 Task: Create new invoice with Date Opened :30-Apr-23, Select Customer: 99 Ranch Market, Terms: Payment Term 2. Make invoice entry for item-1 with Date: 30-Apr-23, Description: LA's Totally Awesome All Purpose Cleaner Cherry Blossom Scent, Action: Material, Income Account: Income:Sales, Quantity: 1, Unit Price: 8.8, Discount $: 0.28. Make entry for item-2 with Date: 30-Apr-23, Description: Listerine Cool Mint , Action: Material, Income Account: Income:Sales, Quantity: 1, Unit Price: 6.25, Discount $: 1.28. Make entry for item-3 with Date: 30-Apr-23, Description: Maker's Mark Bourbon Whisky (750 ml)_x000D_
, Action: Material, Income Account: Income:Sales, Quantity: 2, Unit Price: 7.25, Discount $: 1.78. Write Notes: 'Looking forward to serving you again.'. Post Invoice with Post Date: 30-Apr-23, Post to Accounts: Assets:Accounts Receivable. Pay / Process Payment with Transaction Date: 15-May-23, Amount: 26.21, Transfer Account: Checking Account. Print Invoice, display notes by going to Option, then go to Display Tab and check 'Invoice Notes'.
Action: Mouse moved to (182, 39)
Screenshot: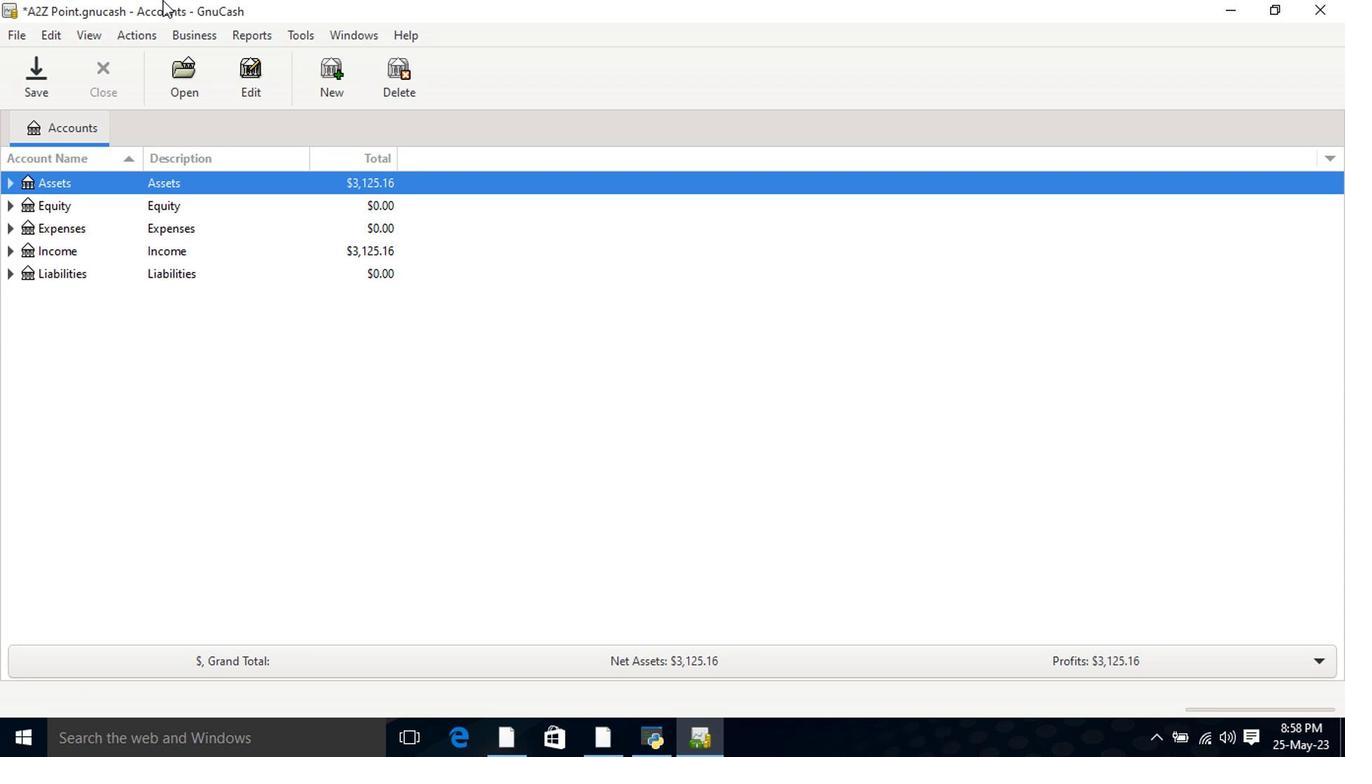 
Action: Mouse pressed left at (182, 39)
Screenshot: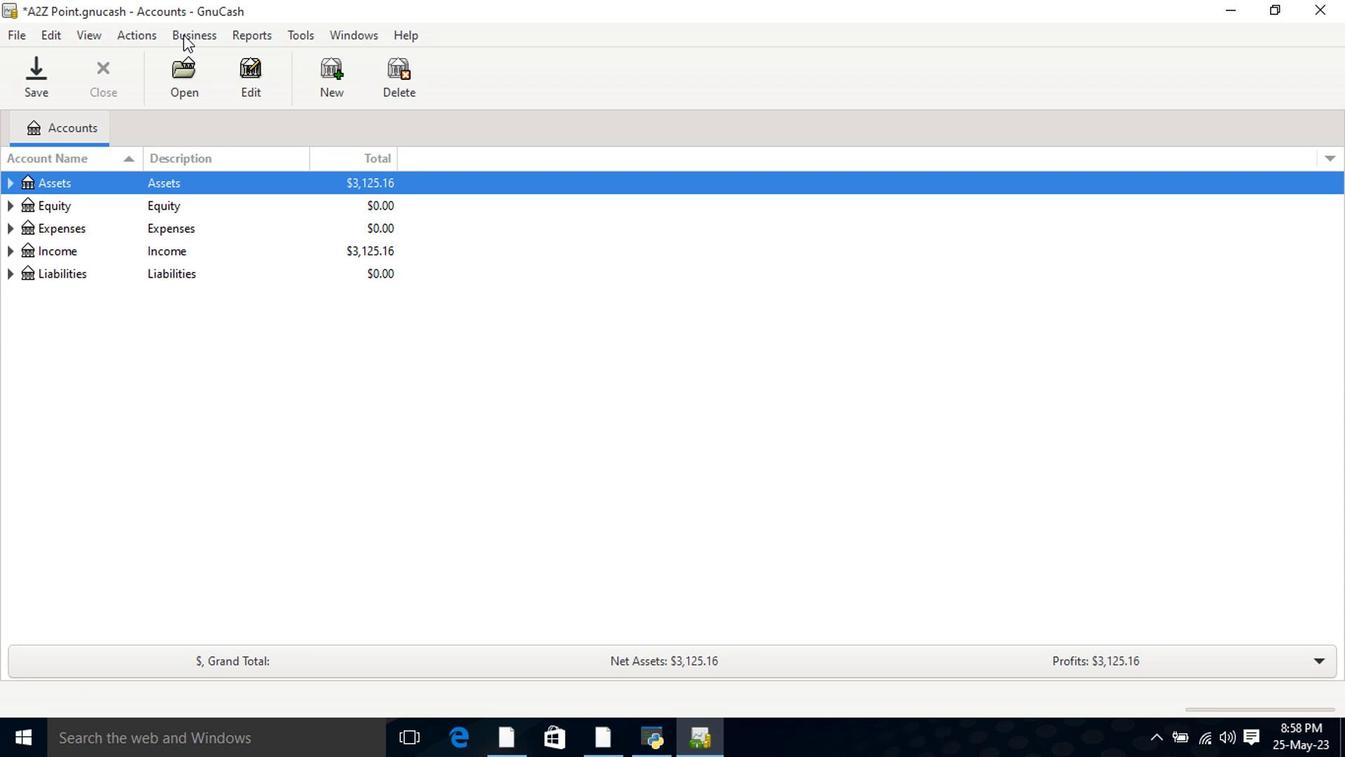 
Action: Mouse moved to (425, 134)
Screenshot: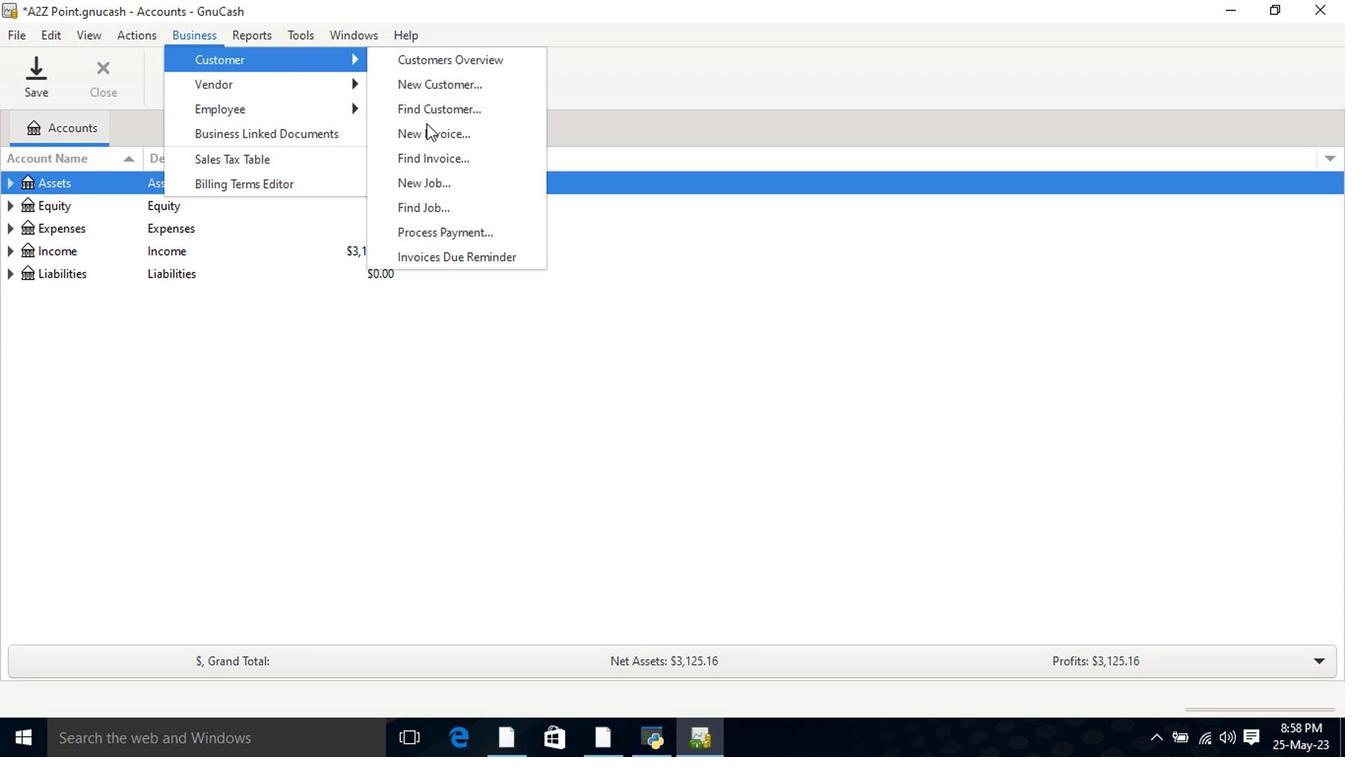 
Action: Mouse pressed left at (425, 134)
Screenshot: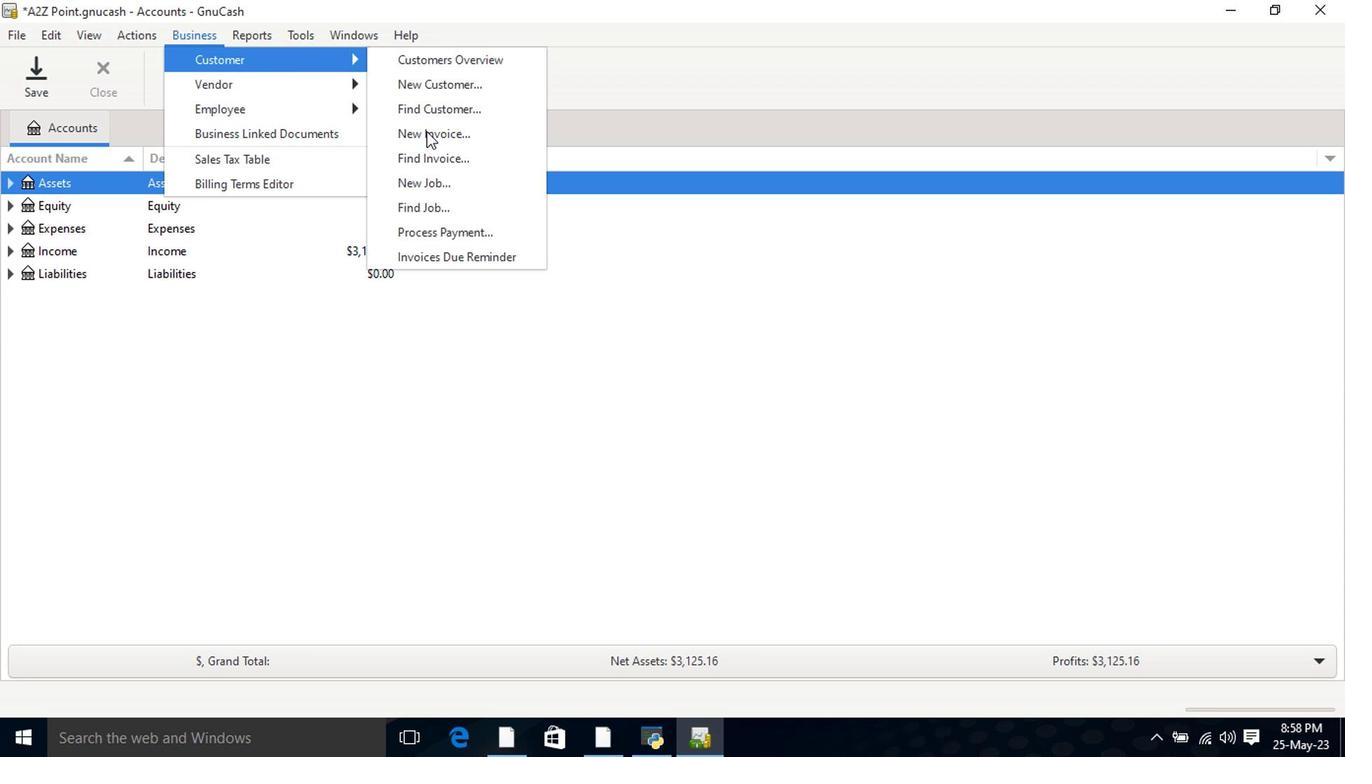 
Action: Mouse moved to (797, 304)
Screenshot: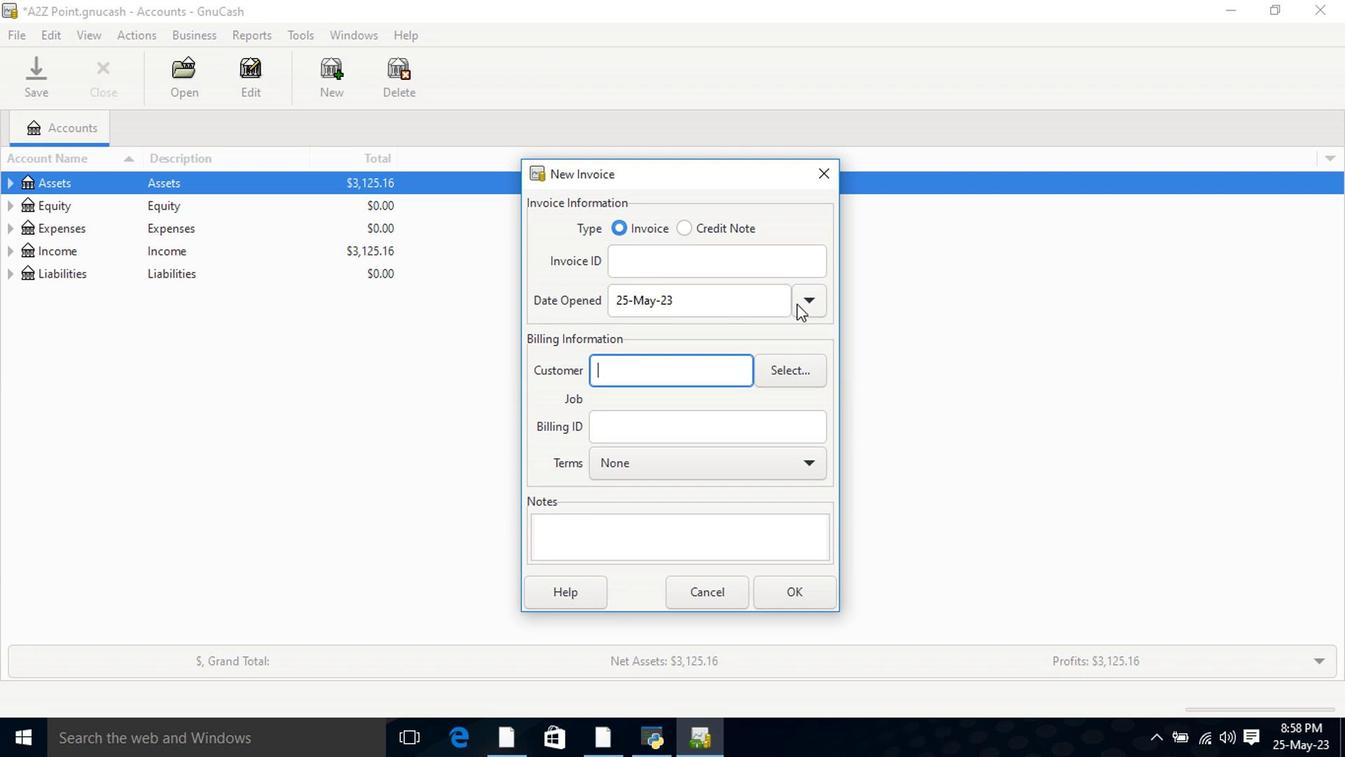 
Action: Mouse pressed left at (797, 304)
Screenshot: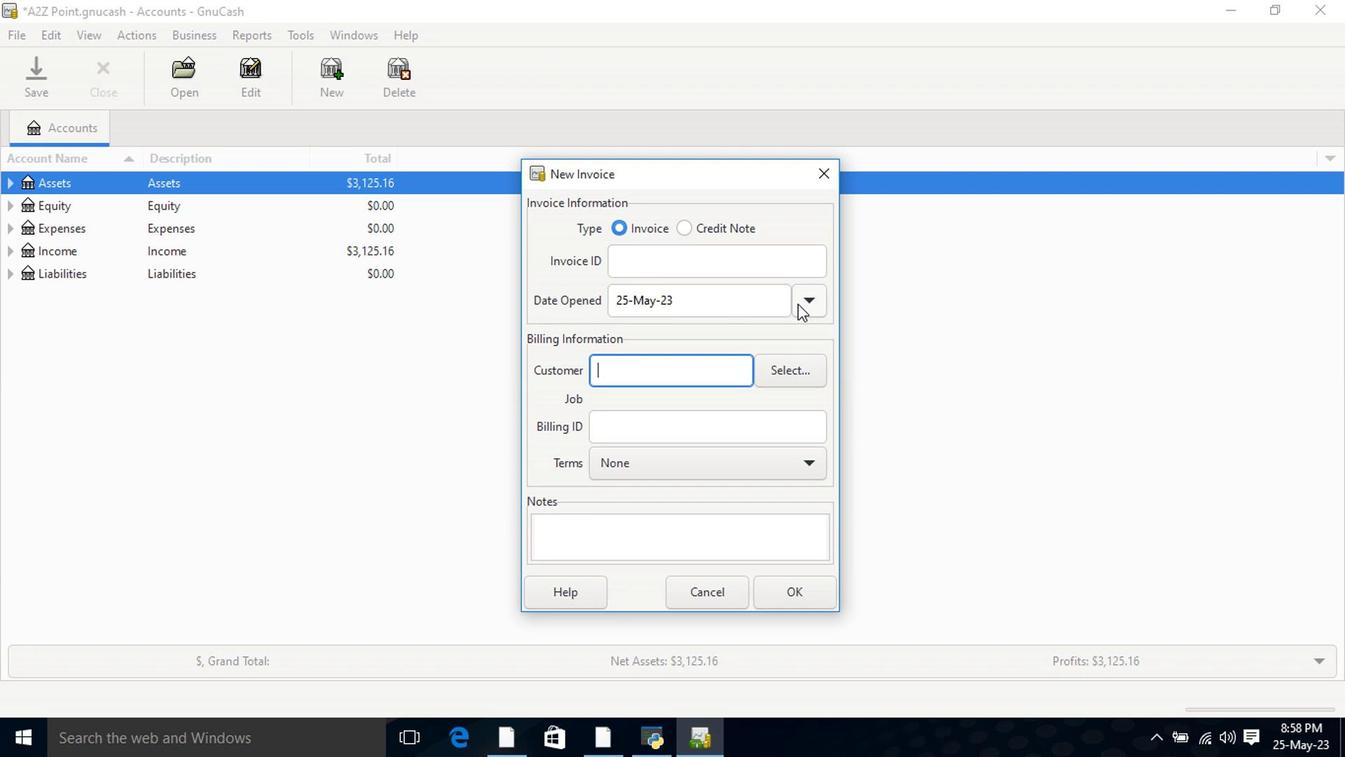 
Action: Mouse moved to (653, 329)
Screenshot: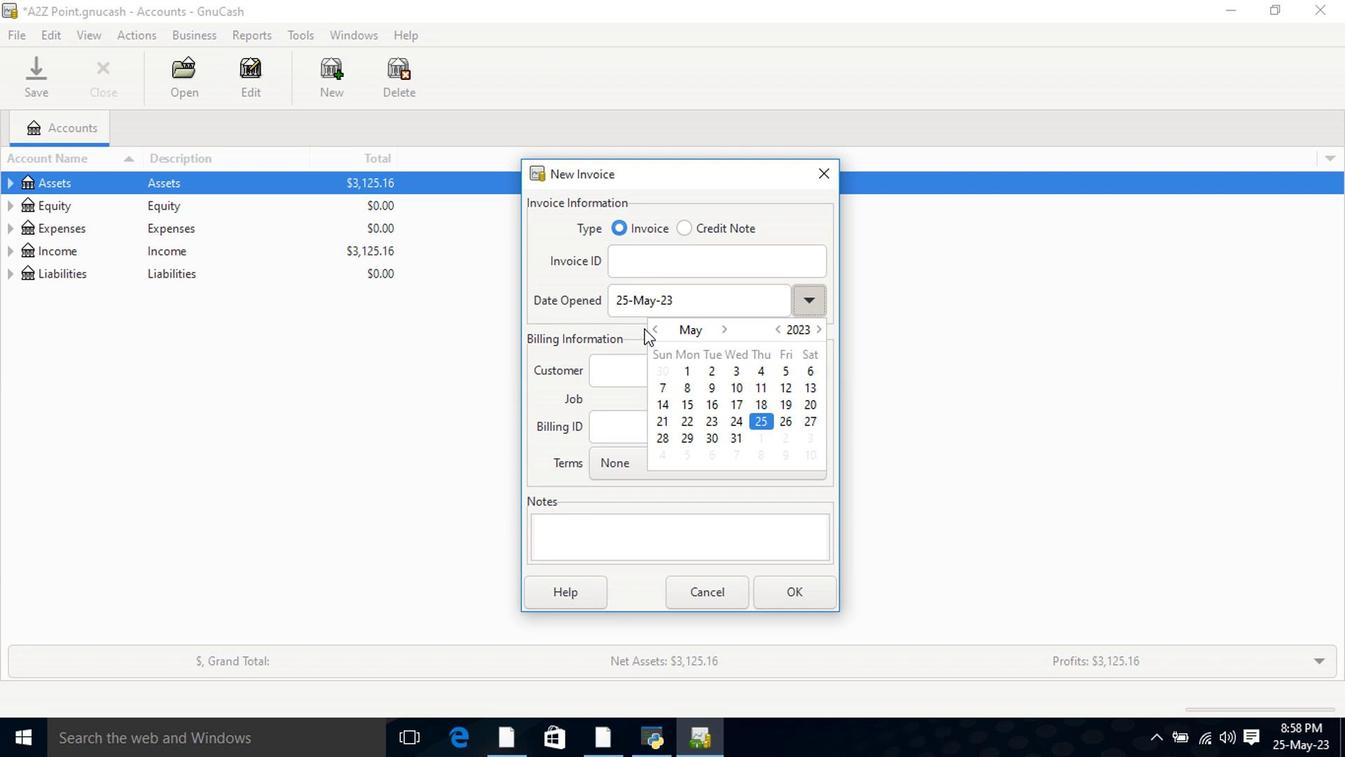 
Action: Mouse pressed left at (653, 329)
Screenshot: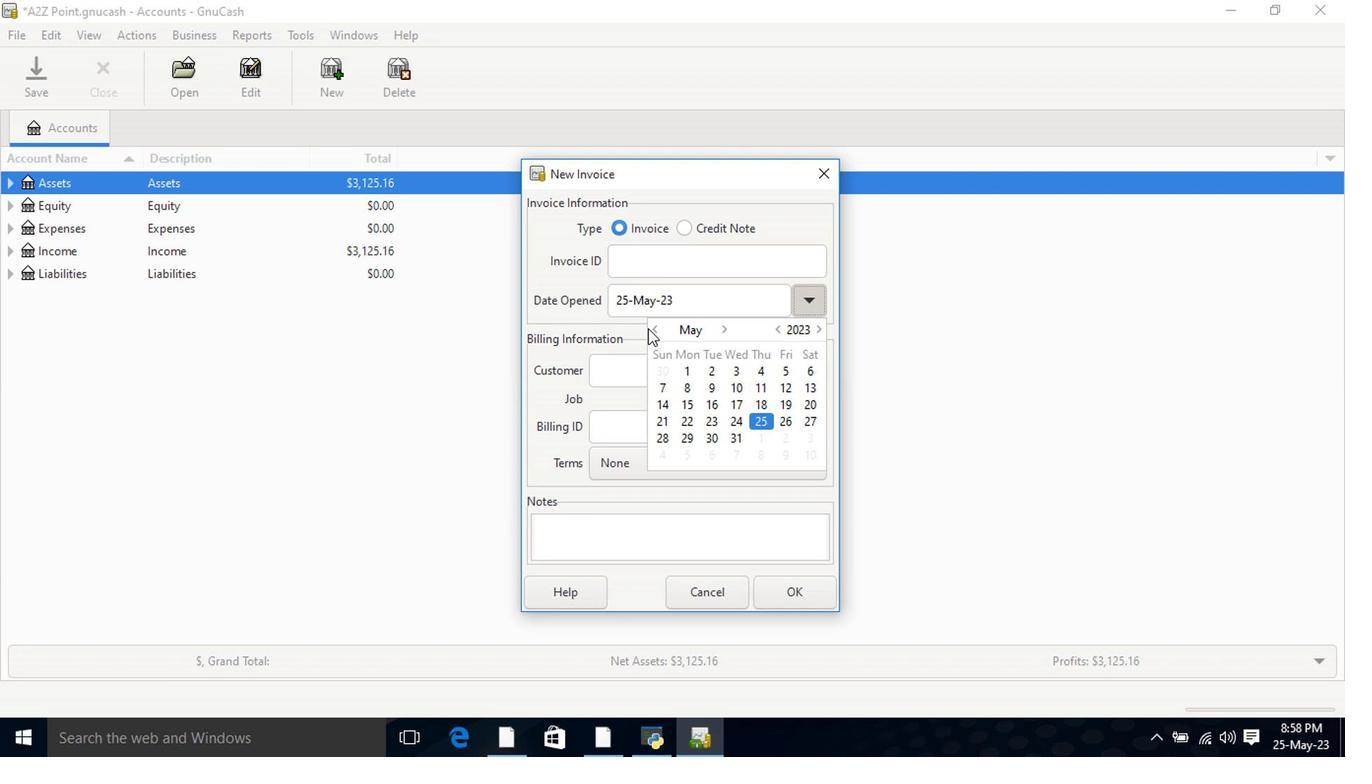 
Action: Mouse moved to (663, 454)
Screenshot: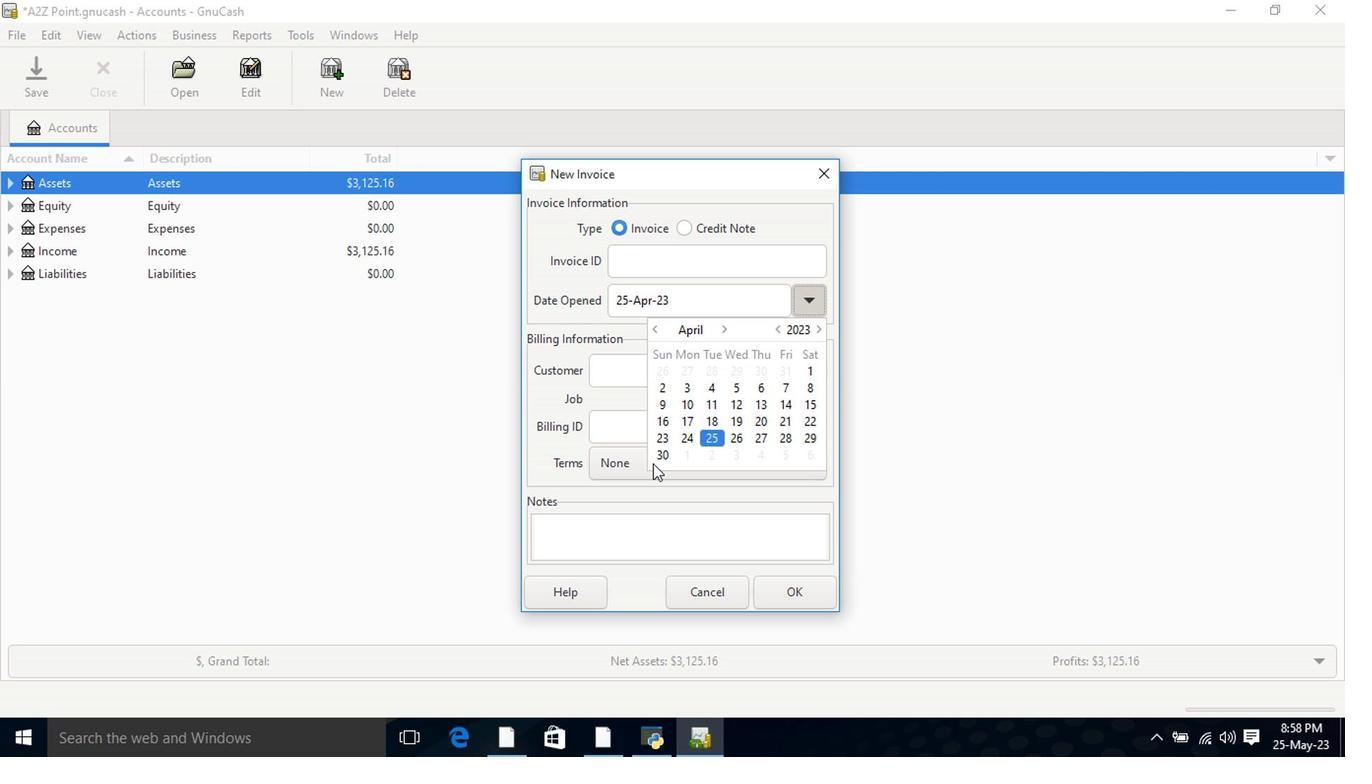 
Action: Mouse pressed left at (663, 454)
Screenshot: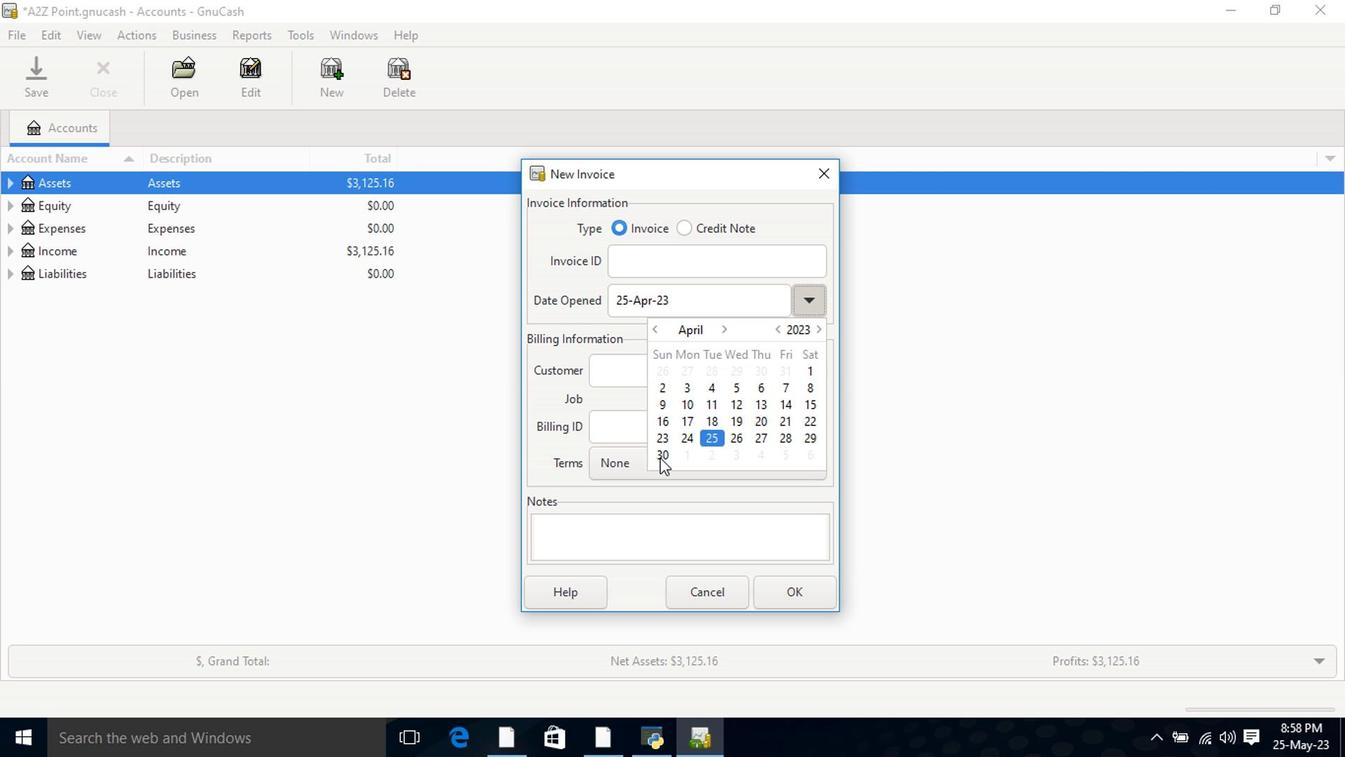 
Action: Mouse pressed left at (663, 454)
Screenshot: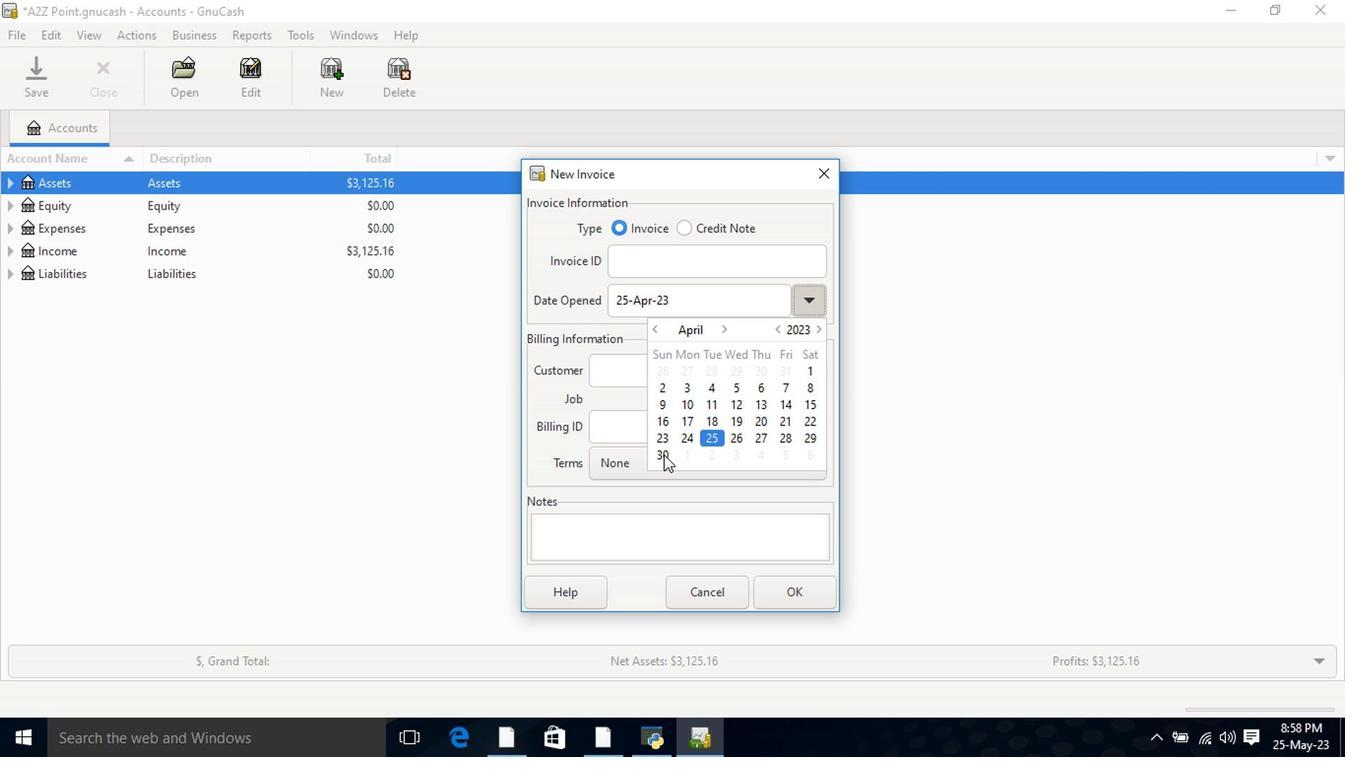 
Action: Mouse moved to (653, 372)
Screenshot: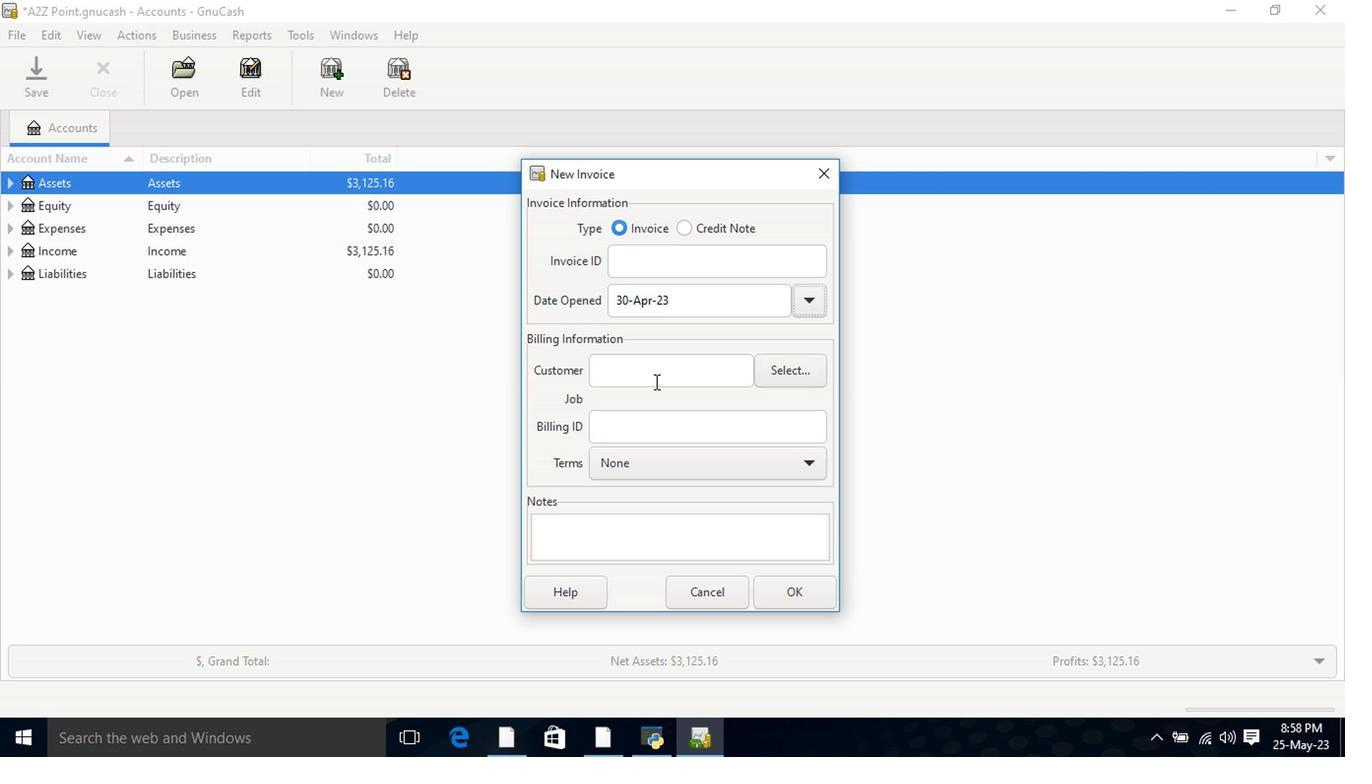 
Action: Mouse pressed left at (653, 372)
Screenshot: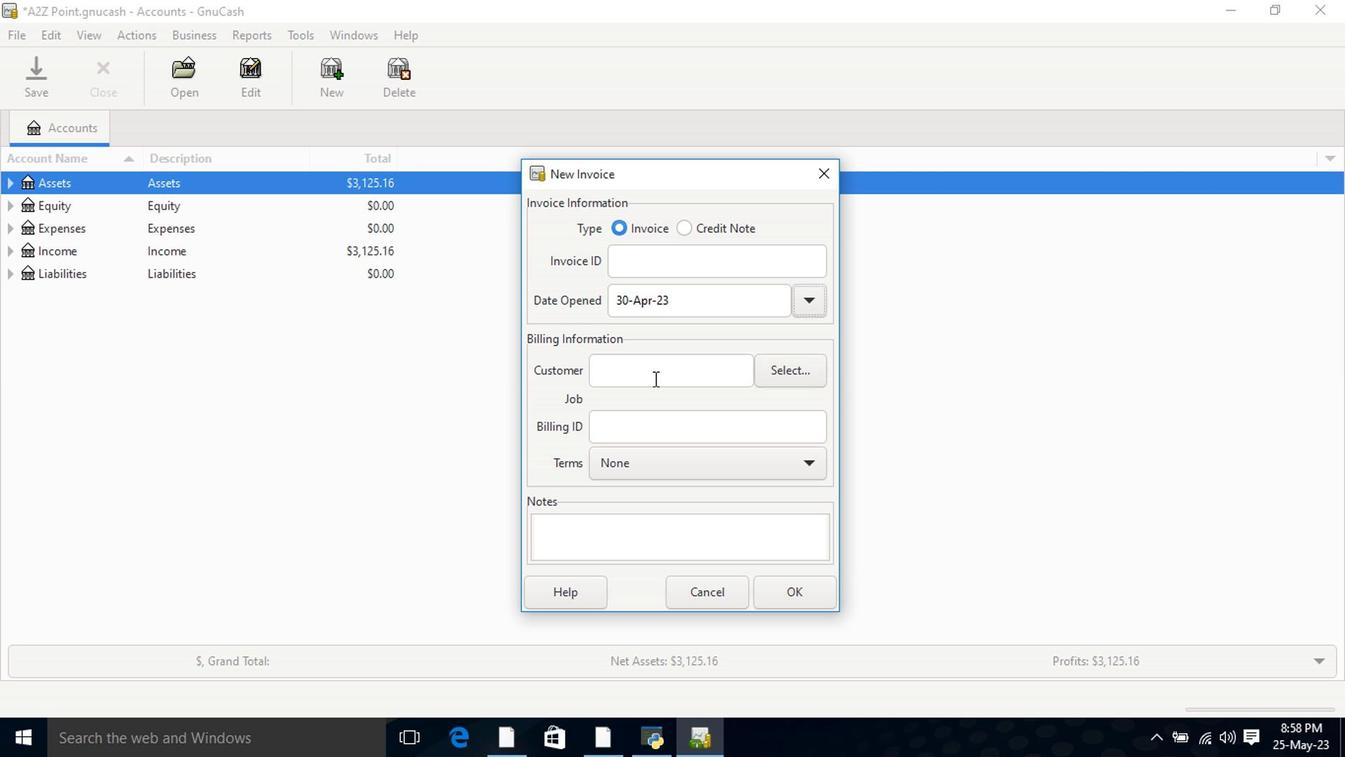 
Action: Mouse moved to (652, 372)
Screenshot: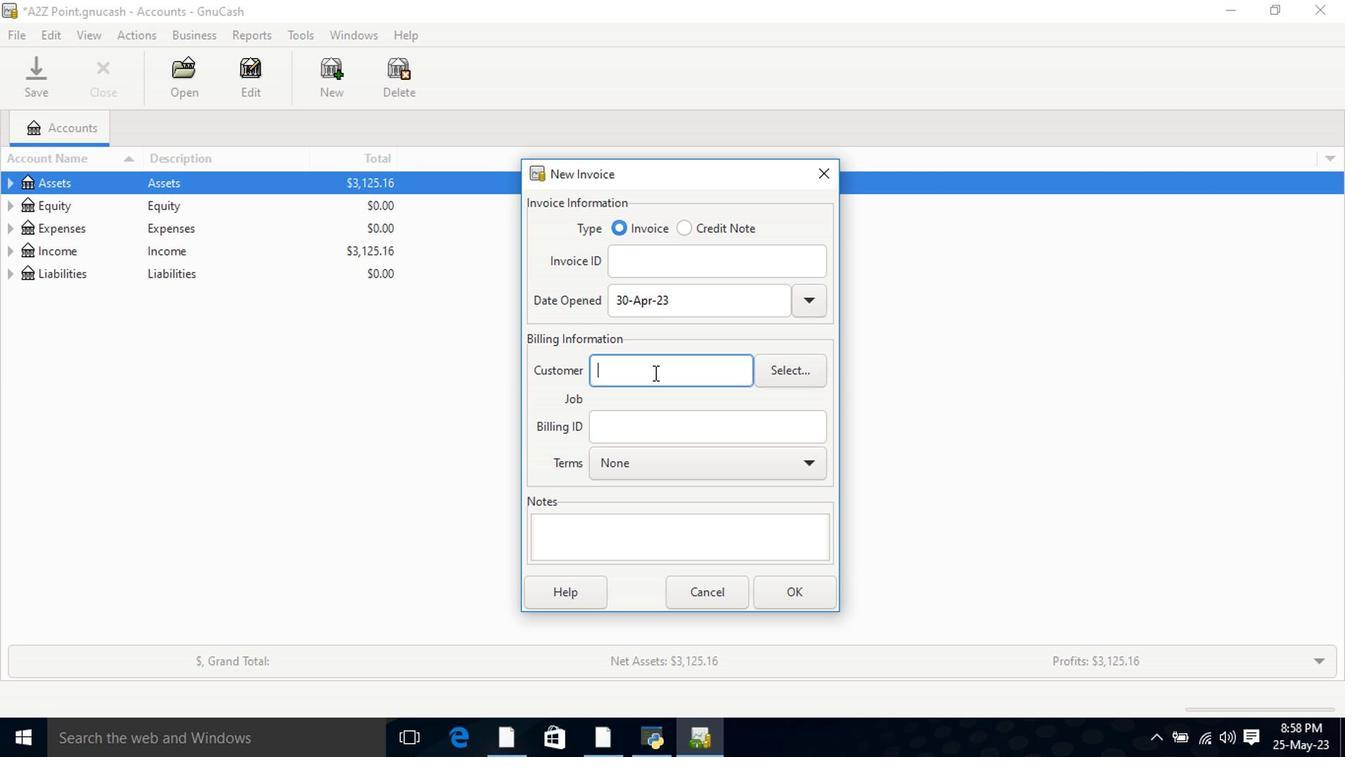 
Action: Key pressed 99<Key.space>ran
Screenshot: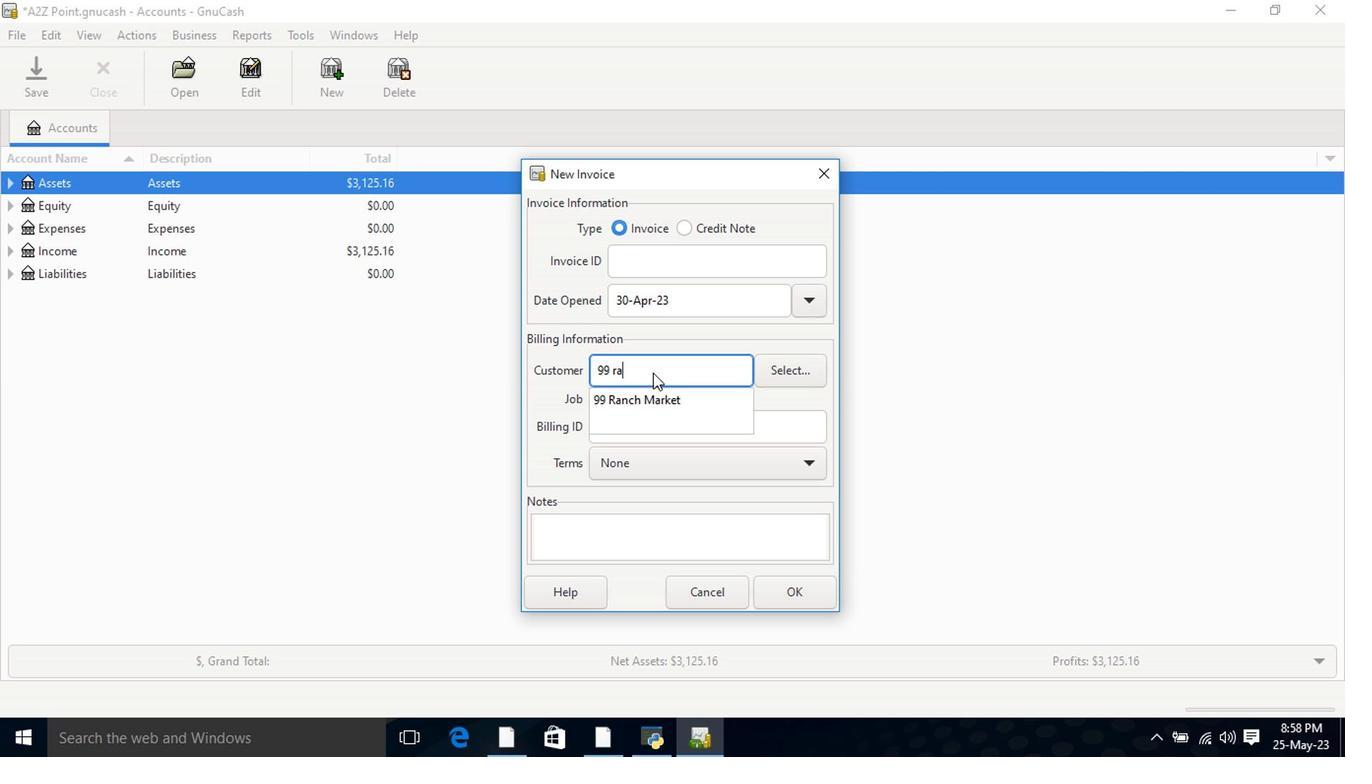 
Action: Mouse moved to (646, 398)
Screenshot: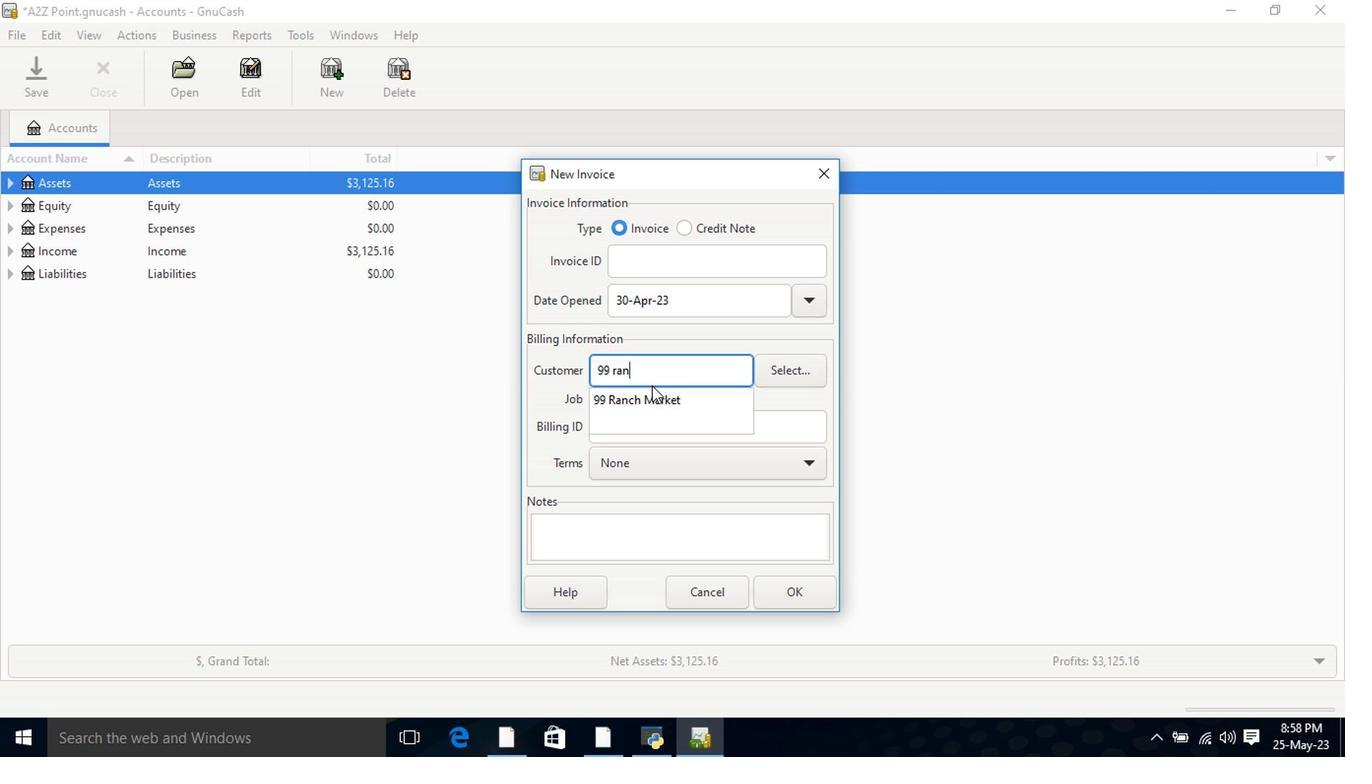 
Action: Mouse pressed left at (646, 398)
Screenshot: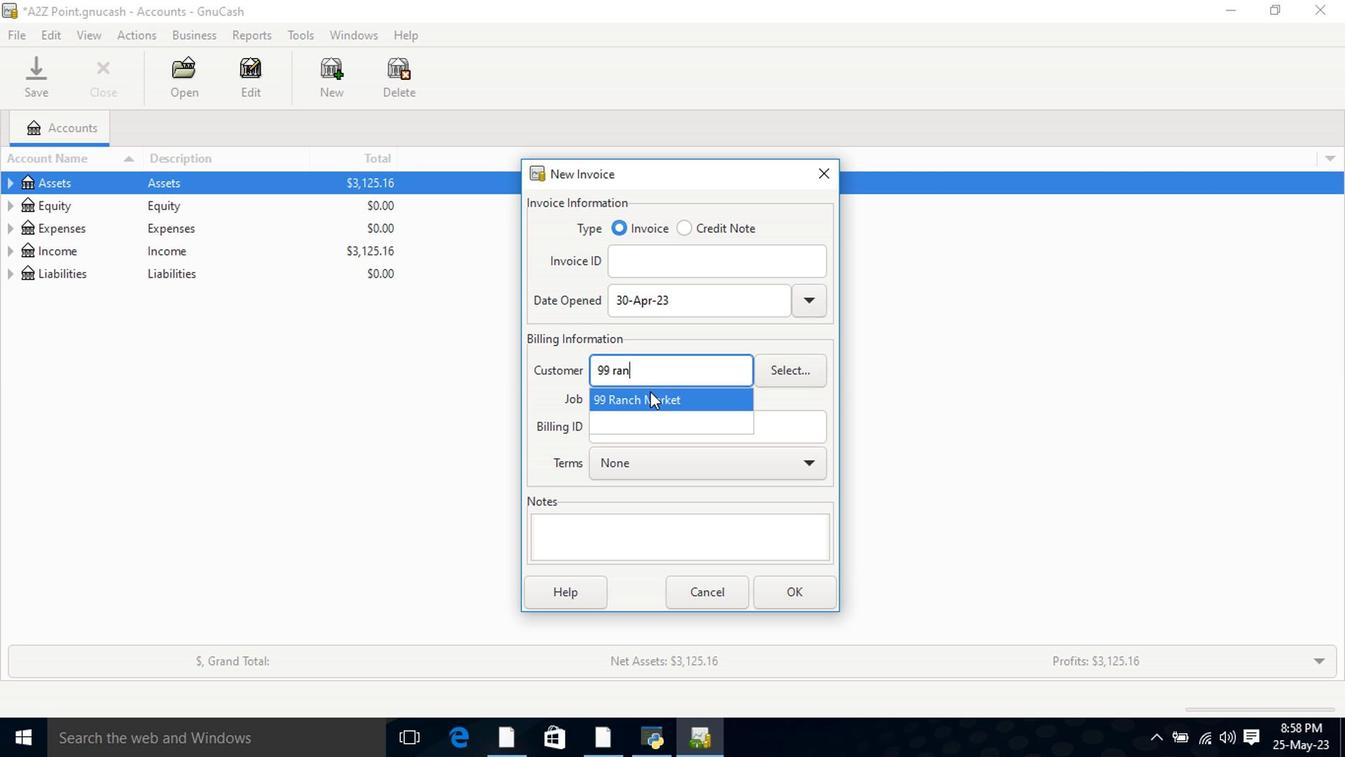 
Action: Mouse moved to (649, 475)
Screenshot: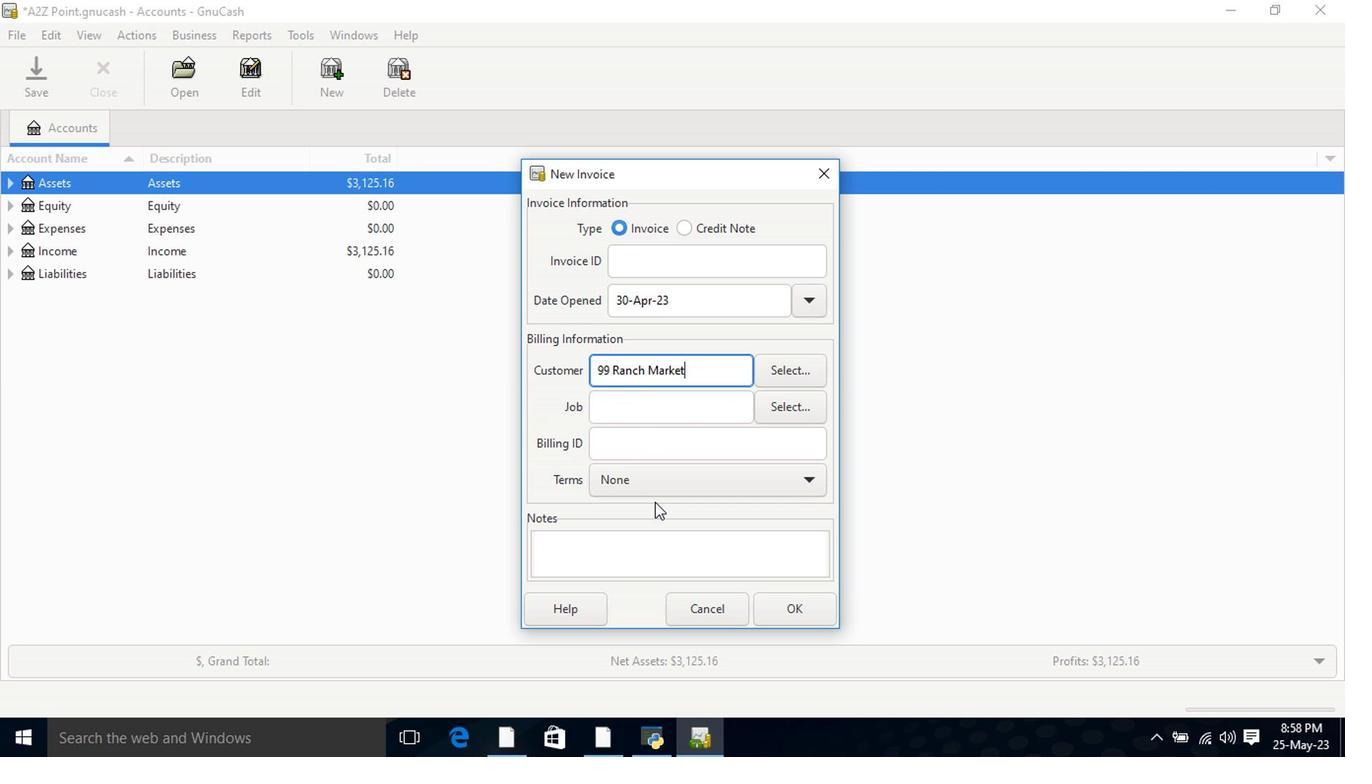
Action: Mouse pressed left at (649, 475)
Screenshot: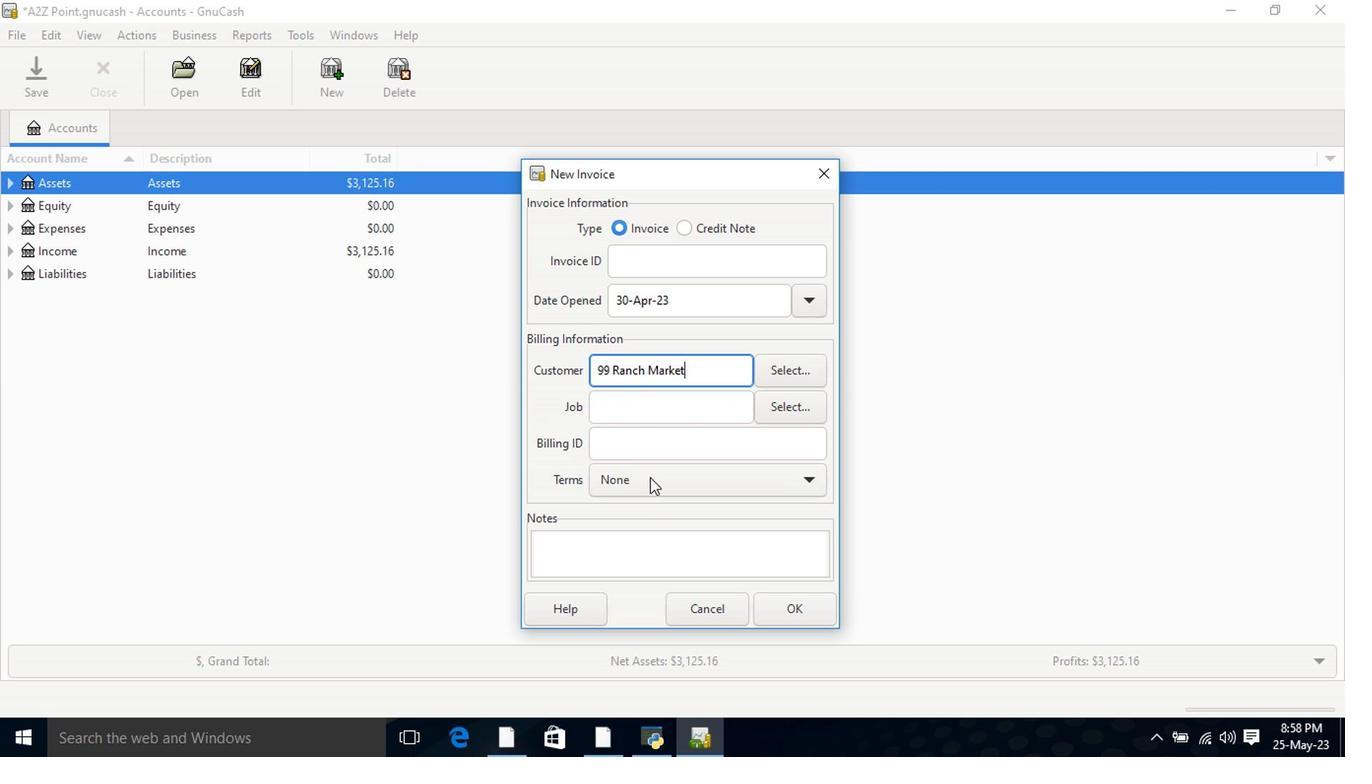 
Action: Mouse moved to (646, 543)
Screenshot: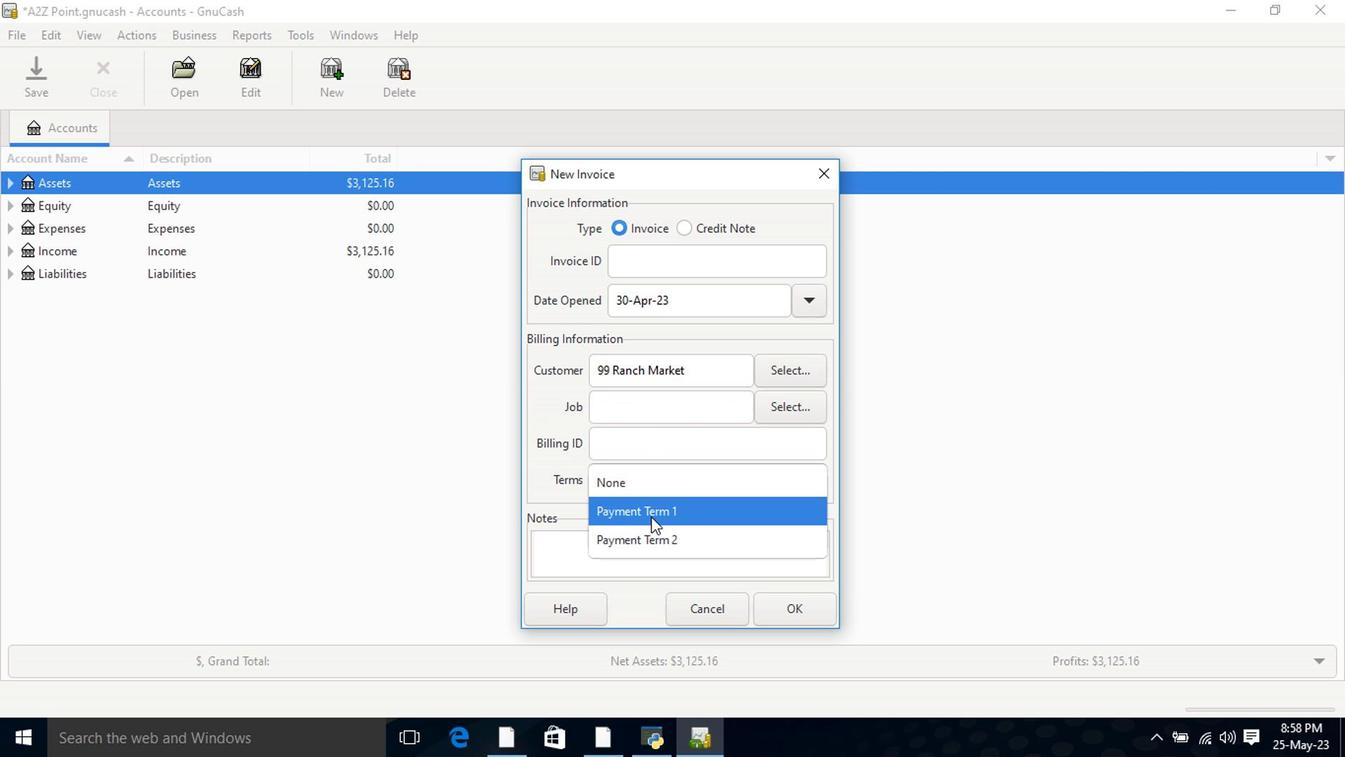 
Action: Mouse pressed left at (646, 543)
Screenshot: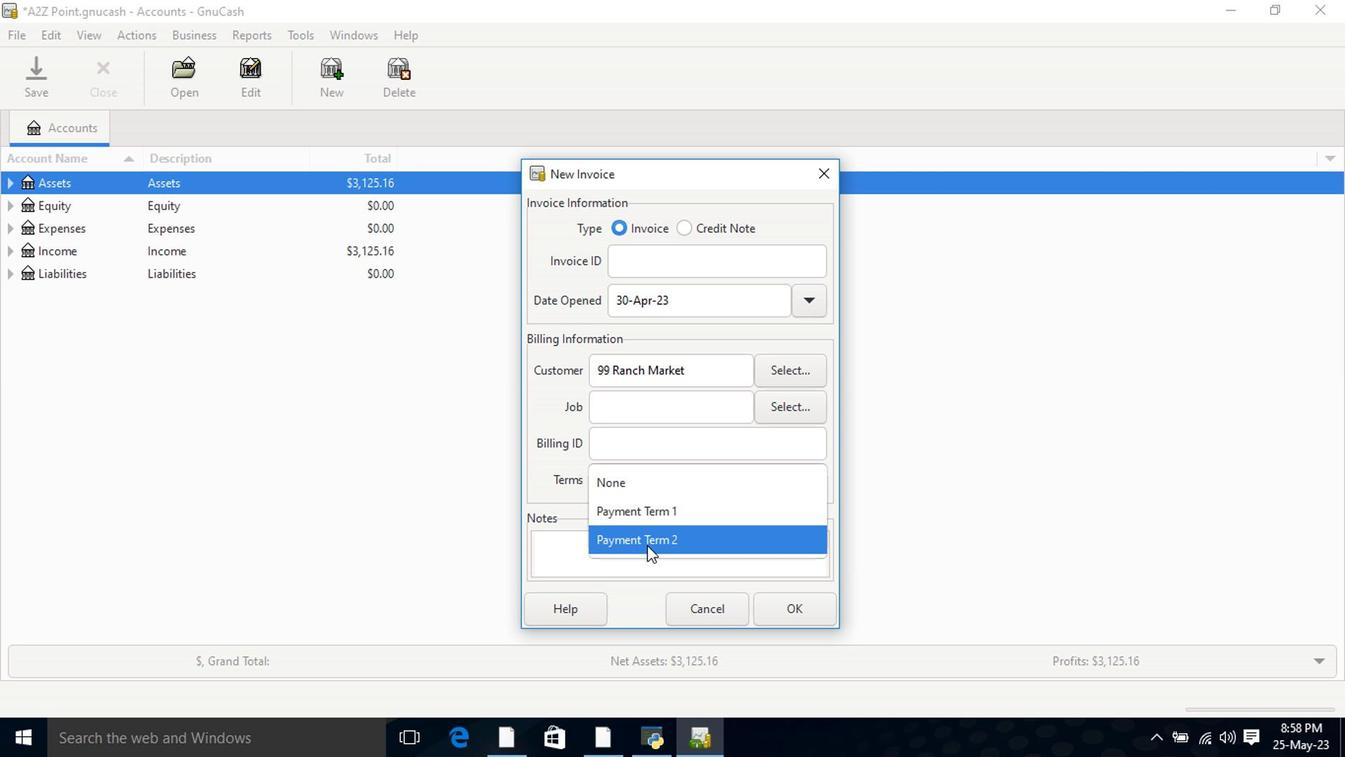 
Action: Mouse moved to (792, 609)
Screenshot: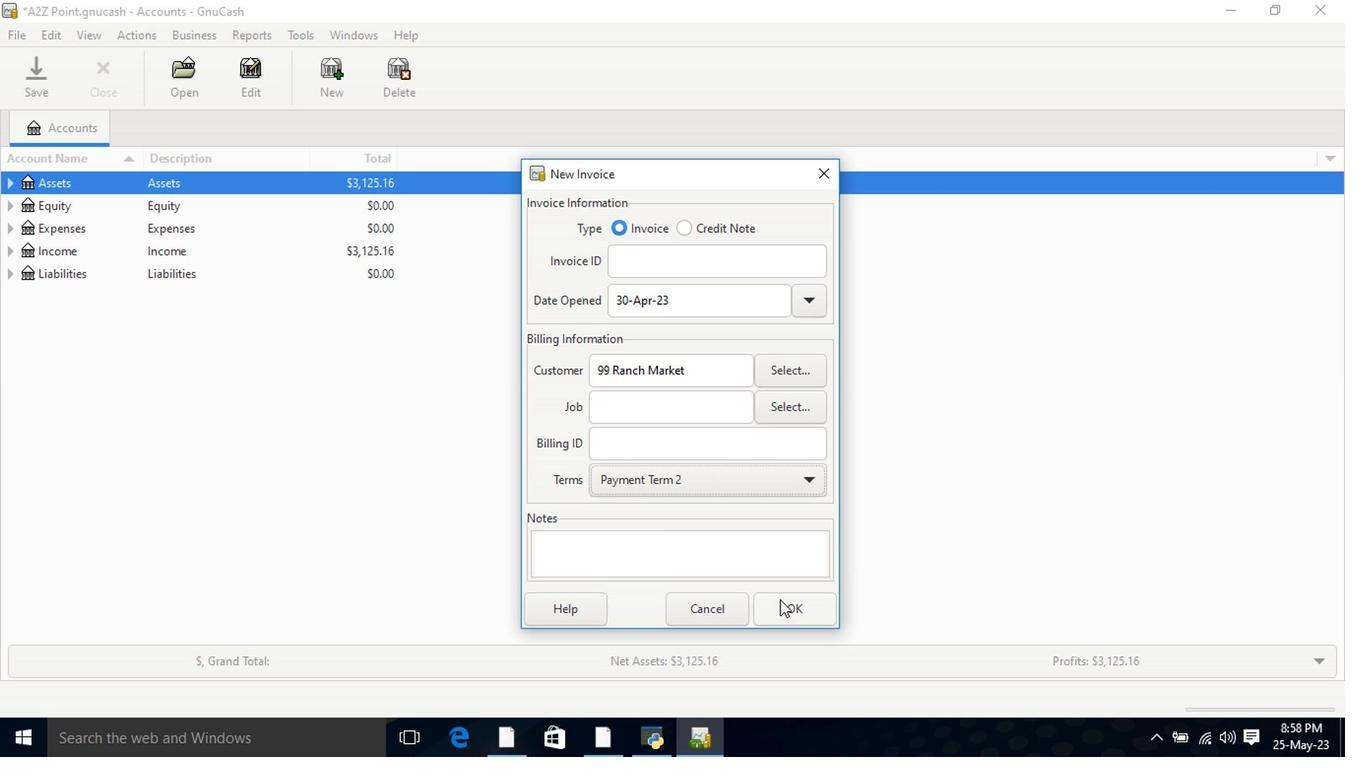 
Action: Mouse pressed left at (792, 609)
Screenshot: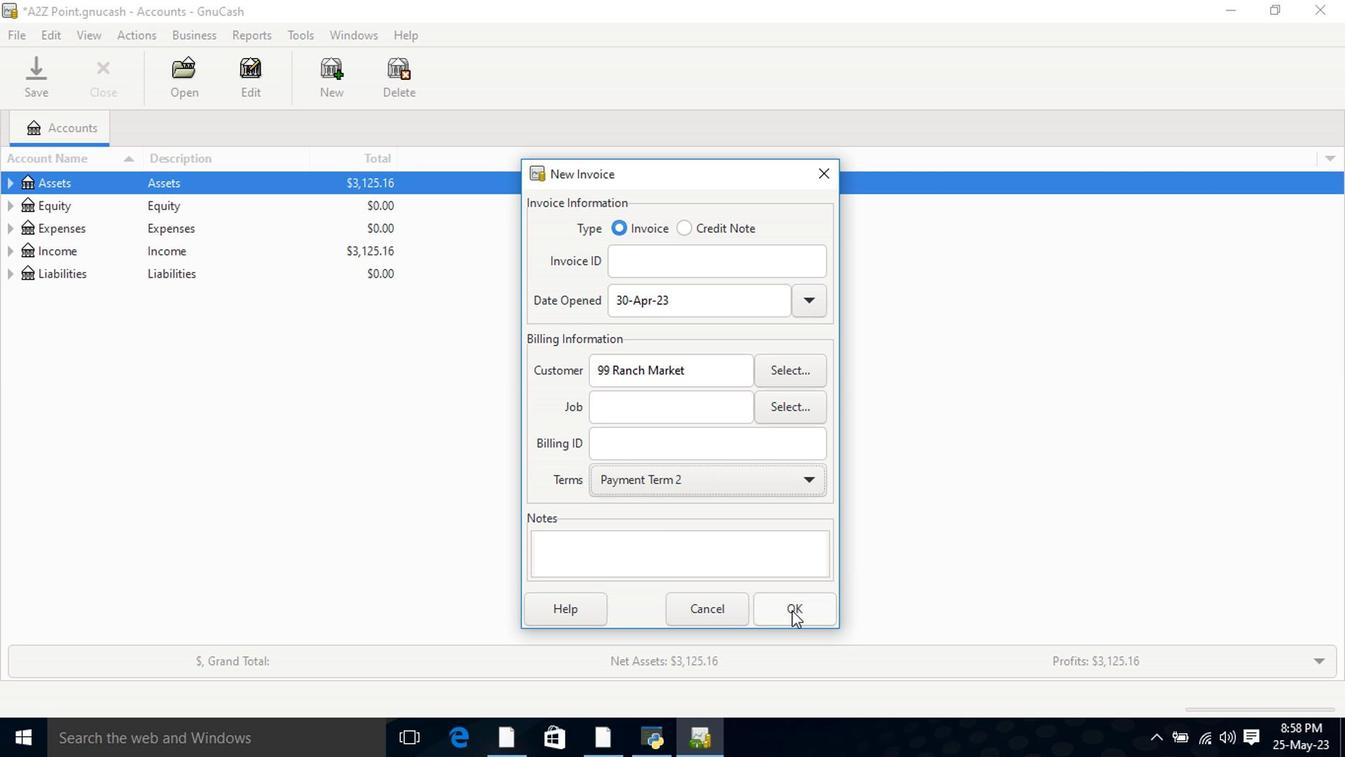 
Action: Mouse moved to (93, 384)
Screenshot: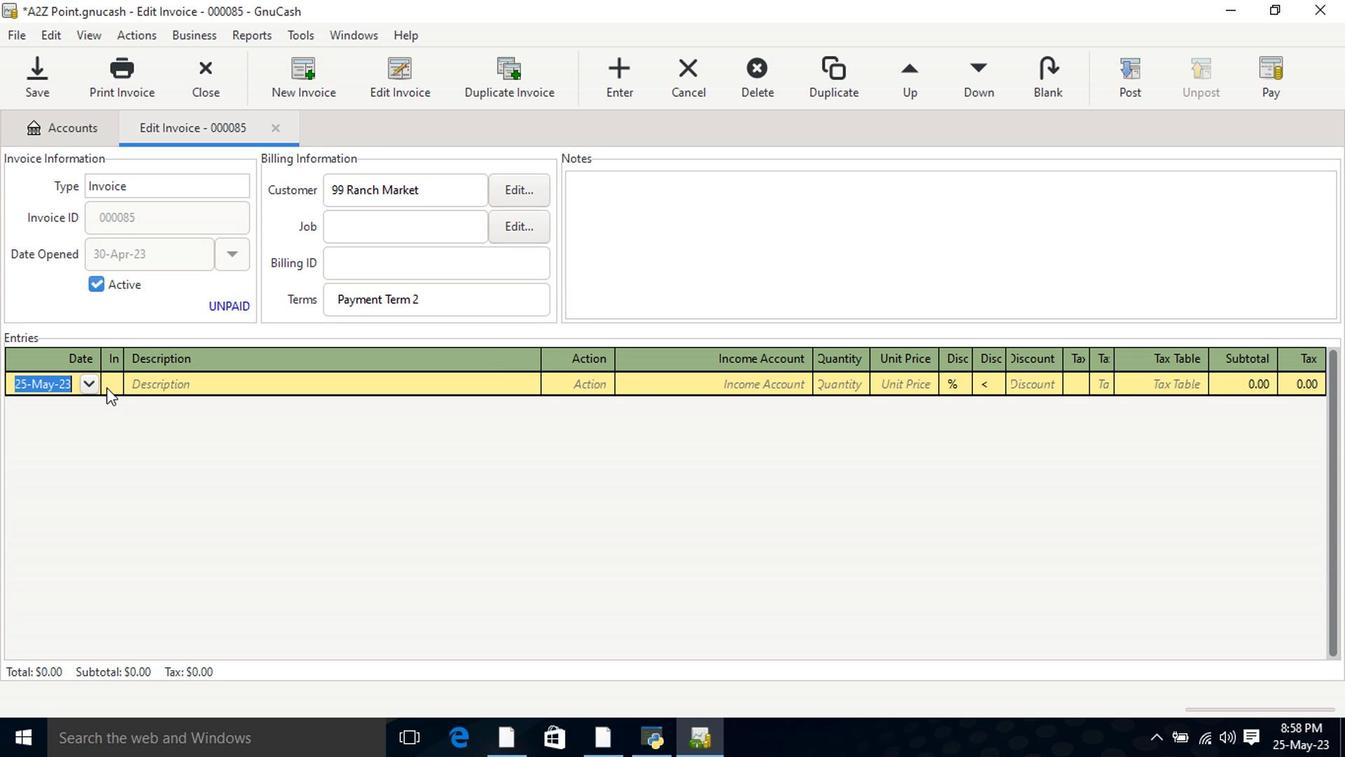 
Action: Mouse pressed left at (93, 384)
Screenshot: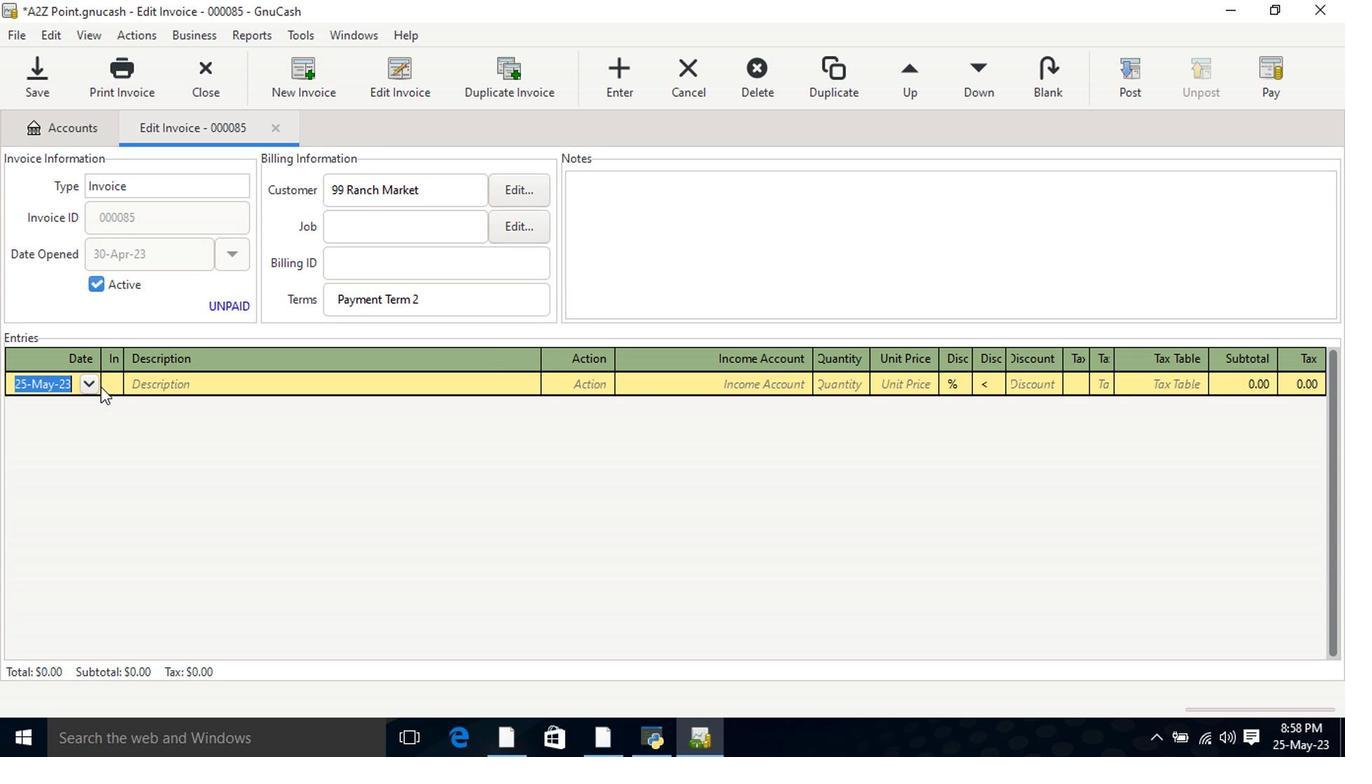 
Action: Mouse moved to (11, 415)
Screenshot: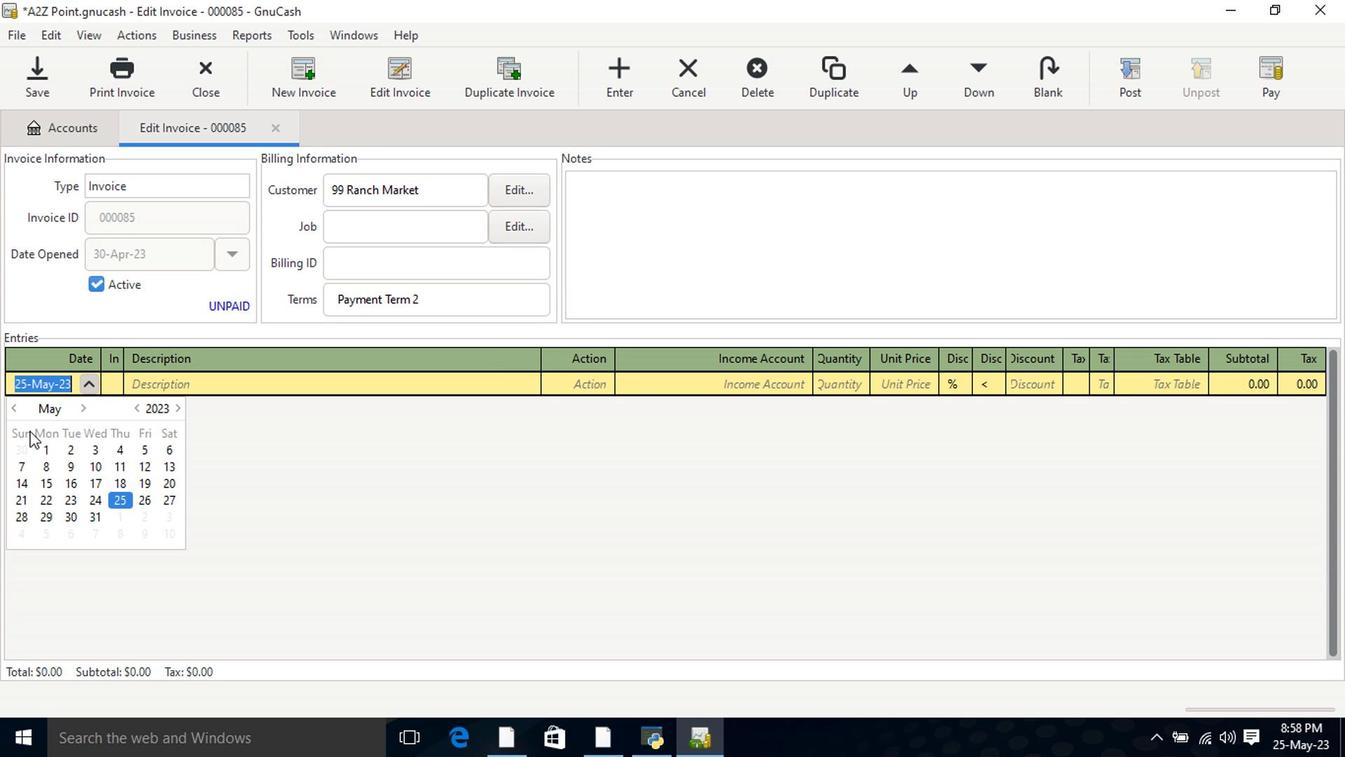 
Action: Mouse pressed left at (11, 415)
Screenshot: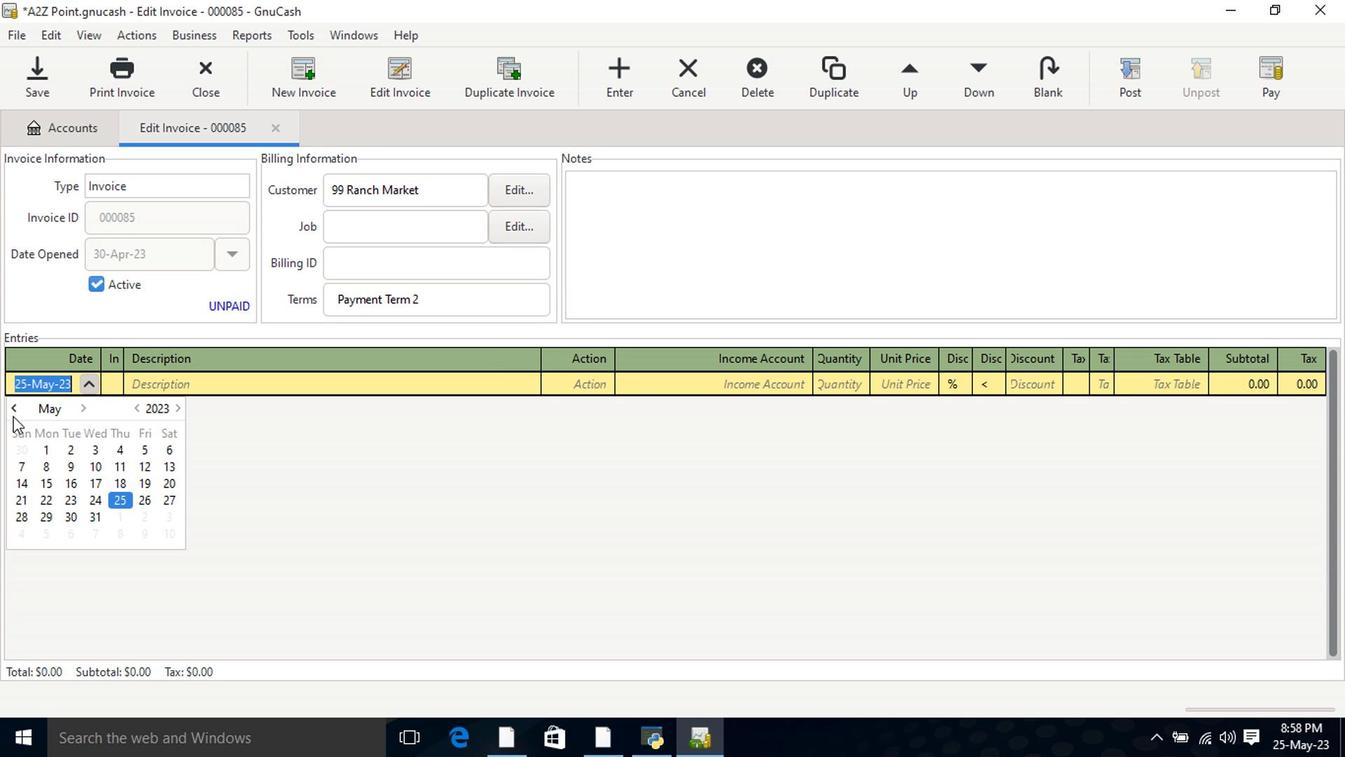 
Action: Mouse moved to (25, 528)
Screenshot: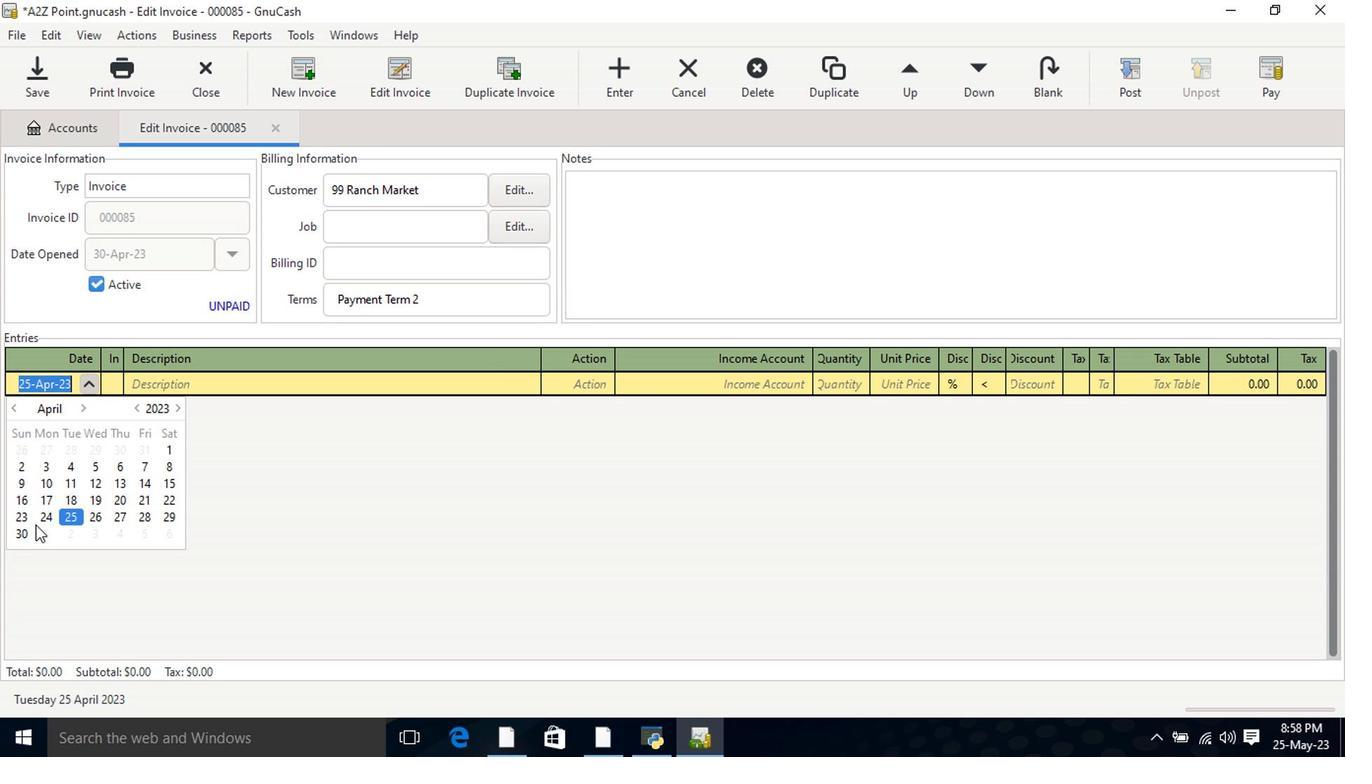 
Action: Mouse pressed left at (25, 528)
Screenshot: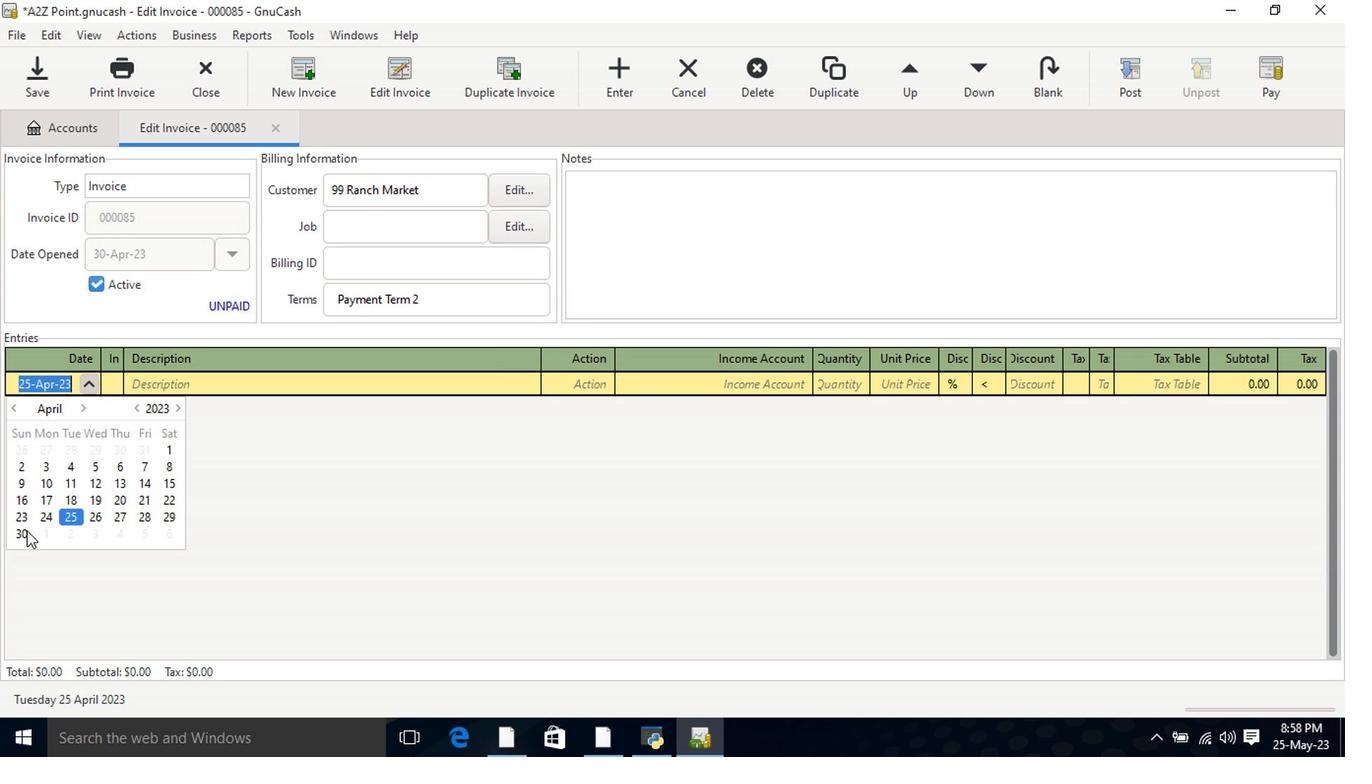 
Action: Mouse pressed left at (25, 528)
Screenshot: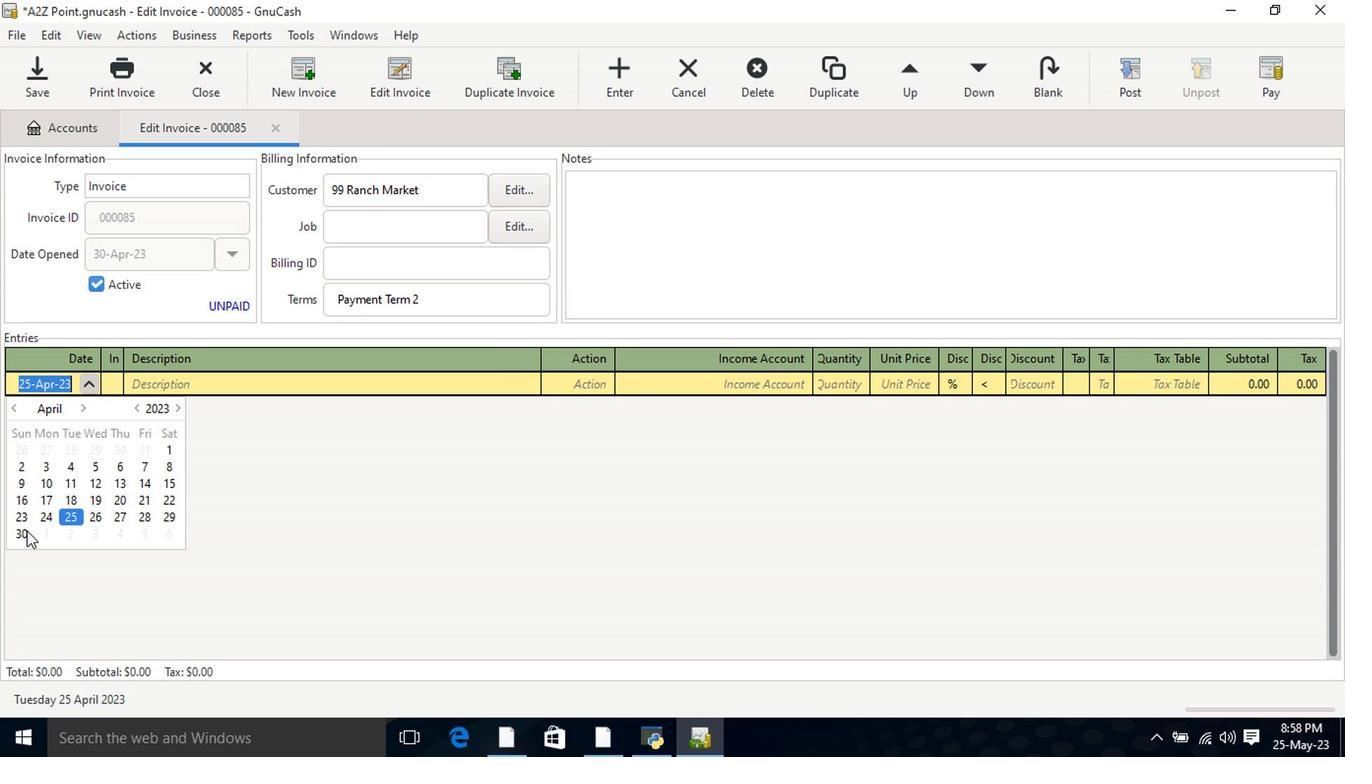 
Action: Mouse moved to (194, 358)
Screenshot: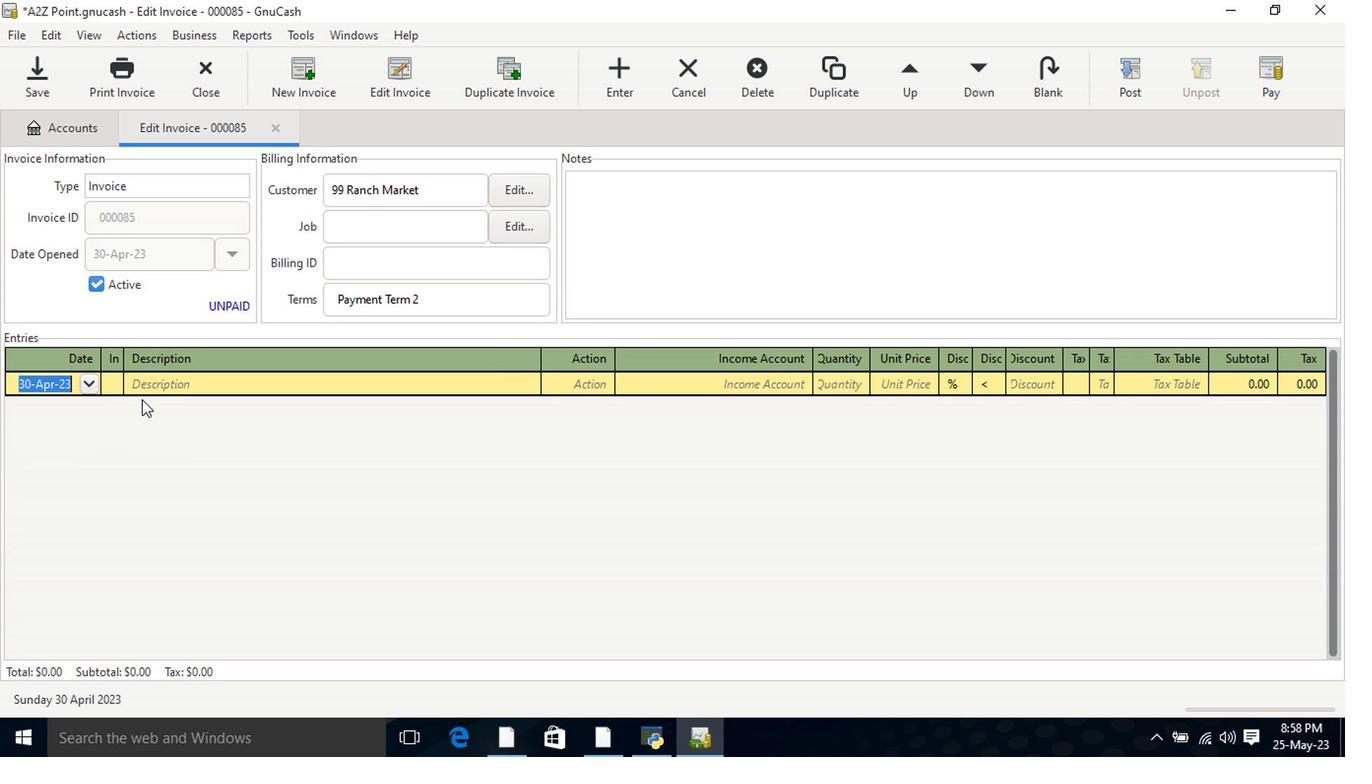 
Action: Mouse pressed left at (194, 358)
Screenshot: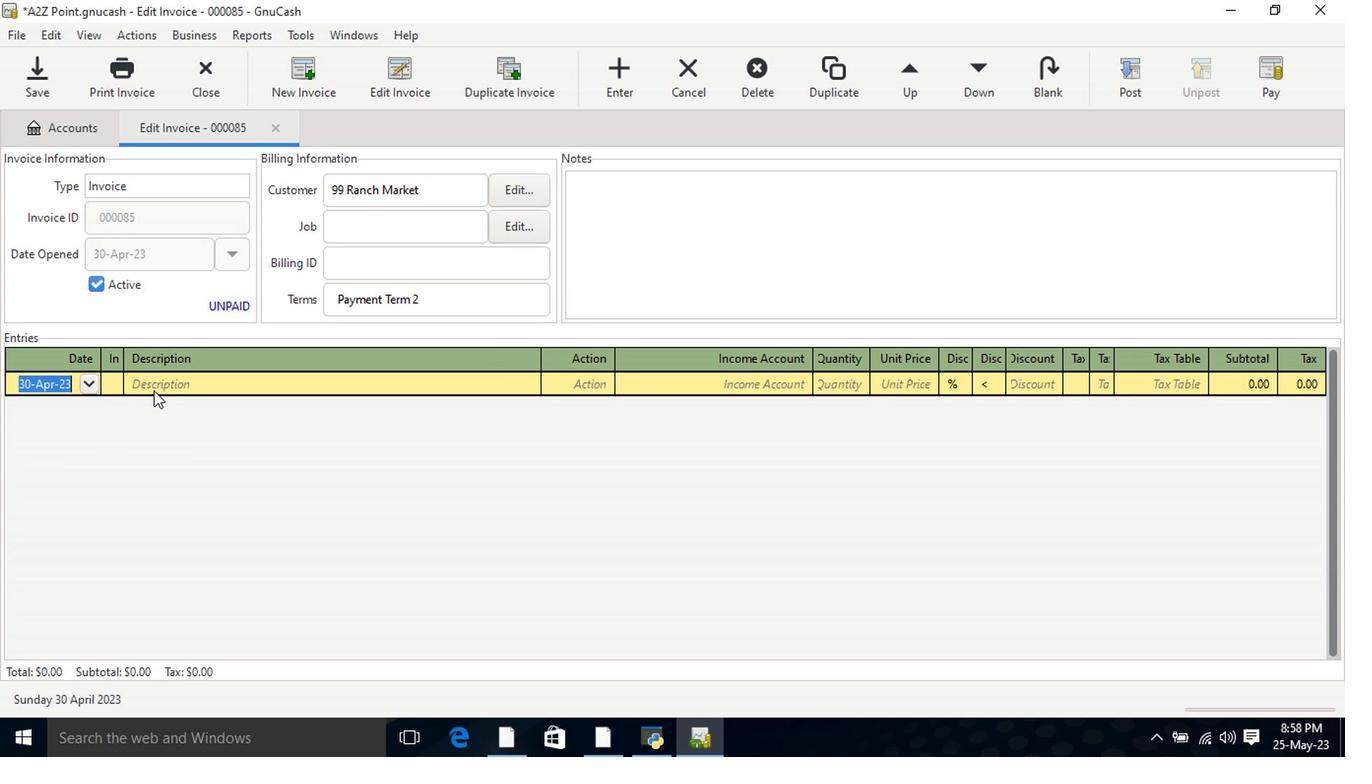 
Action: Mouse moved to (188, 384)
Screenshot: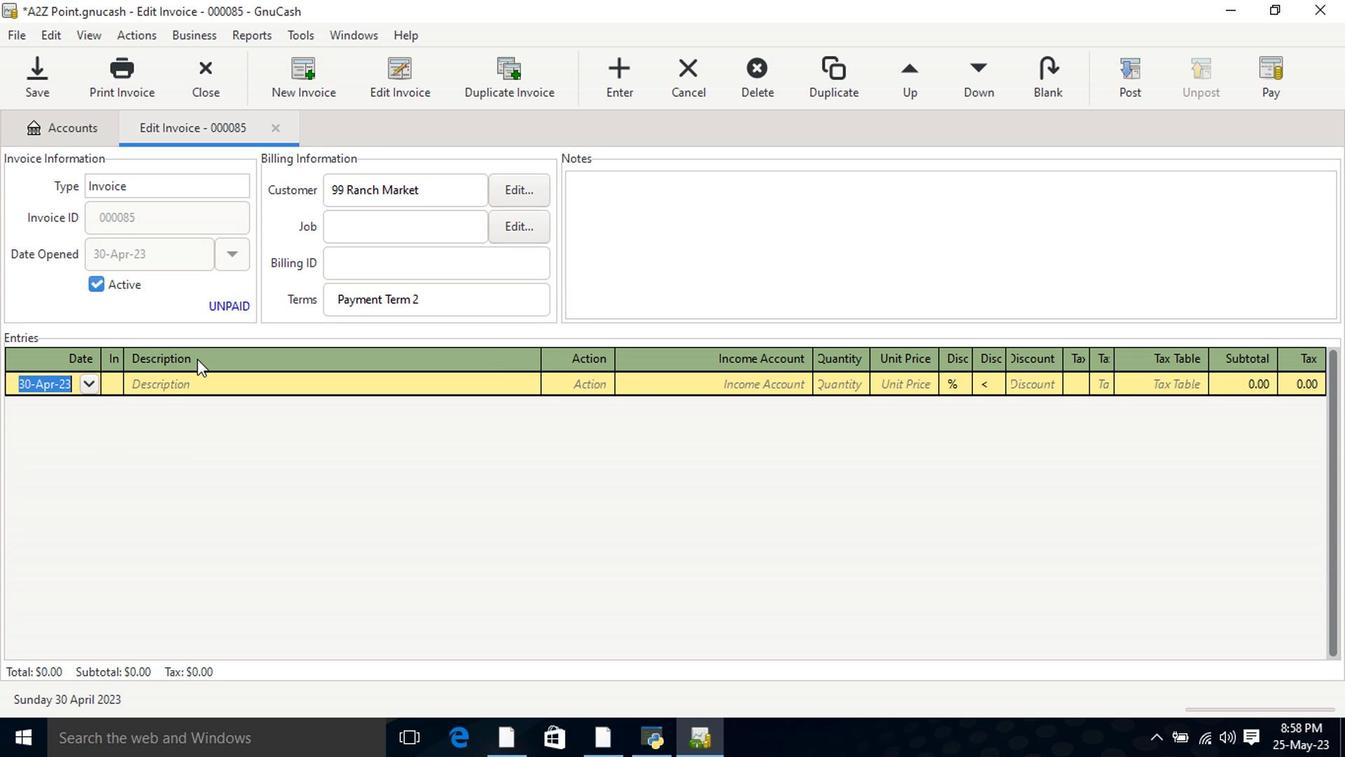 
Action: Mouse pressed left at (188, 384)
Screenshot: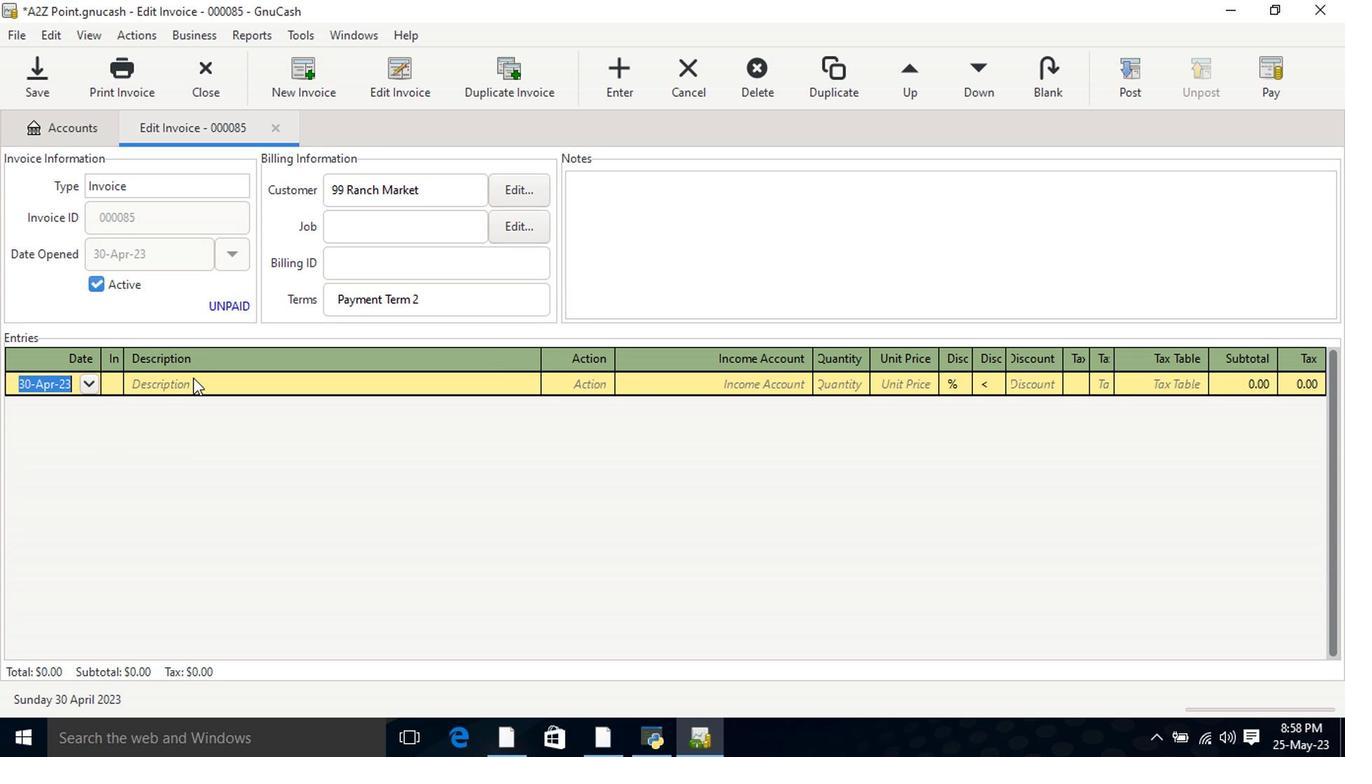 
Action: Key pressed <Key.shift>LA's<Key.space><Key.shift>Totally<Key.space><Key.shift>Awesome<Key.space><Key.shift>All<Key.space><Key.right><Key.backspace><Key.backspace><Key.backspace><Key.backspace><Key.backspace><Key.backspace><Key.backspace><Key.backspace><Key.tab>mate<Key.tab>incom<Key.down><Key.down><Key.down><Key.tab>1<Key.tab>8.8<Key.tab>
Screenshot: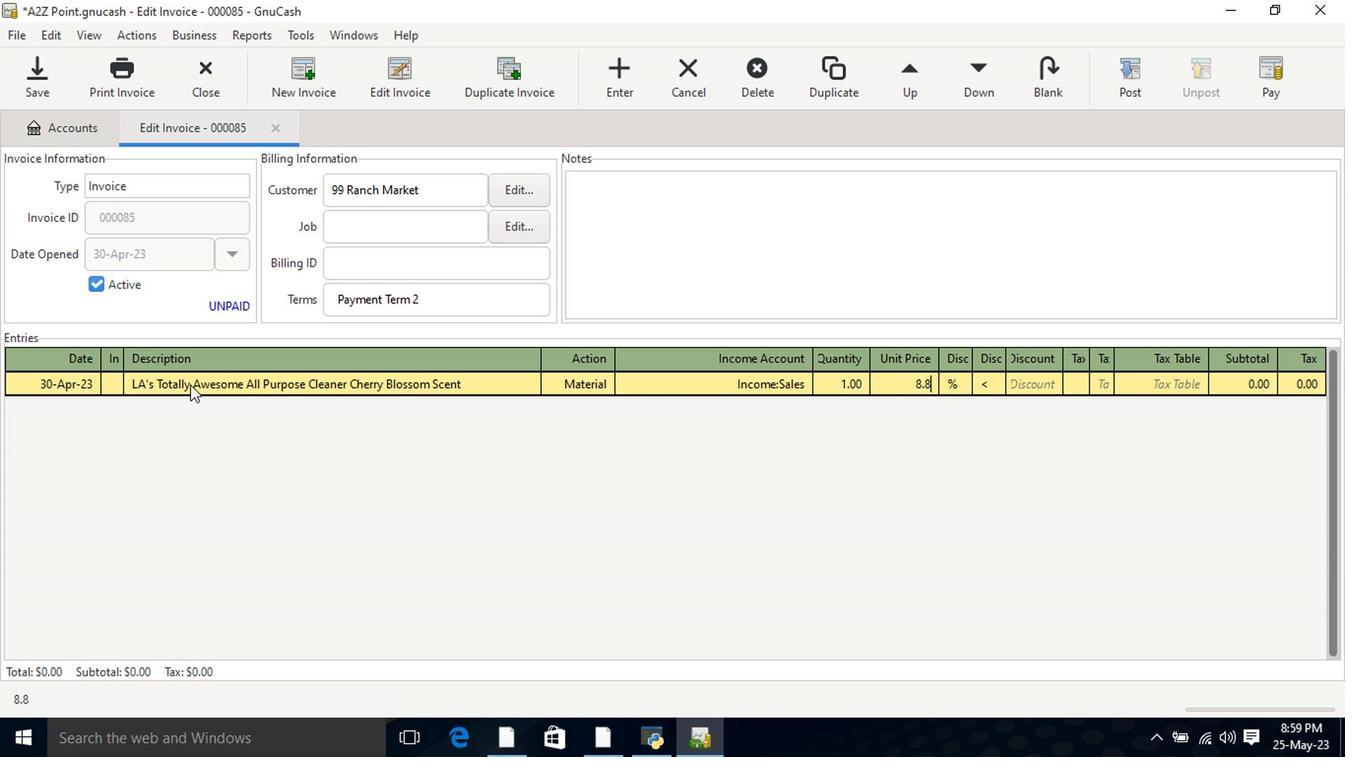 
Action: Mouse moved to (946, 384)
Screenshot: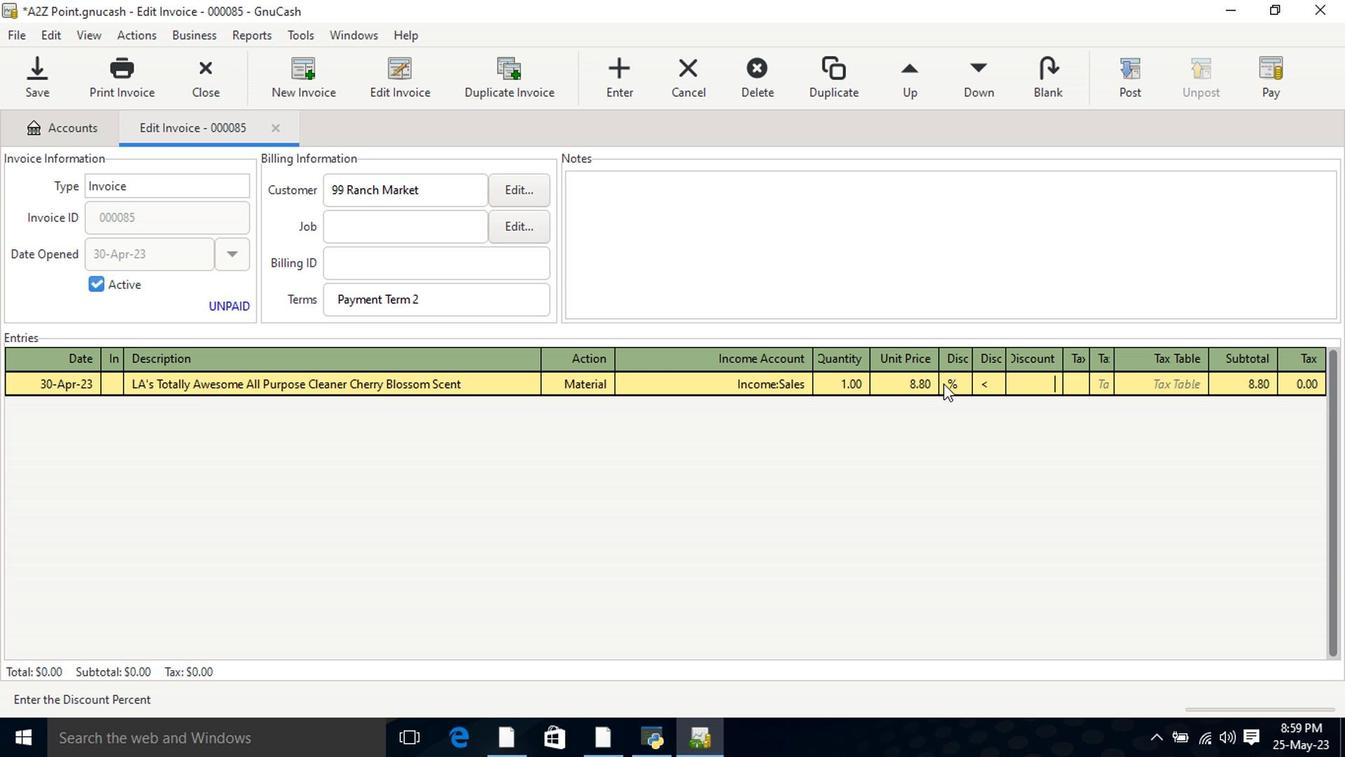 
Action: Mouse pressed left at (946, 384)
Screenshot: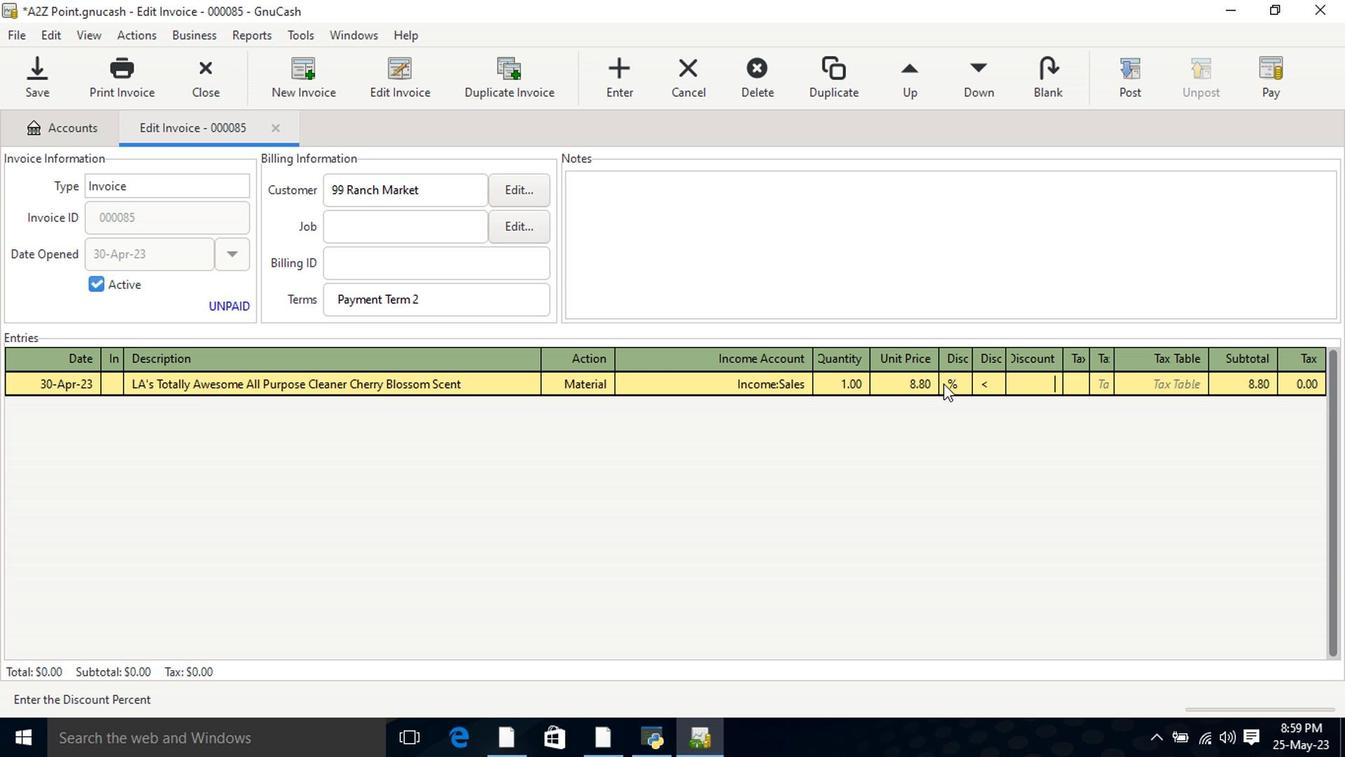 
Action: Mouse moved to (977, 384)
Screenshot: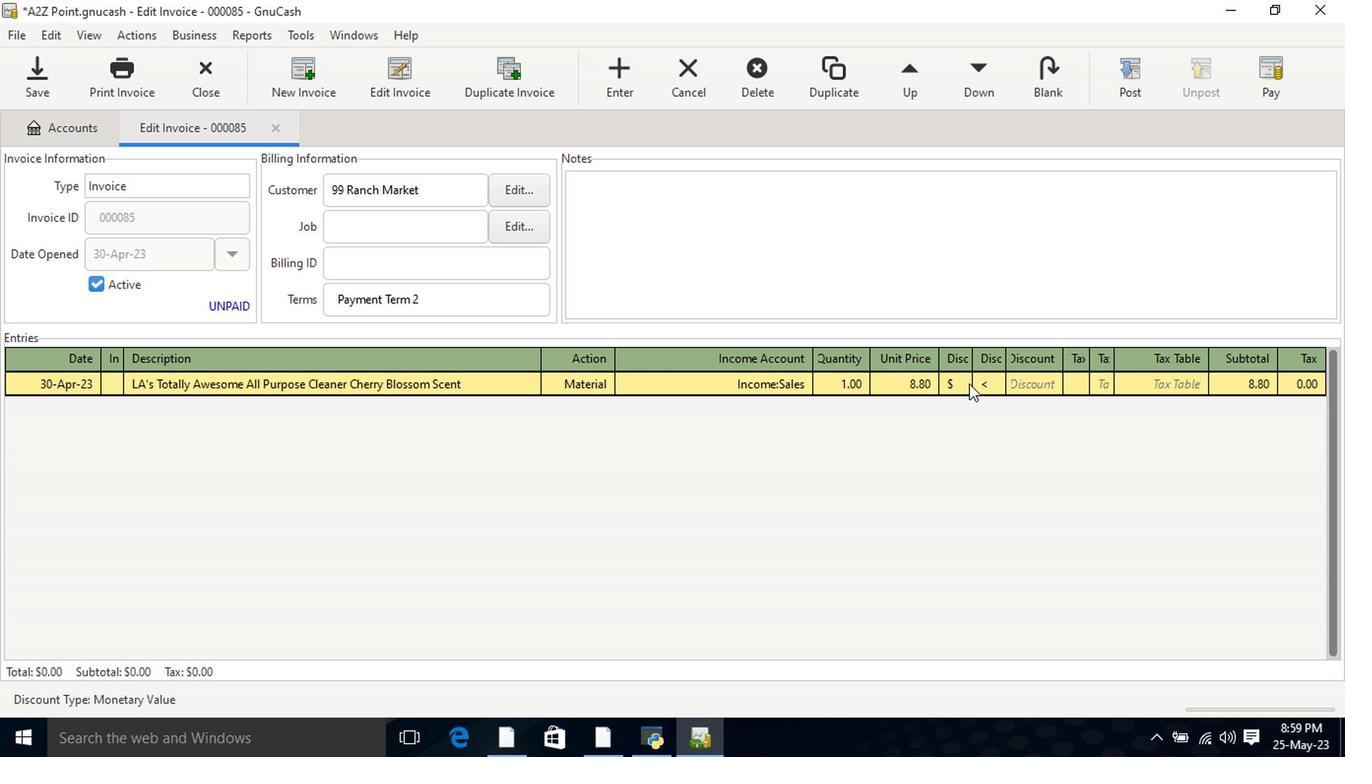 
Action: Mouse pressed left at (977, 384)
Screenshot: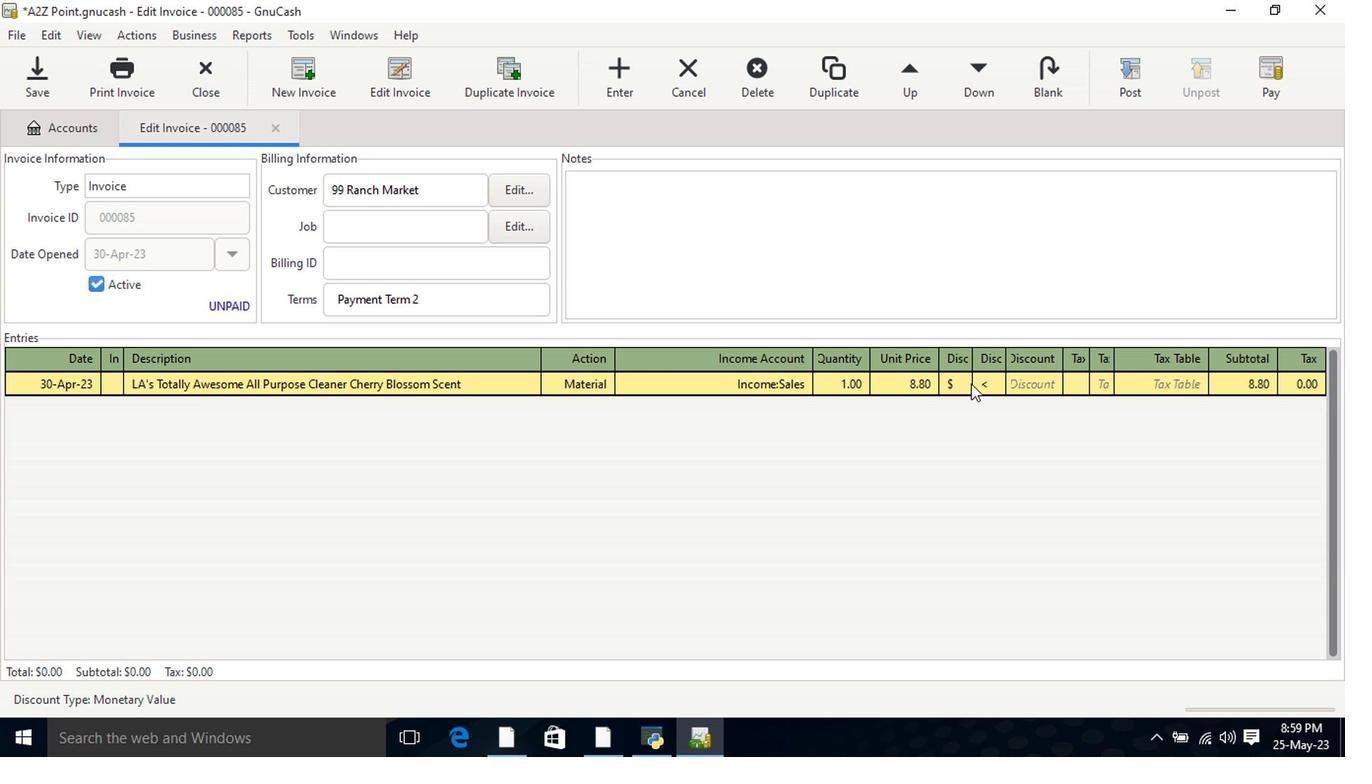 
Action: Mouse moved to (1038, 382)
Screenshot: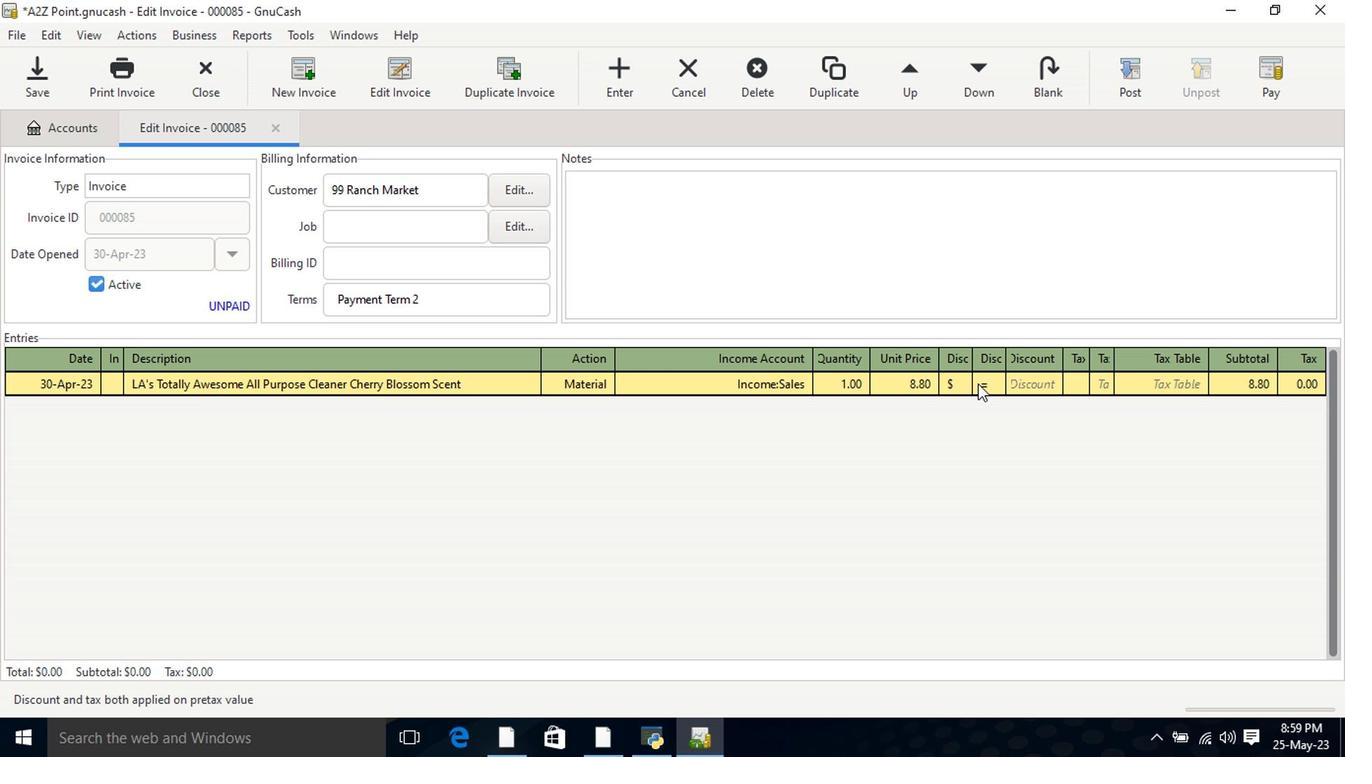 
Action: Mouse pressed left at (1038, 382)
Screenshot: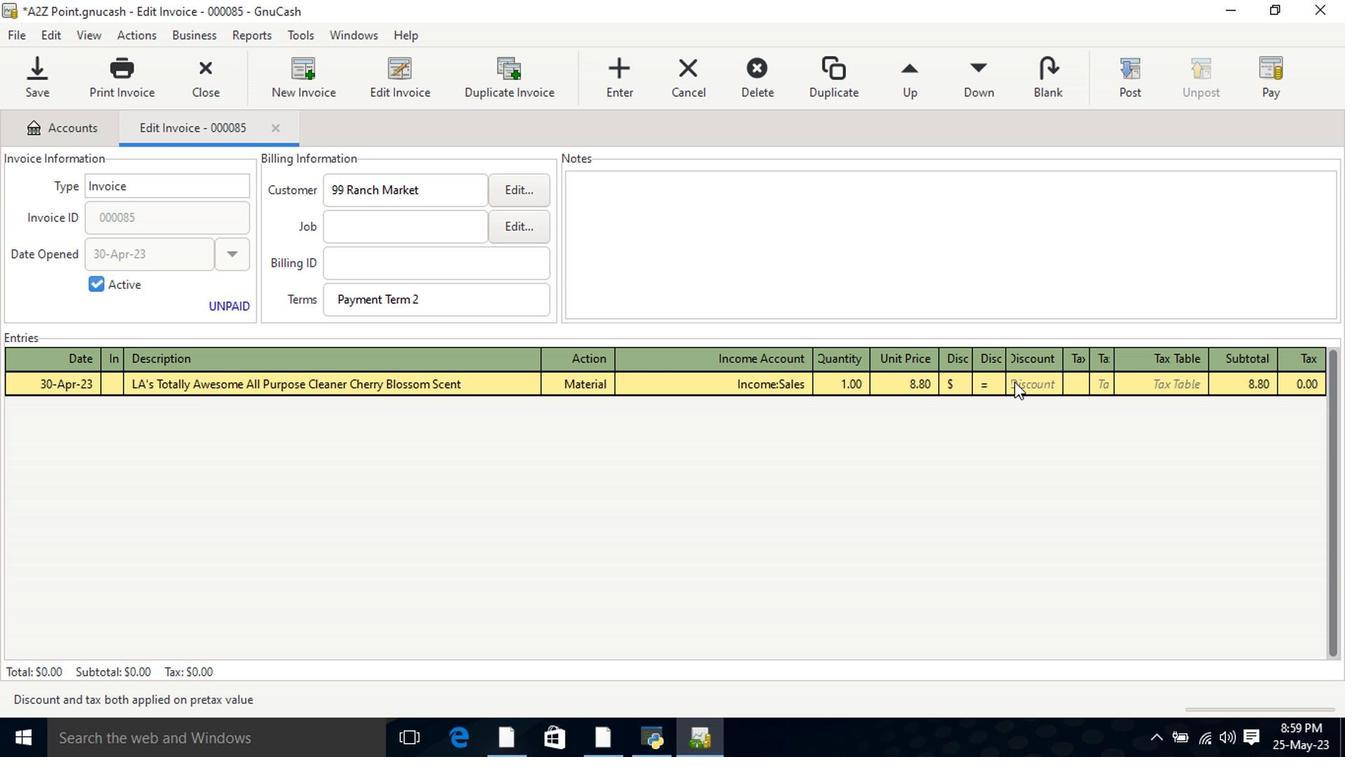 
Action: Mouse moved to (1037, 377)
Screenshot: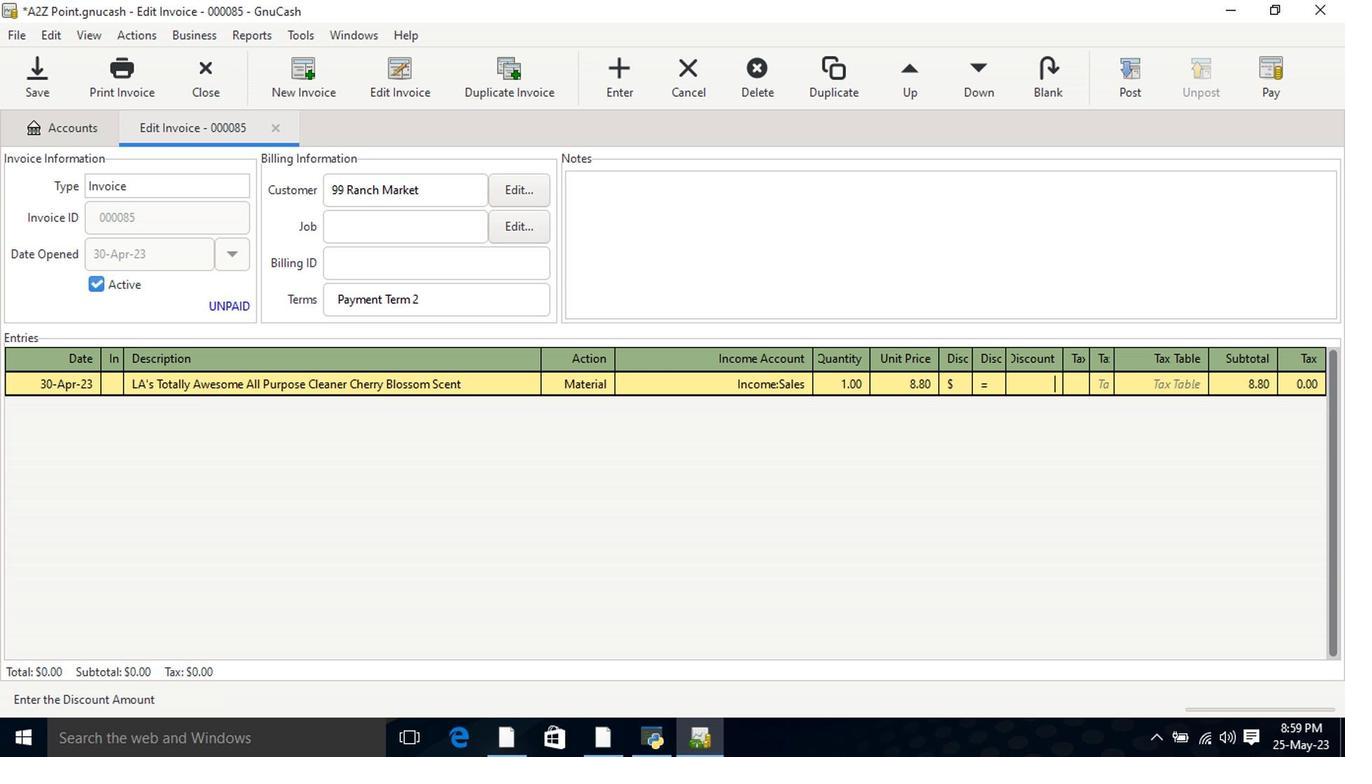 
Action: Key pressed 0.28<Key.tab><Key.tab><Key.shift>Listerine<Key.space><Key.shift>Coll<Key.space><Key.shift>Mint<Key.backspace><Key.backspace><Key.backspace><Key.backspace><Key.backspace><Key.backspace><Key.backspace>ol<Key.space><Key.shift>Mint<Key.tab>mate<Key.tab>incom<Key.down><Key.down><Key.down><Key.tab>1<Key.tab>6.25<Key.tab>
Screenshot: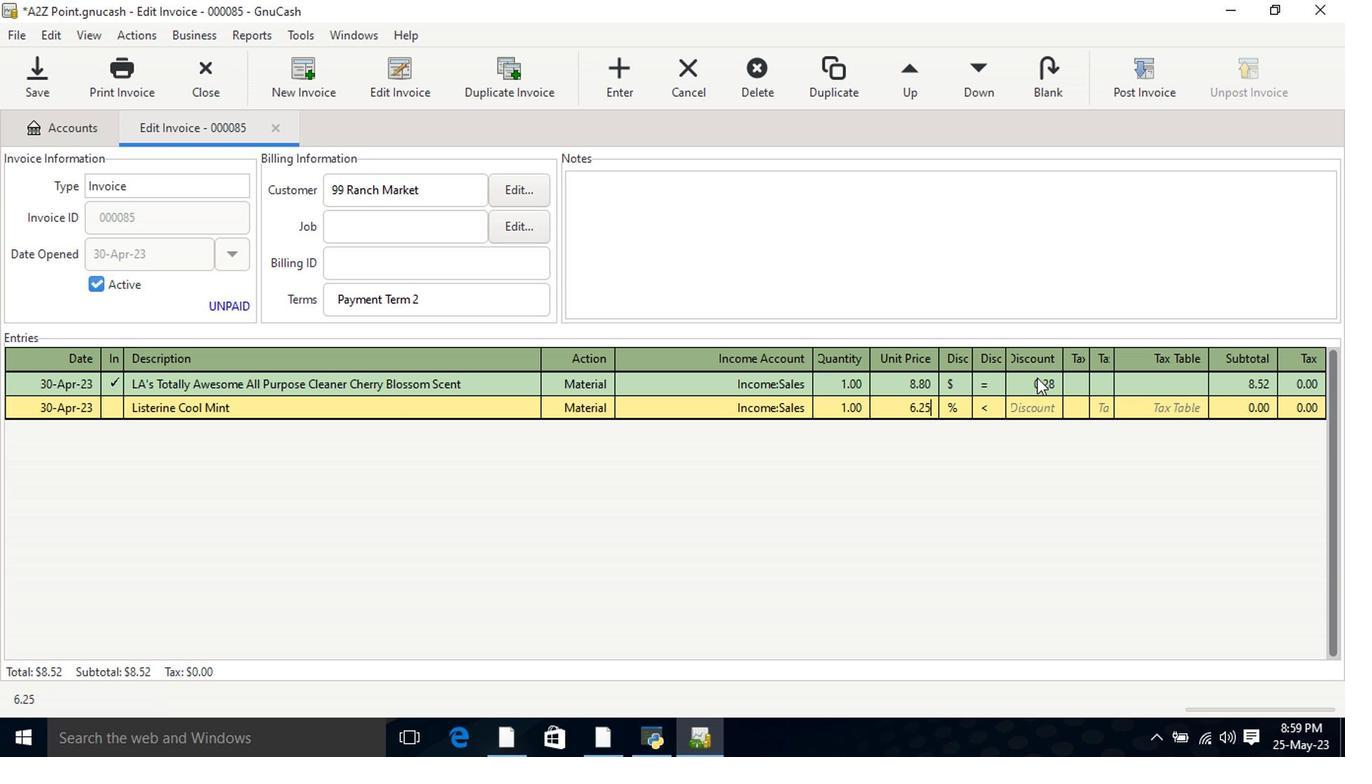 
Action: Mouse moved to (946, 410)
Screenshot: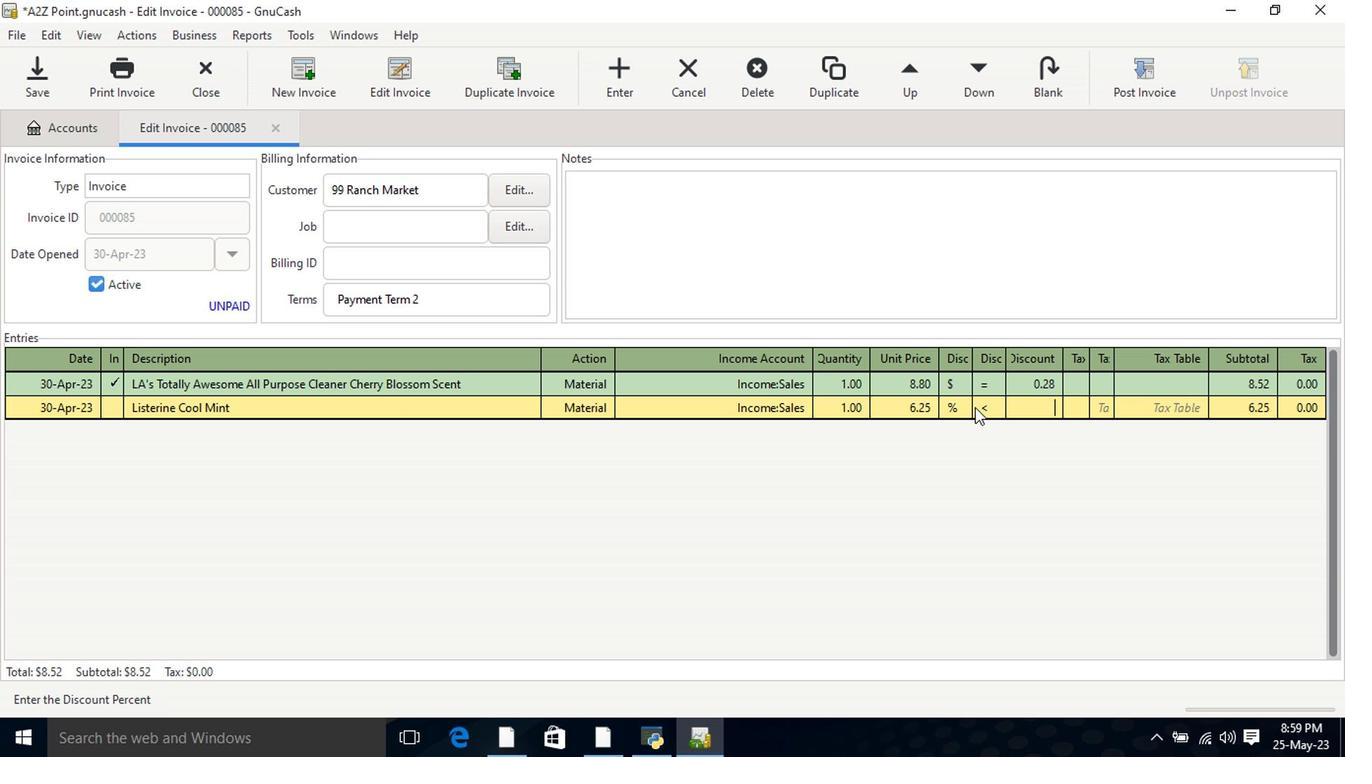 
Action: Mouse pressed left at (946, 410)
Screenshot: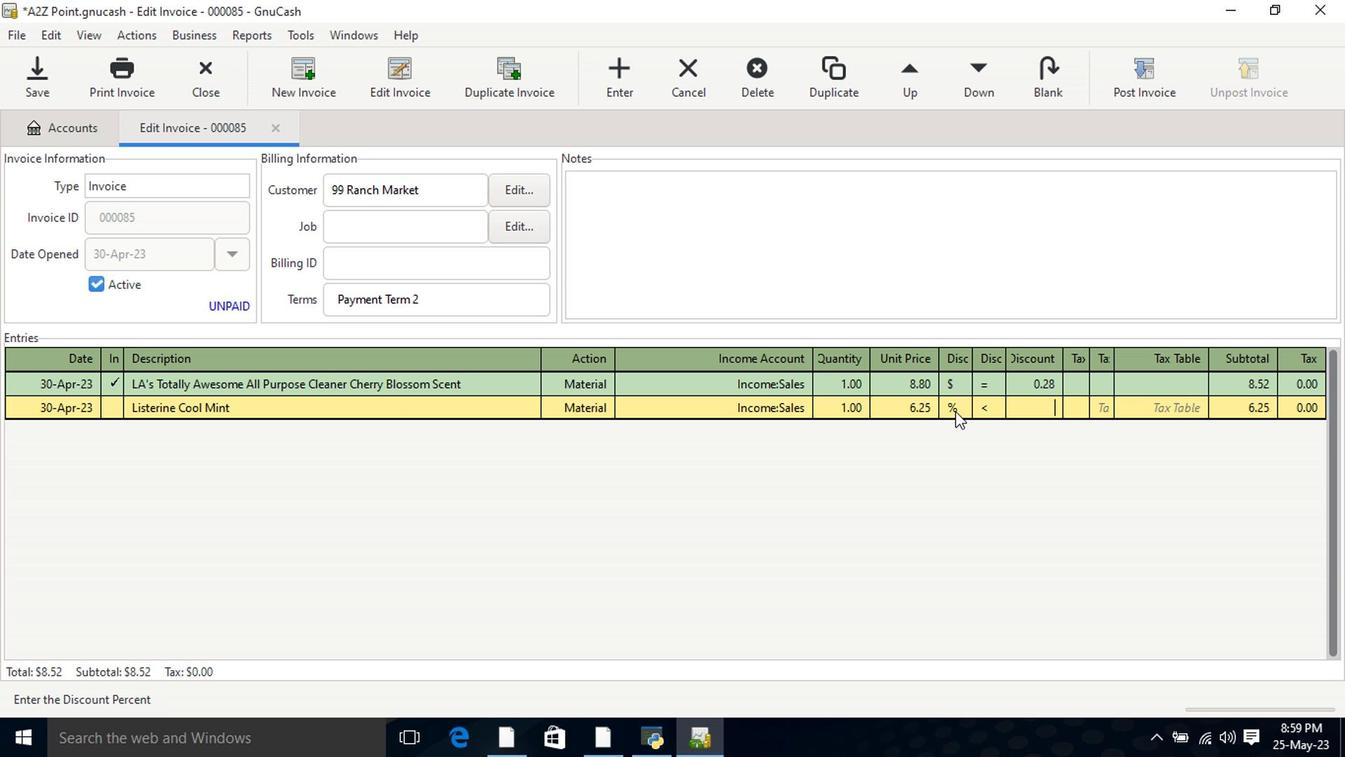 
Action: Mouse moved to (982, 410)
Screenshot: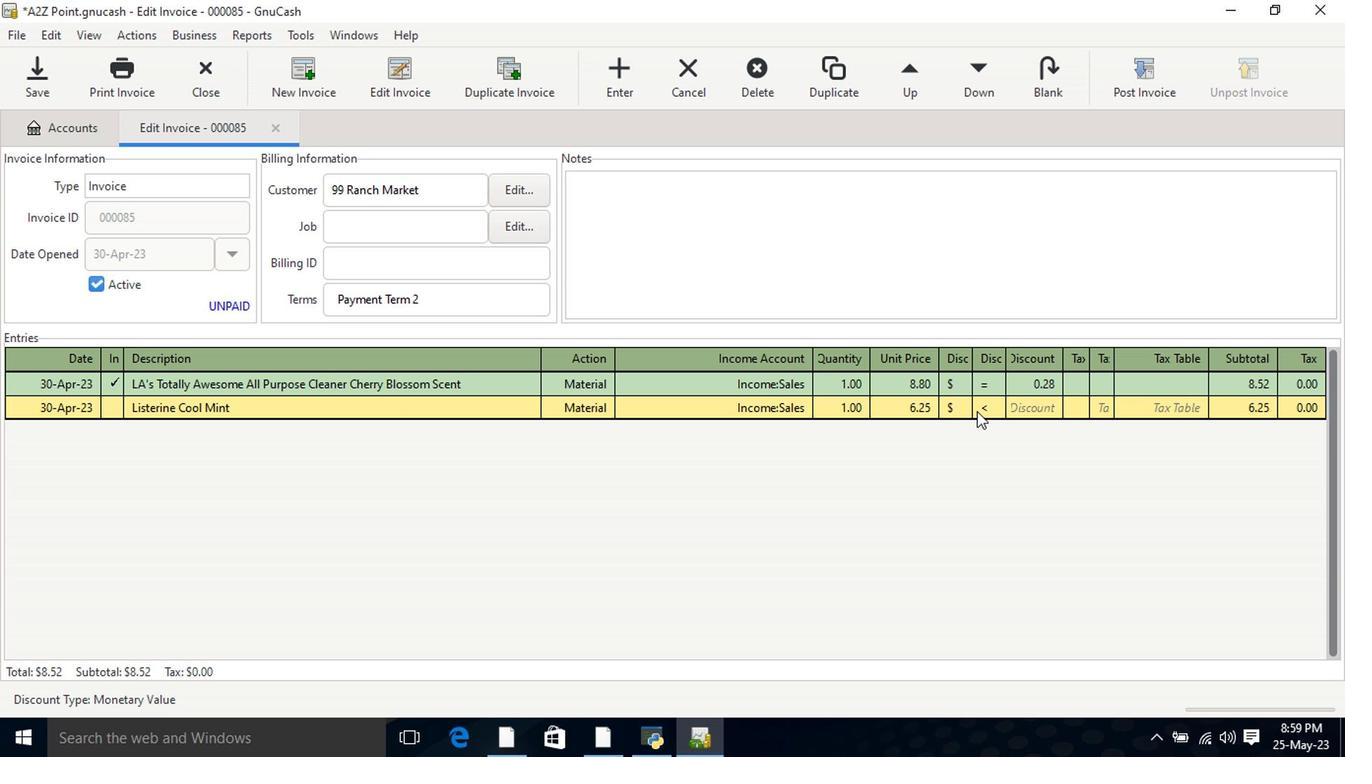 
Action: Mouse pressed left at (982, 410)
Screenshot: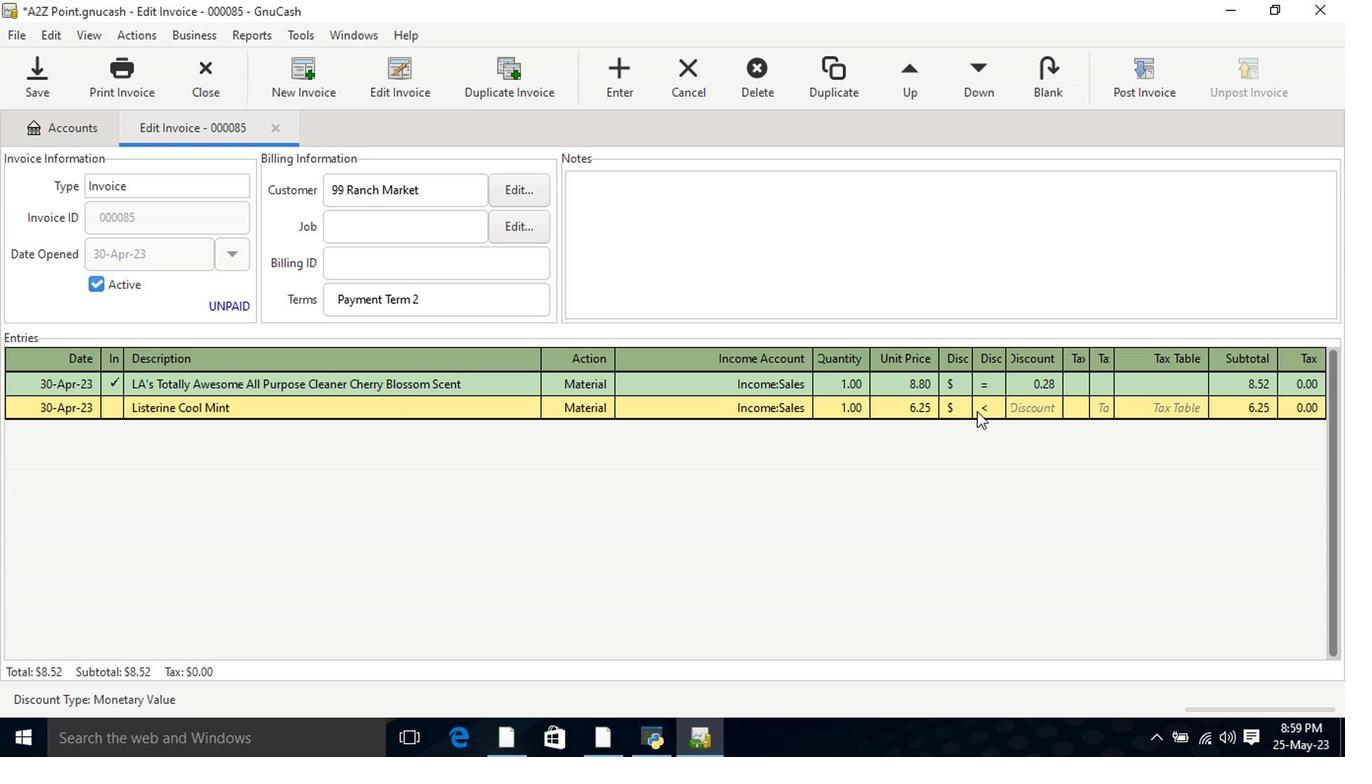 
Action: Mouse moved to (1014, 410)
Screenshot: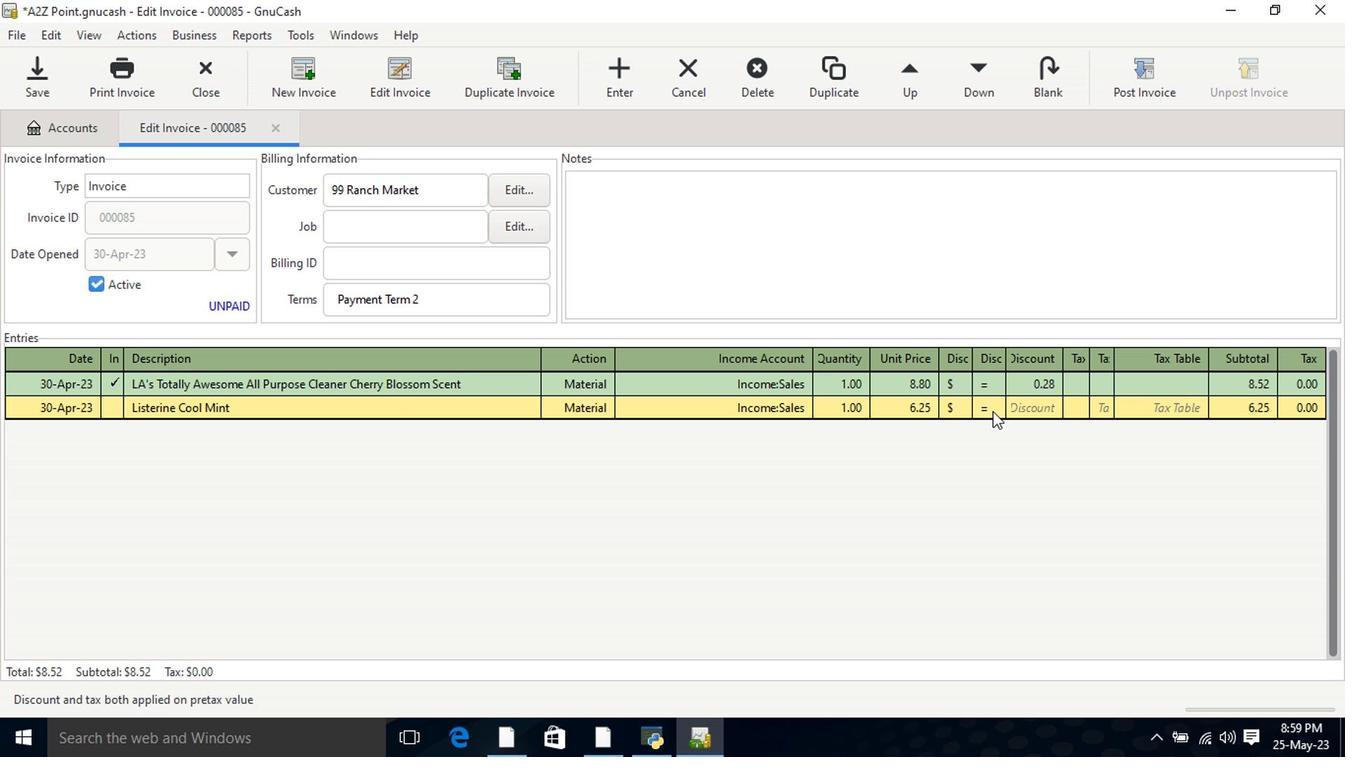 
Action: Mouse pressed left at (1014, 410)
Screenshot: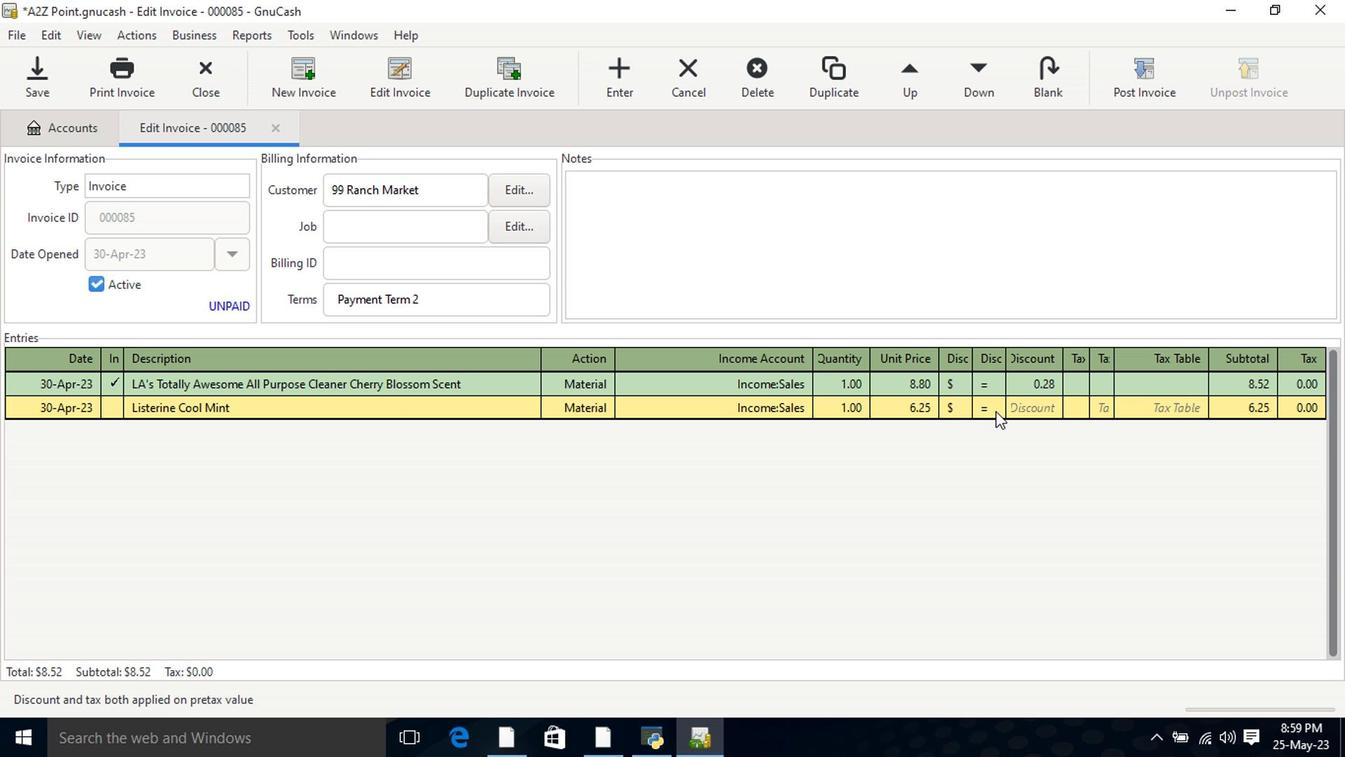 
Action: Key pressed 1.
Screenshot: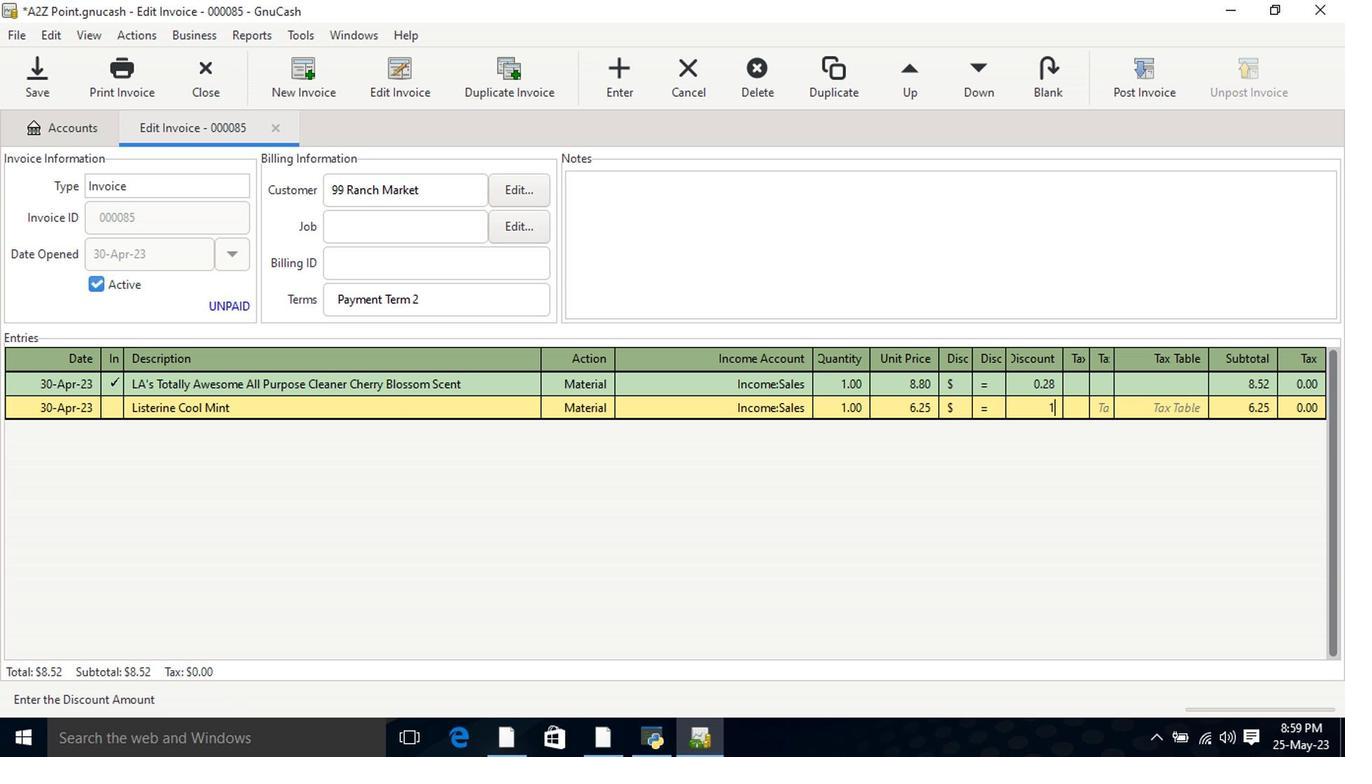 
Action: Mouse moved to (1015, 410)
Screenshot: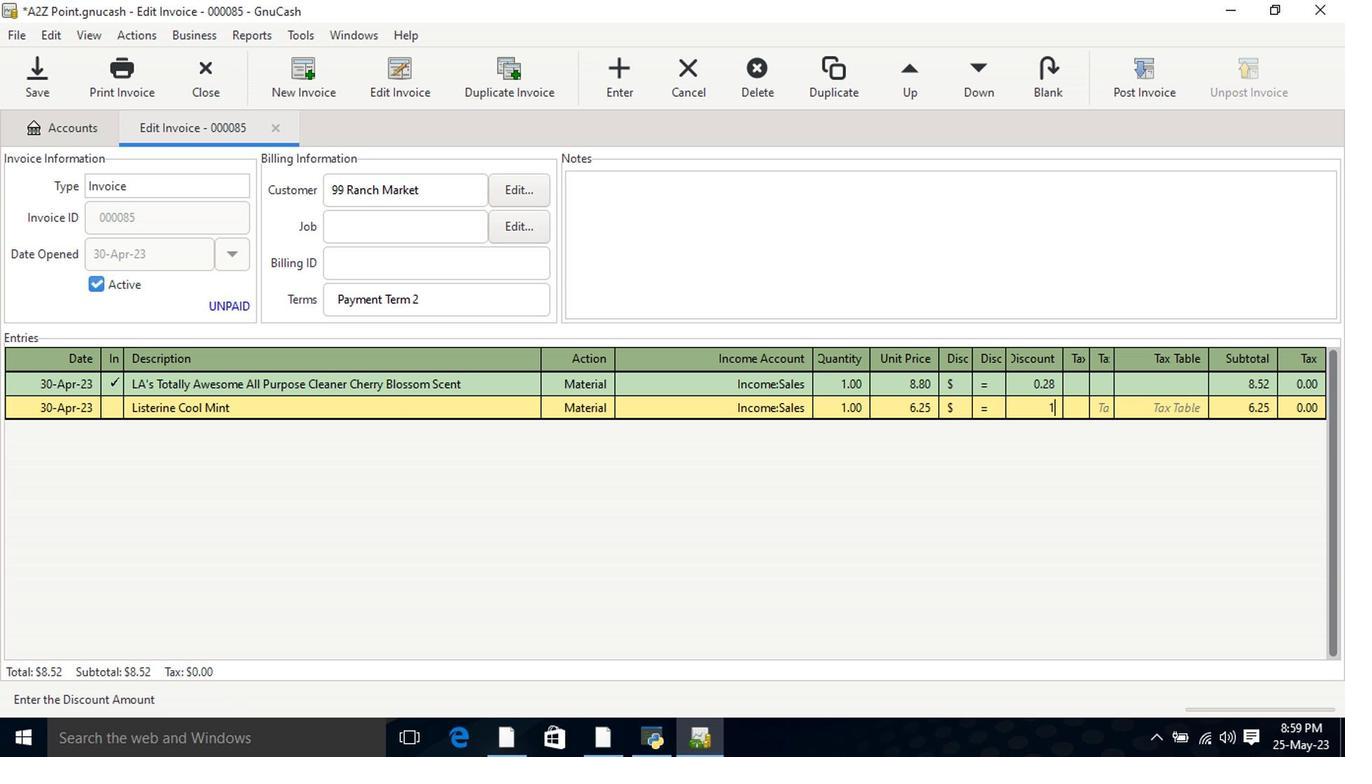 
Action: Key pressed 28<Key.tab><Key.tab><Key.shift>Mk<Key.backspace>aker's<Key.space><Key.shift>Mark<Key.space><Key.shift>Bourbon<Key.space><Key.shift>Whisky<Key.space><Key.shift_r>(750<Key.space>ml<Key.shift_r>)<Key.tab>mat<Key.tab>inco<Key.down><Key.down><Key.down><Key.tab>2<Key.tab>7.25<Key.tab>
Screenshot: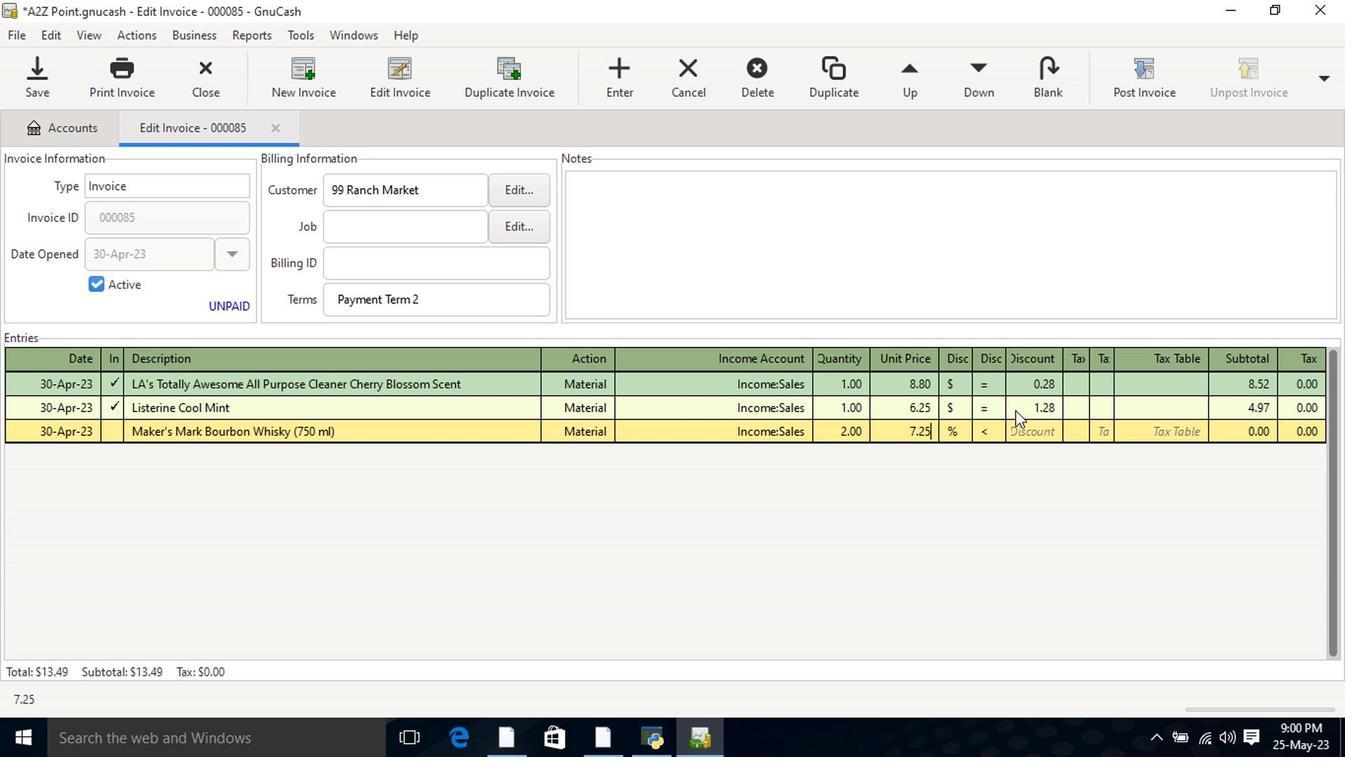 
Action: Mouse moved to (942, 438)
Screenshot: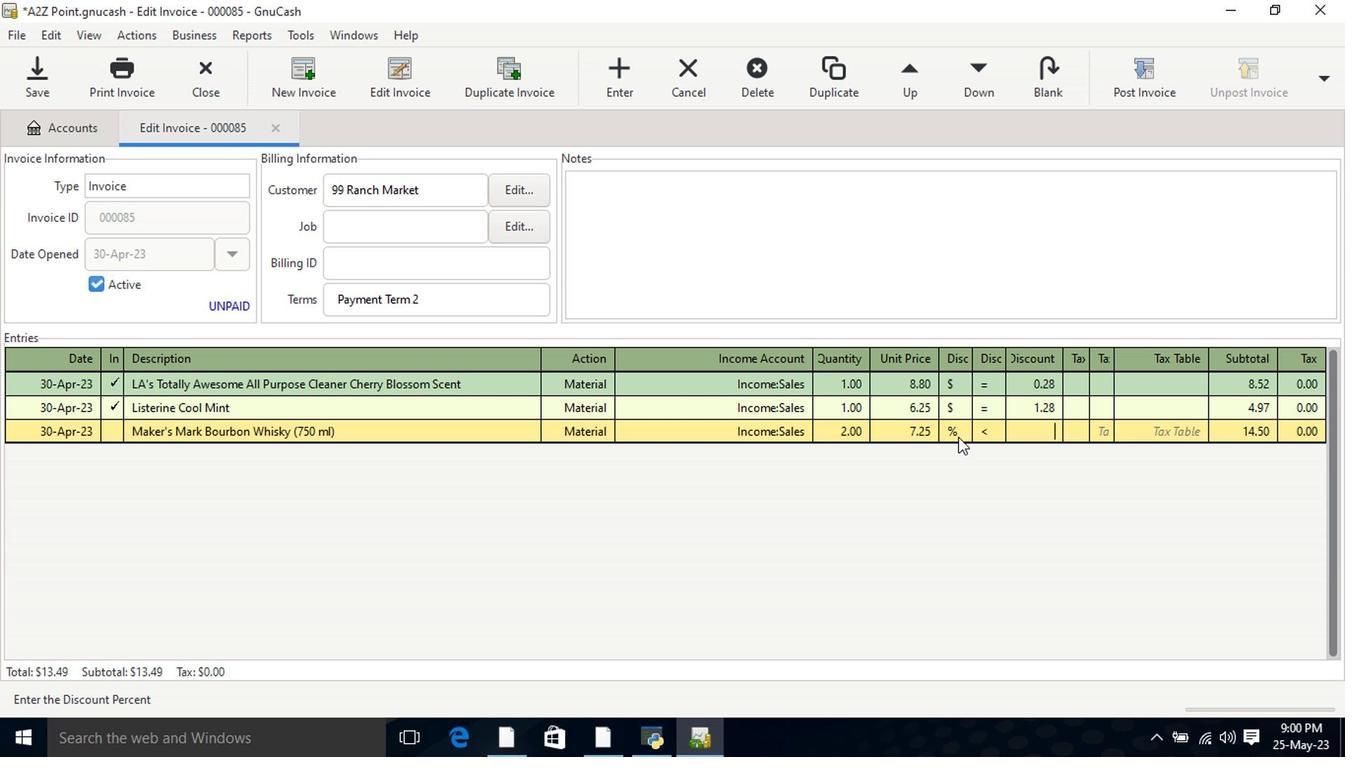 
Action: Mouse pressed left at (942, 438)
Screenshot: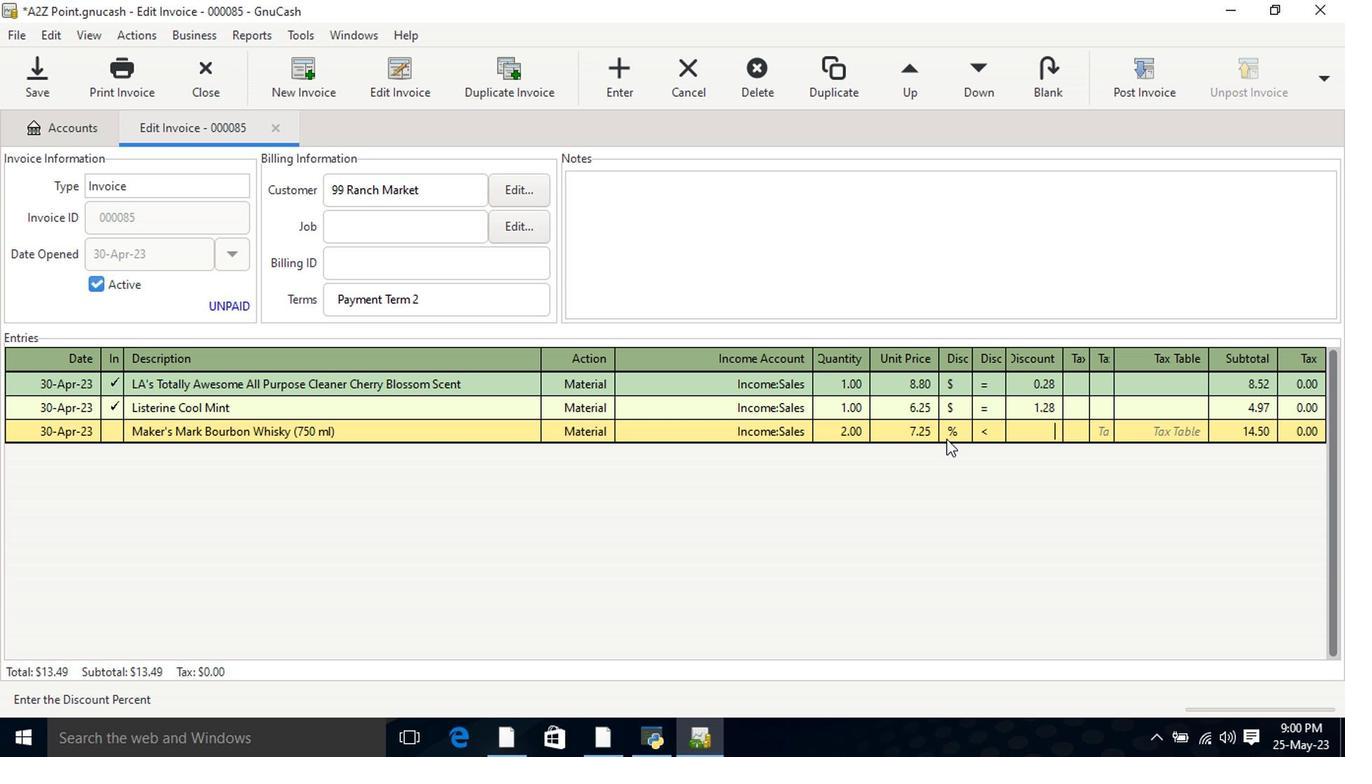 
Action: Mouse moved to (985, 430)
Screenshot: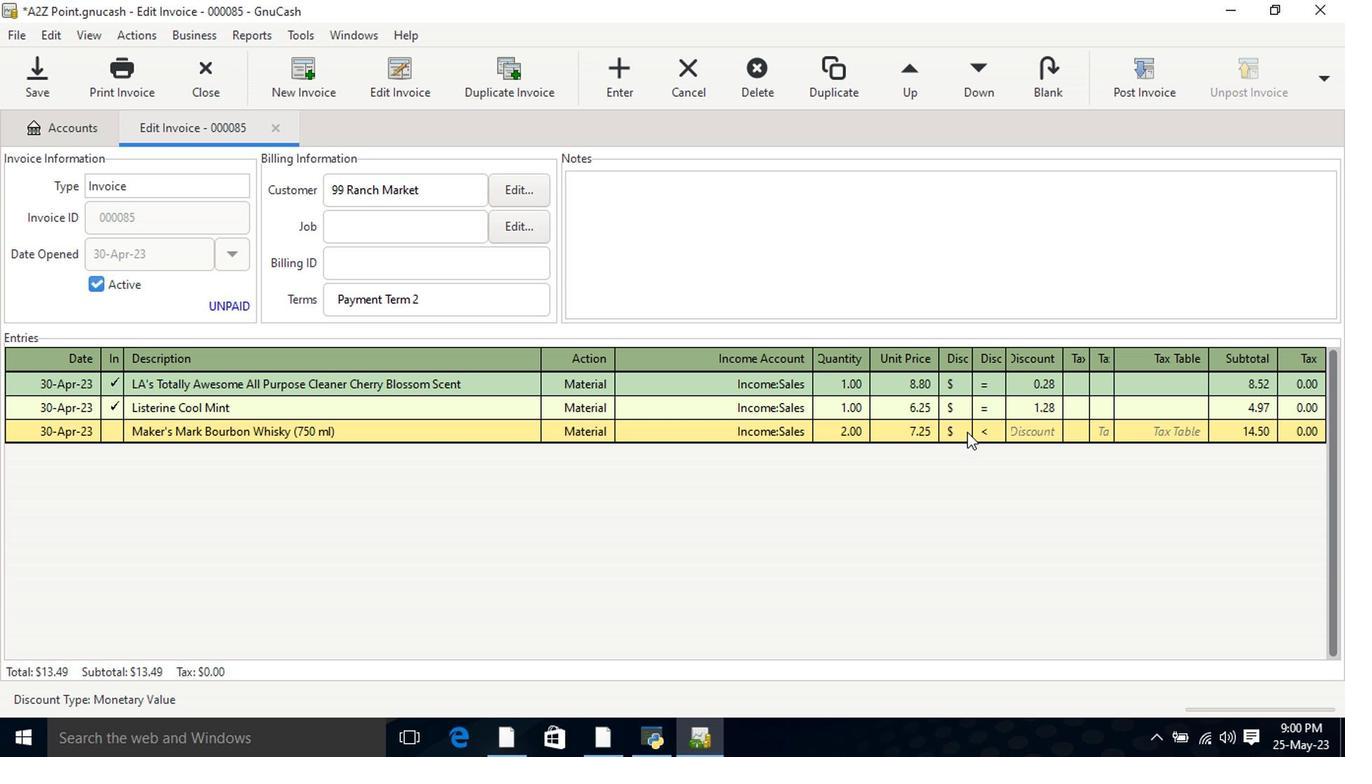 
Action: Mouse pressed left at (985, 430)
Screenshot: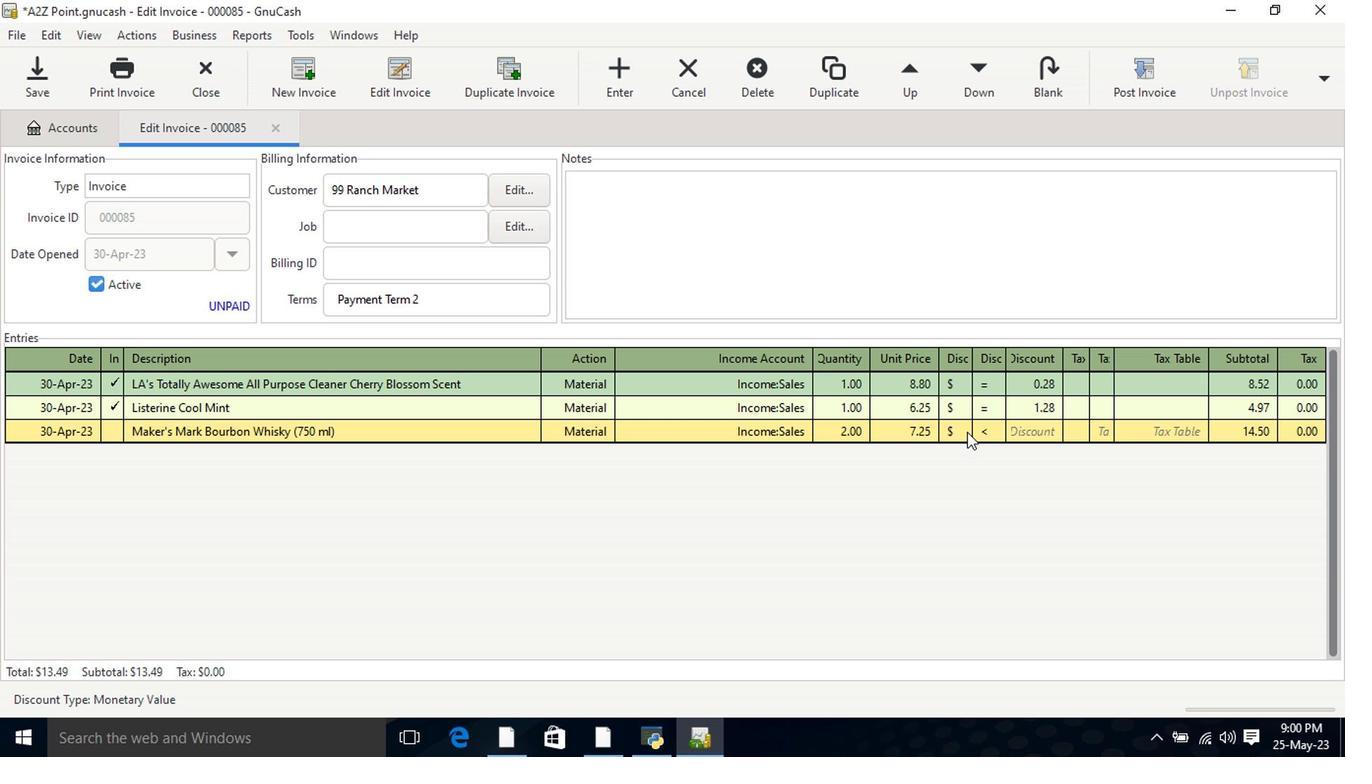 
Action: Mouse moved to (1031, 428)
Screenshot: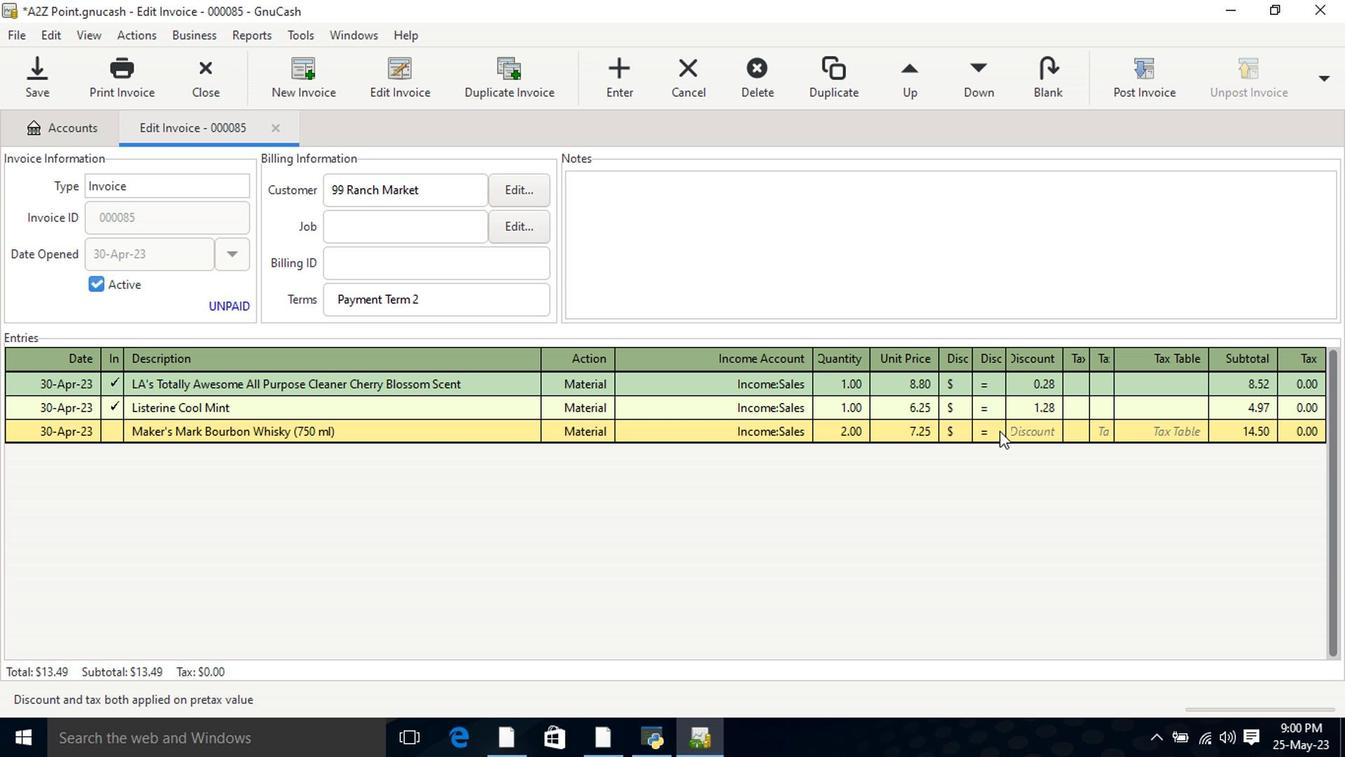 
Action: Mouse pressed left at (1031, 428)
Screenshot: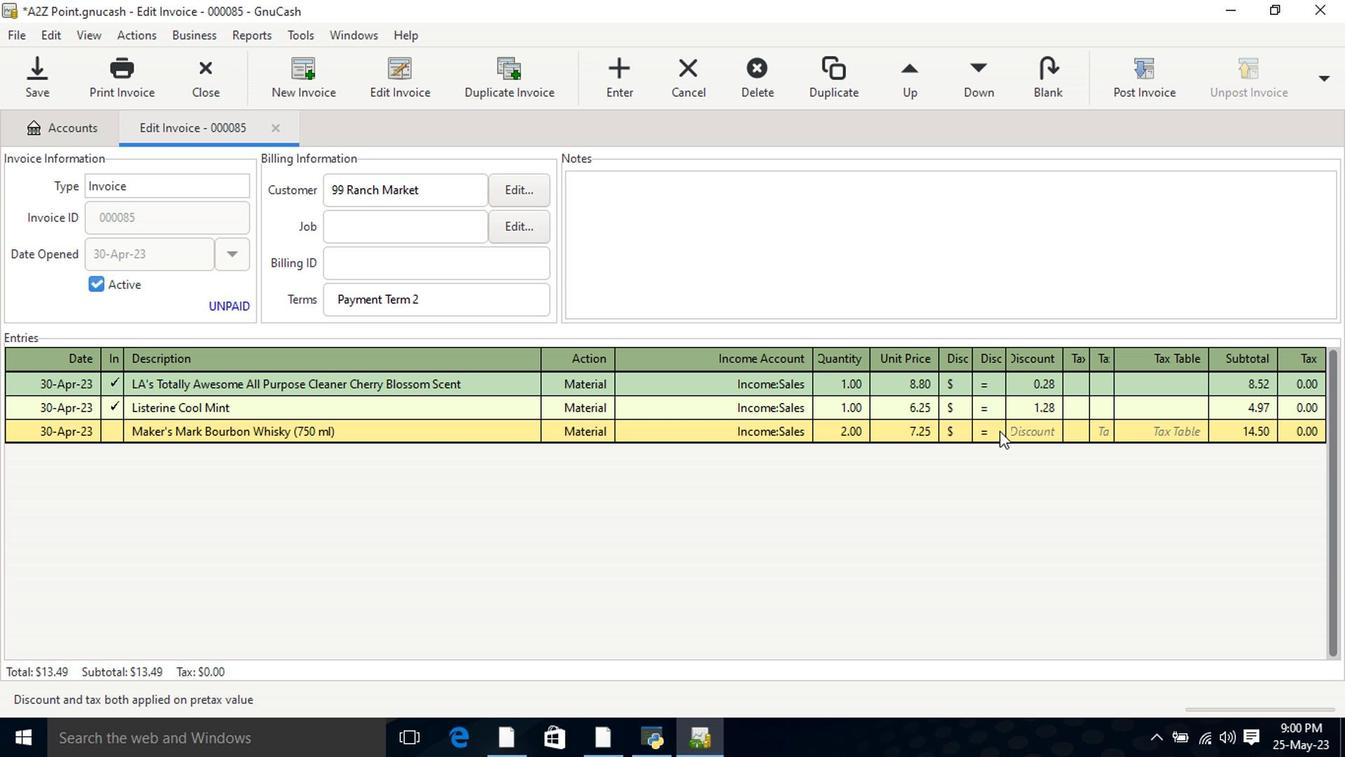 
Action: Mouse moved to (1031, 425)
Screenshot: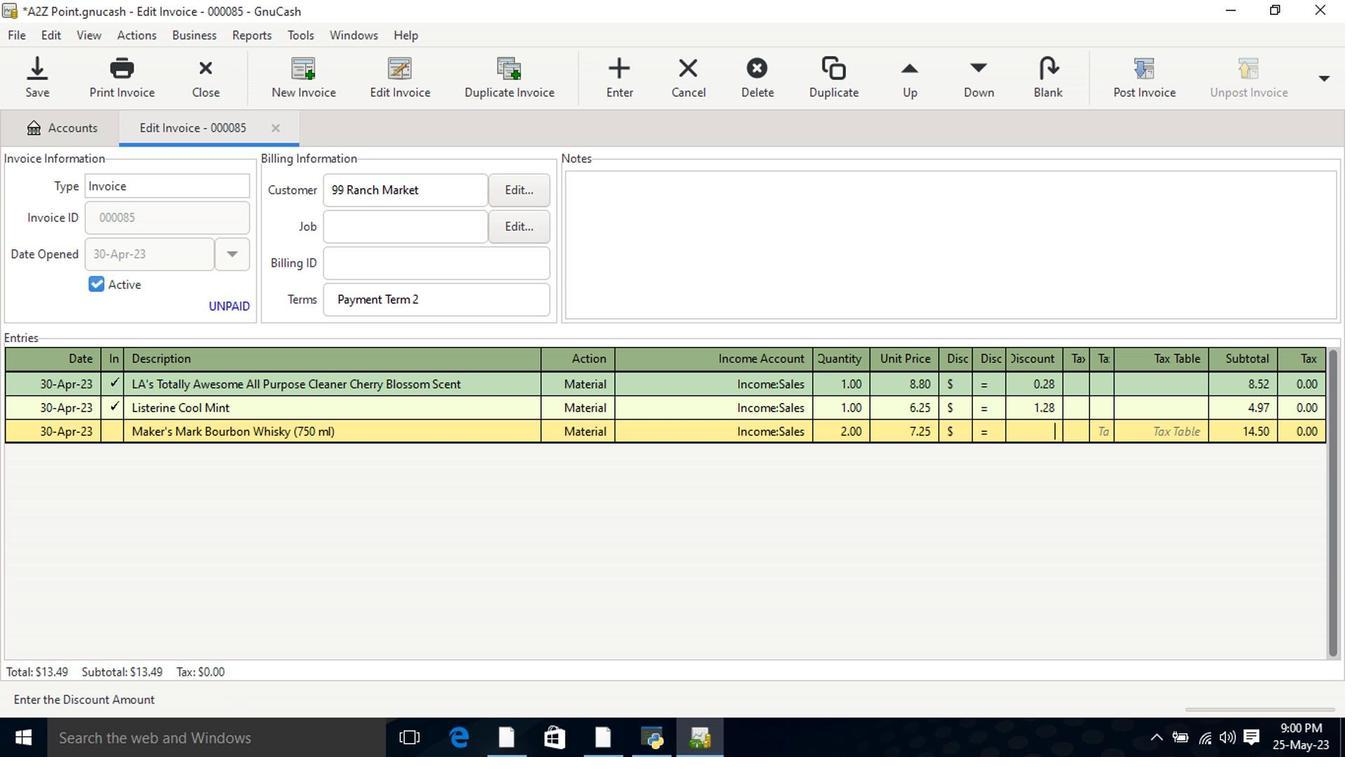 
Action: Key pressed 1.78<Key.tab>
Screenshot: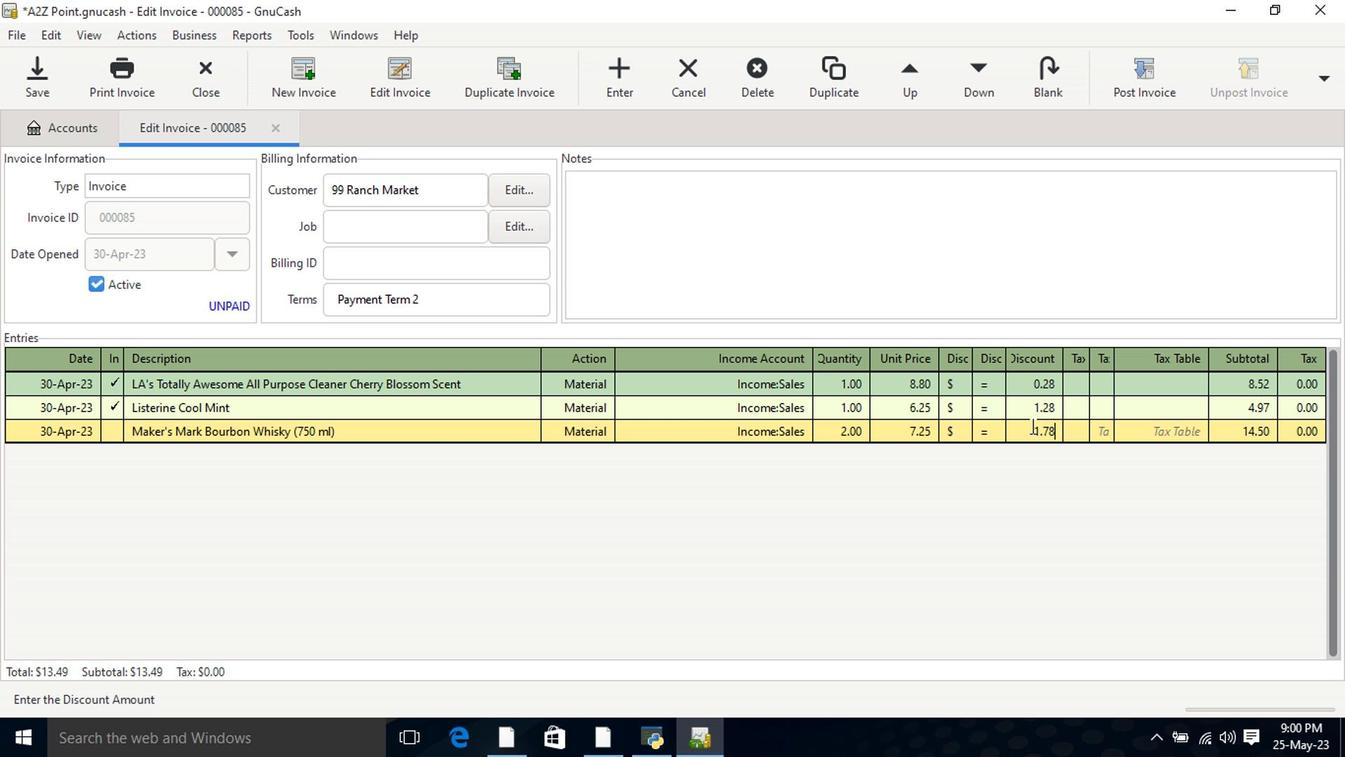 
Action: Mouse moved to (624, 264)
Screenshot: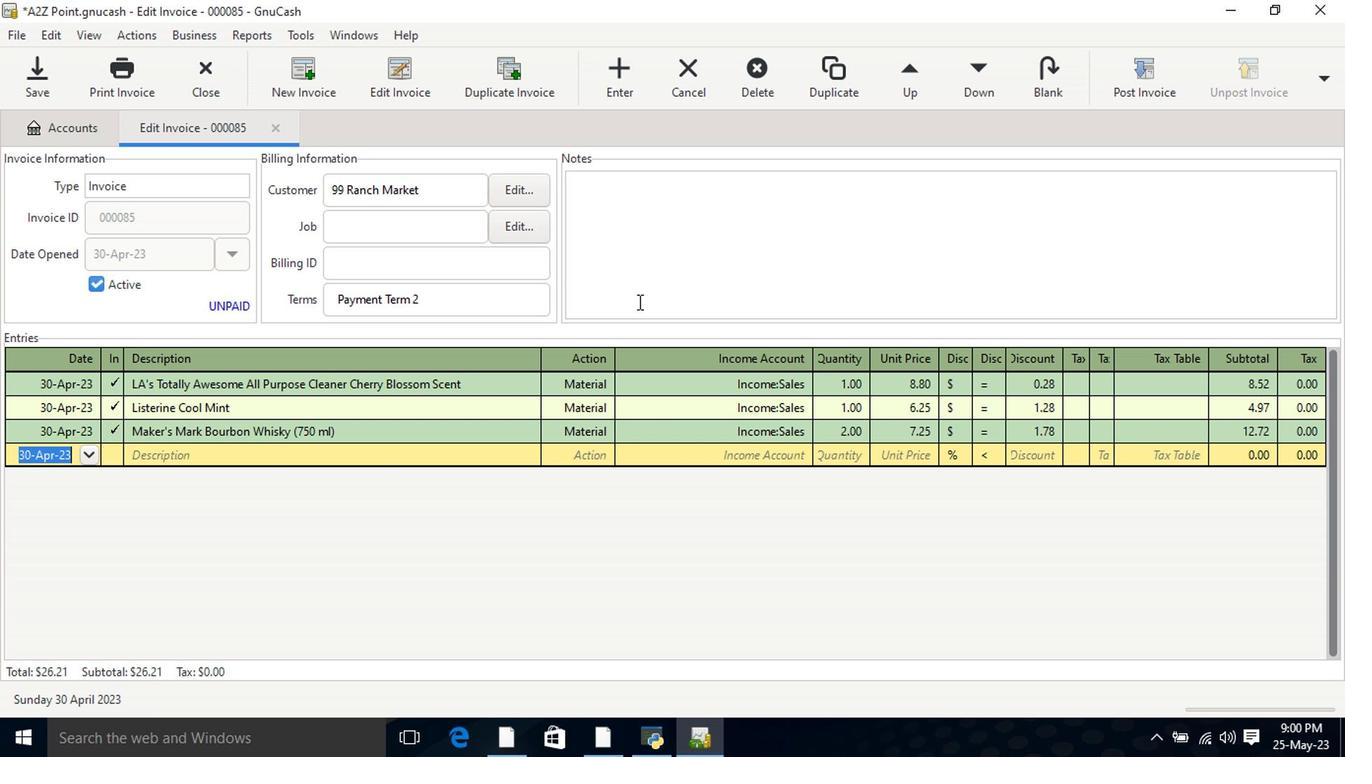 
Action: Mouse pressed left at (624, 264)
Screenshot: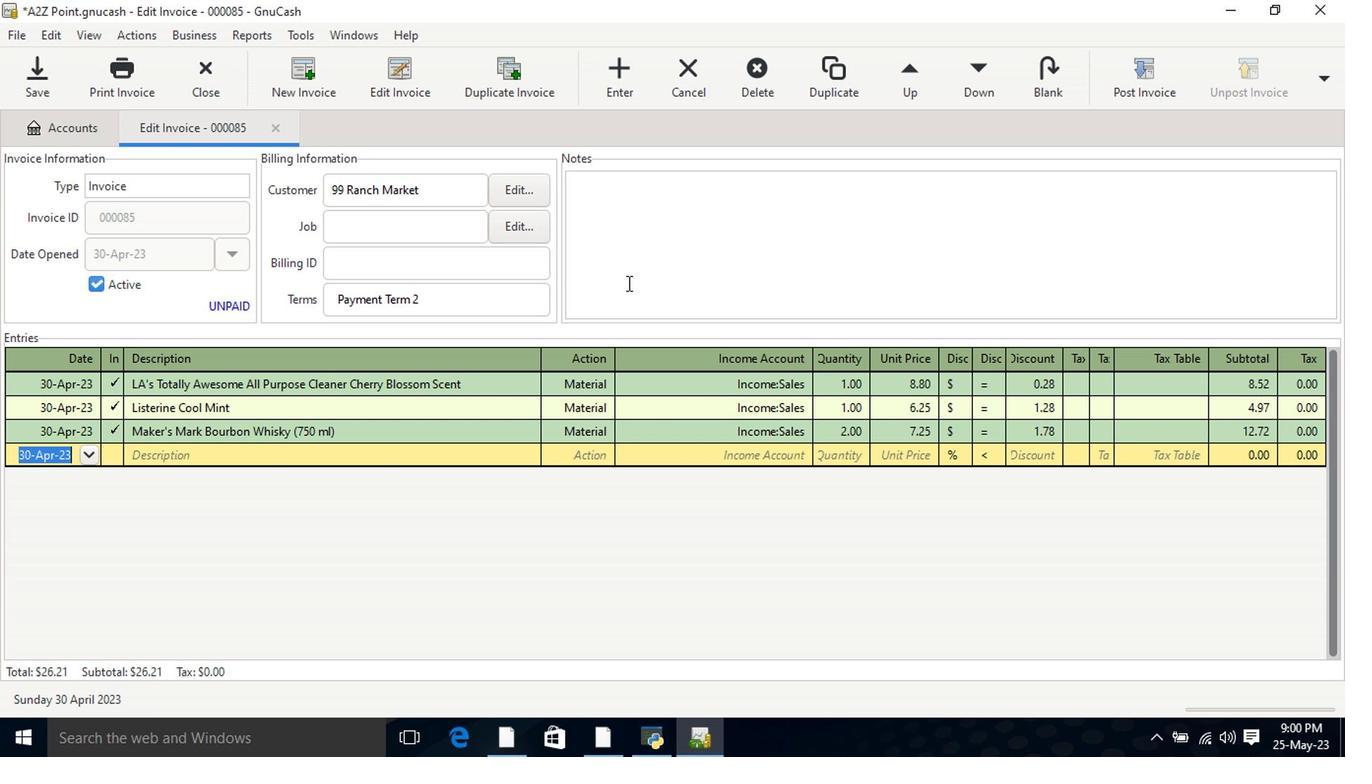 
Action: Key pressed <Key.shift>Looking<Key.space>forard<Key.space>to<Key.space>serving<Key.space>you<Key.space>again.
Screenshot: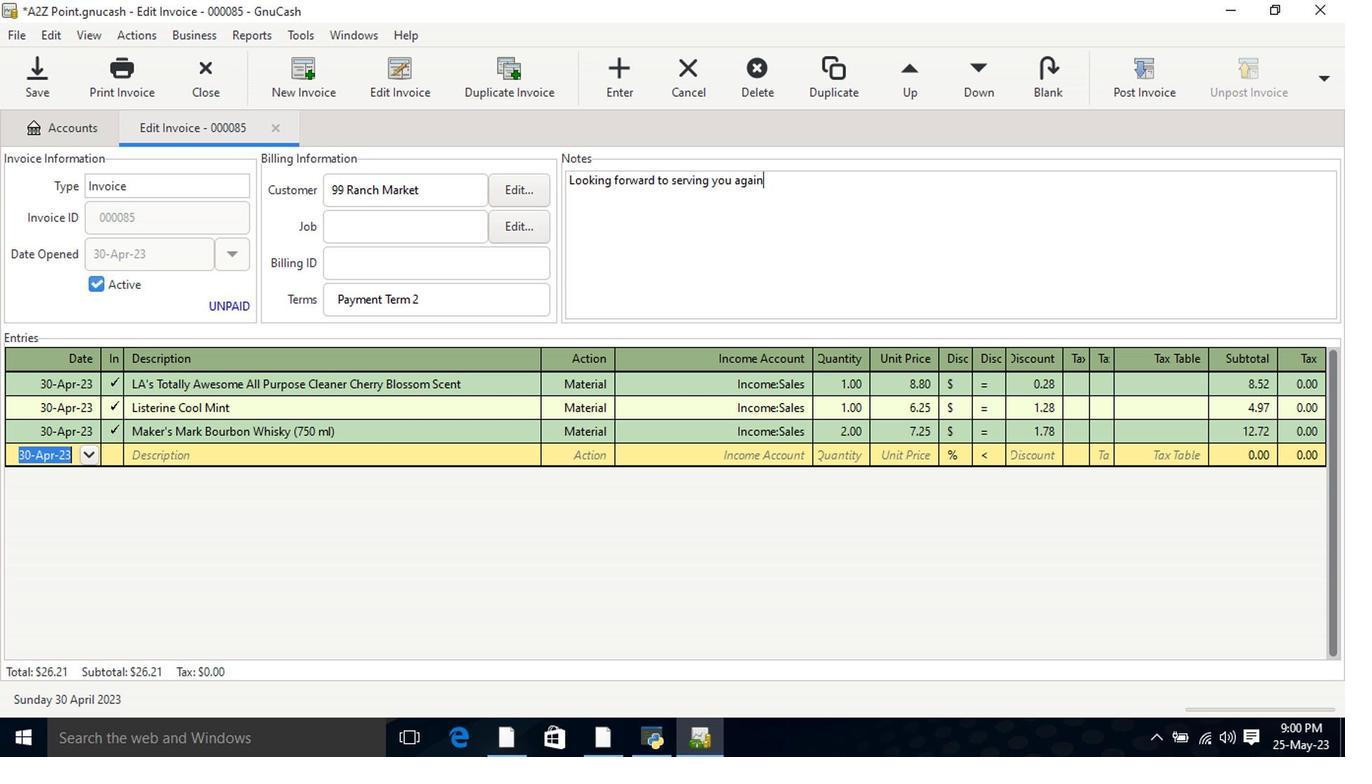 
Action: Mouse moved to (1127, 86)
Screenshot: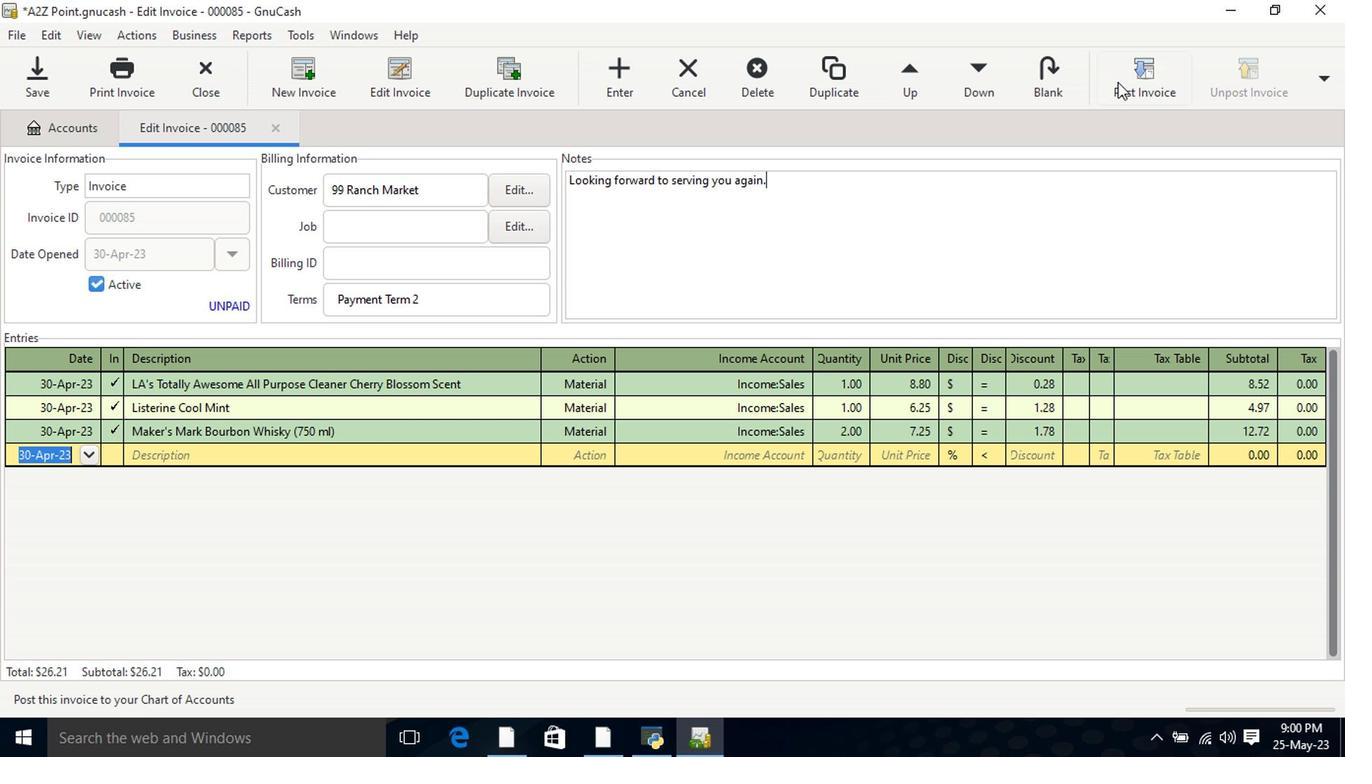 
Action: Mouse pressed left at (1127, 86)
Screenshot: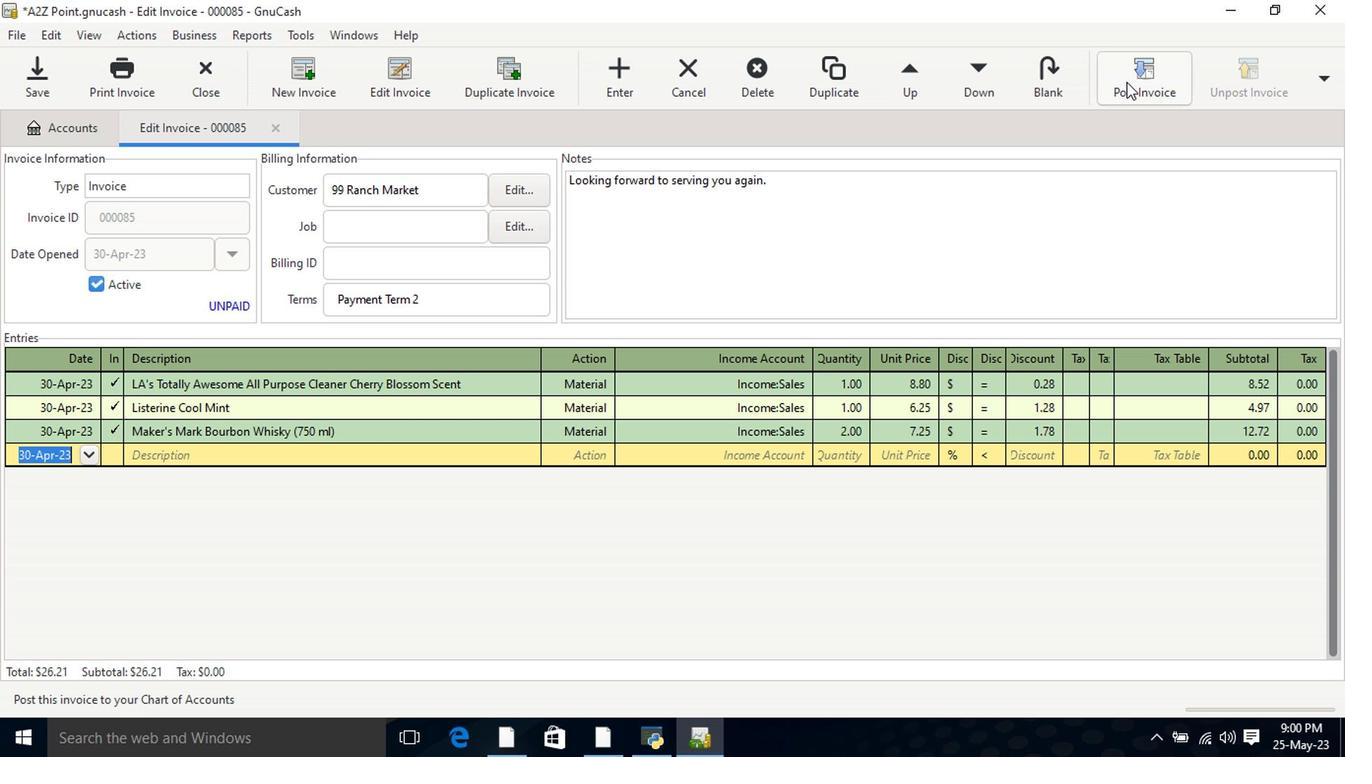 
Action: Mouse moved to (829, 332)
Screenshot: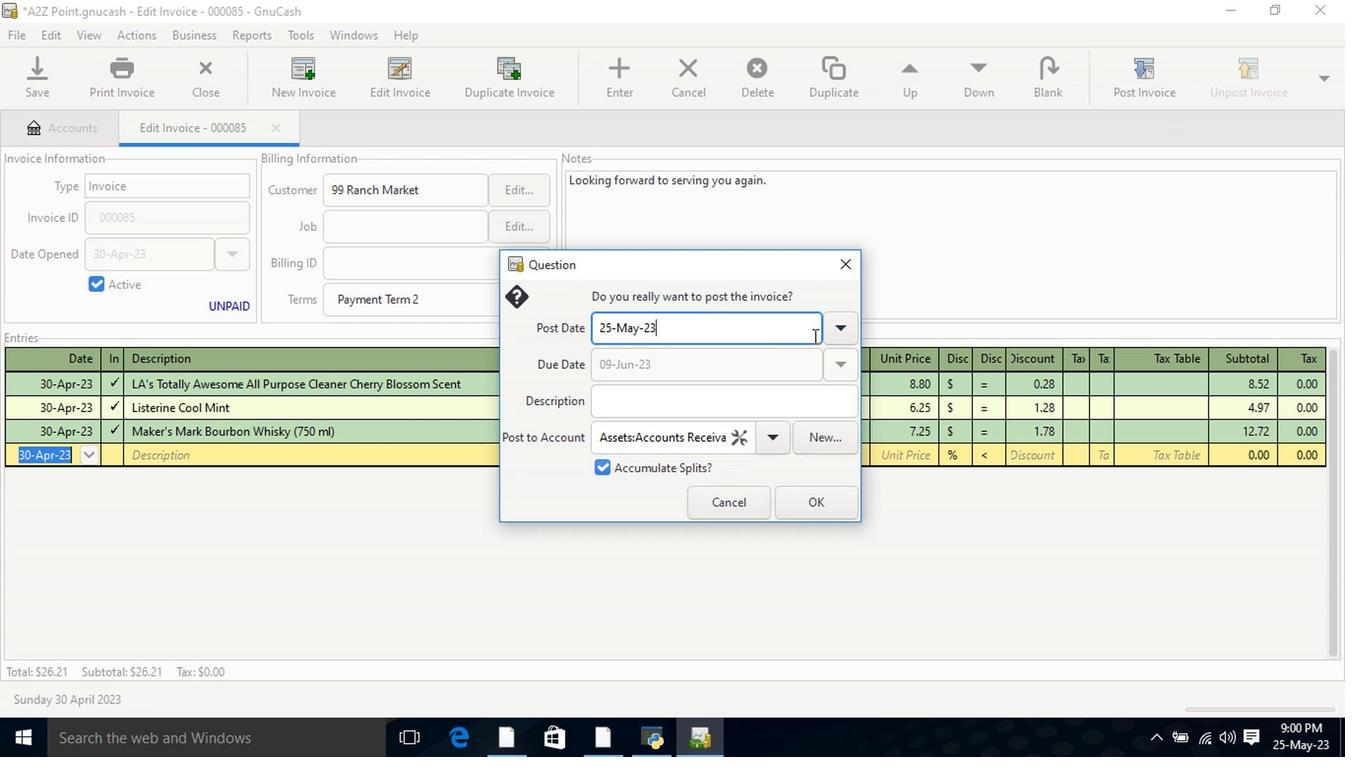 
Action: Mouse pressed left at (829, 332)
Screenshot: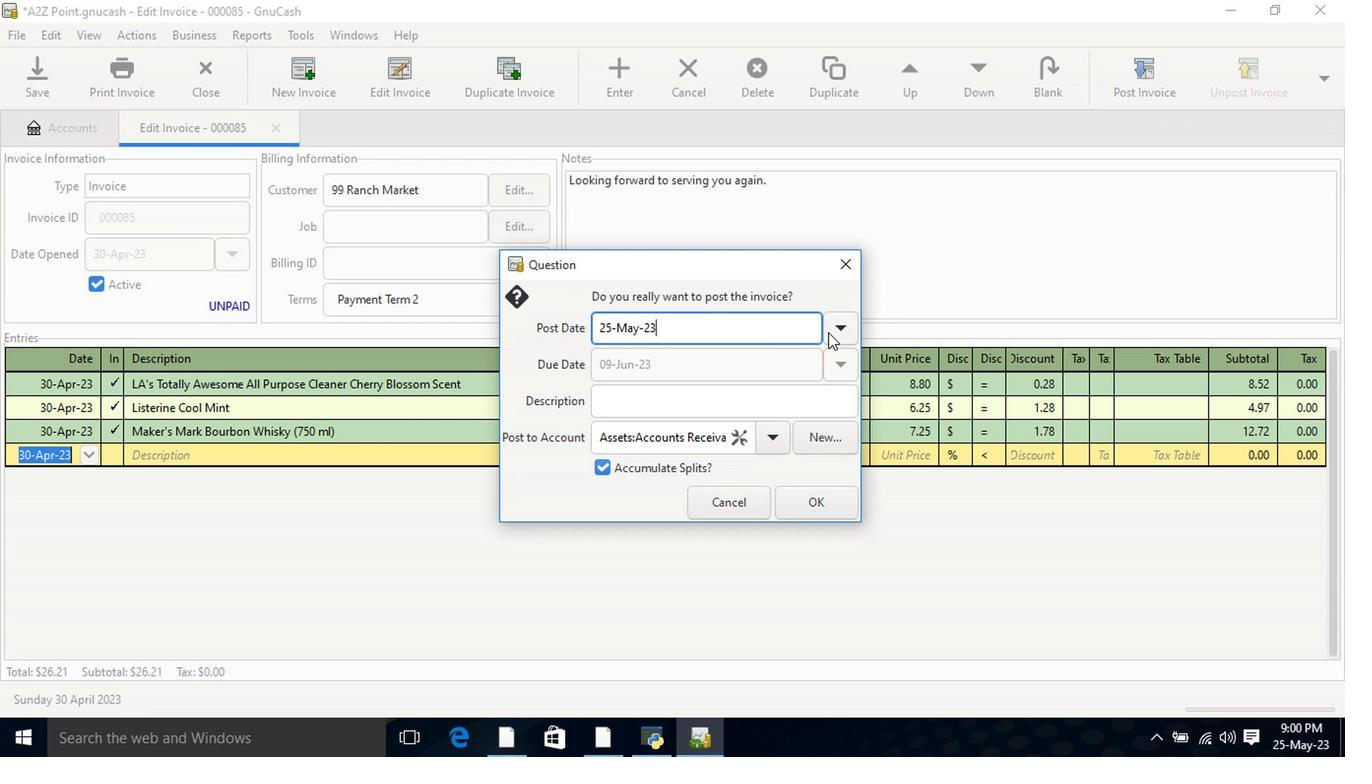 
Action: Mouse moved to (691, 357)
Screenshot: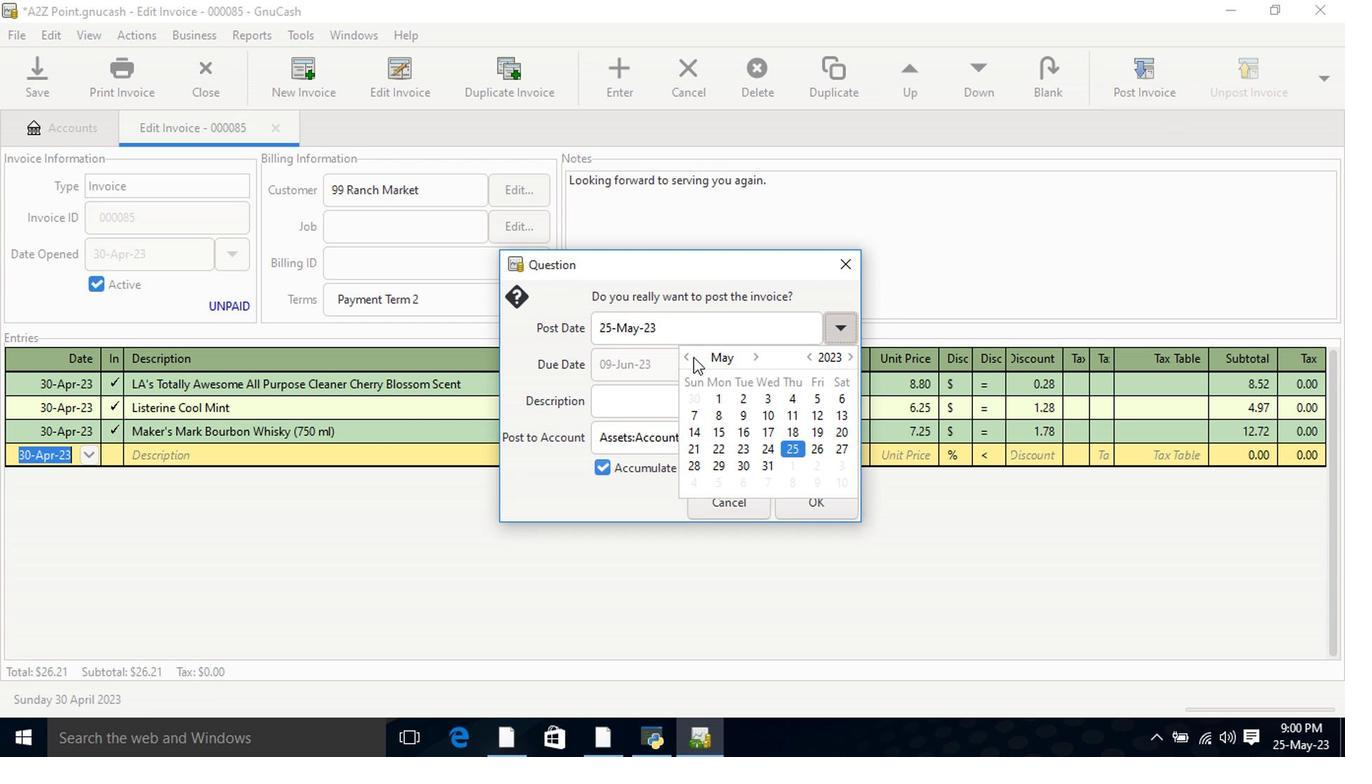 
Action: Mouse pressed left at (691, 357)
Screenshot: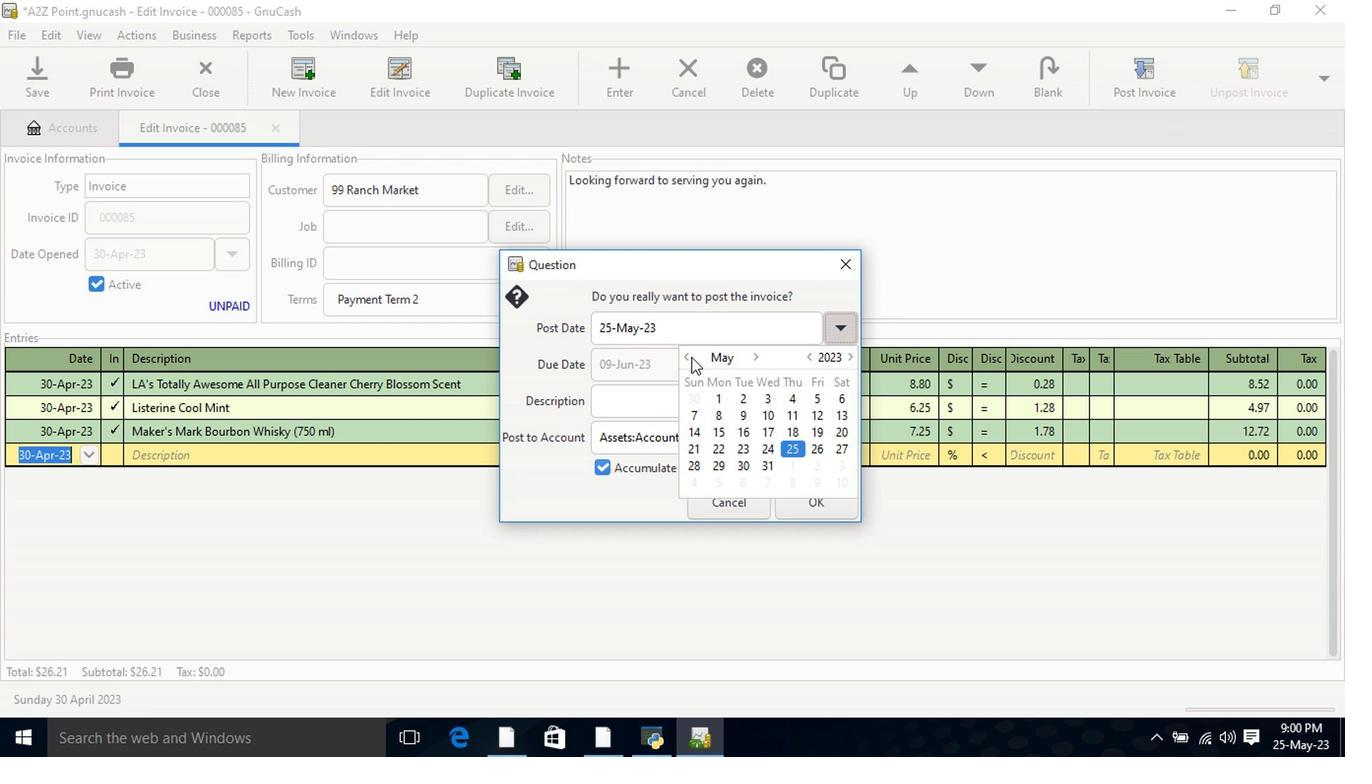 
Action: Mouse moved to (834, 326)
Screenshot: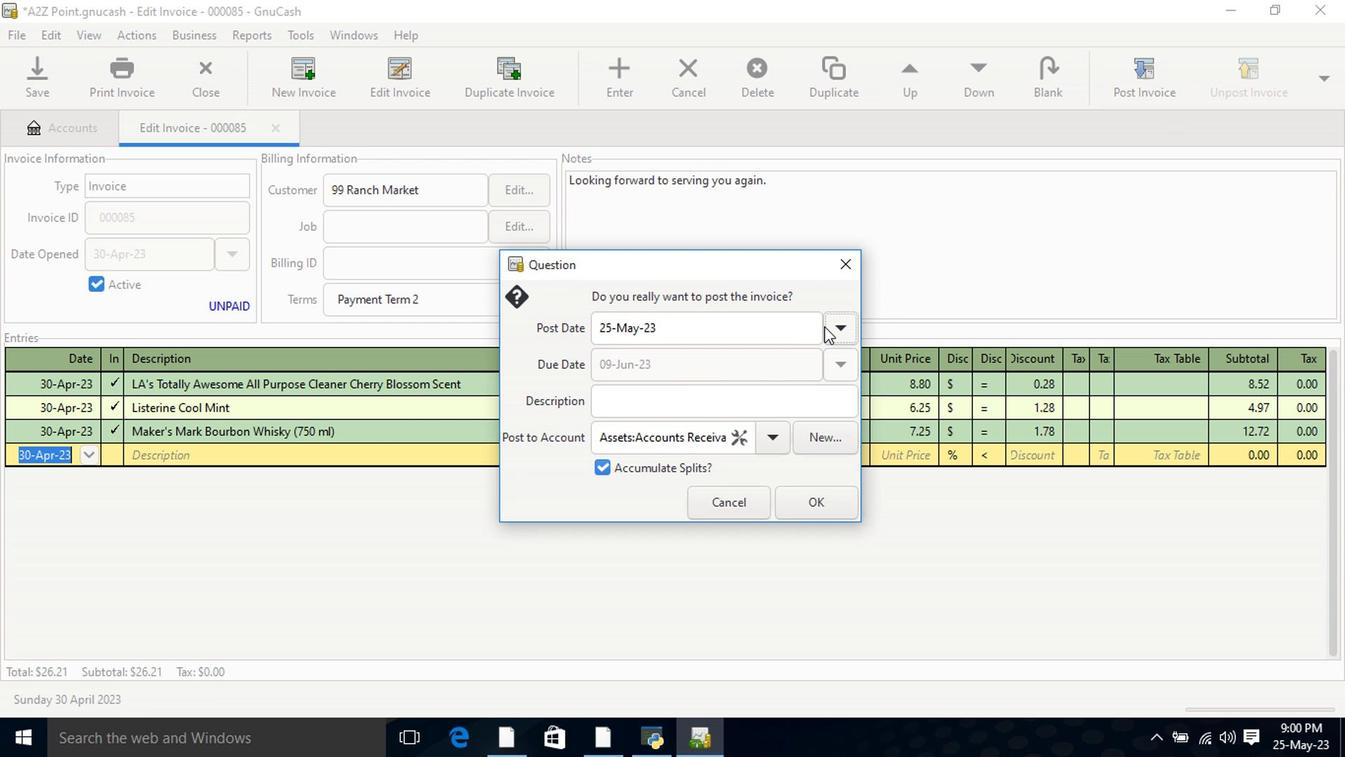 
Action: Mouse pressed left at (834, 326)
Screenshot: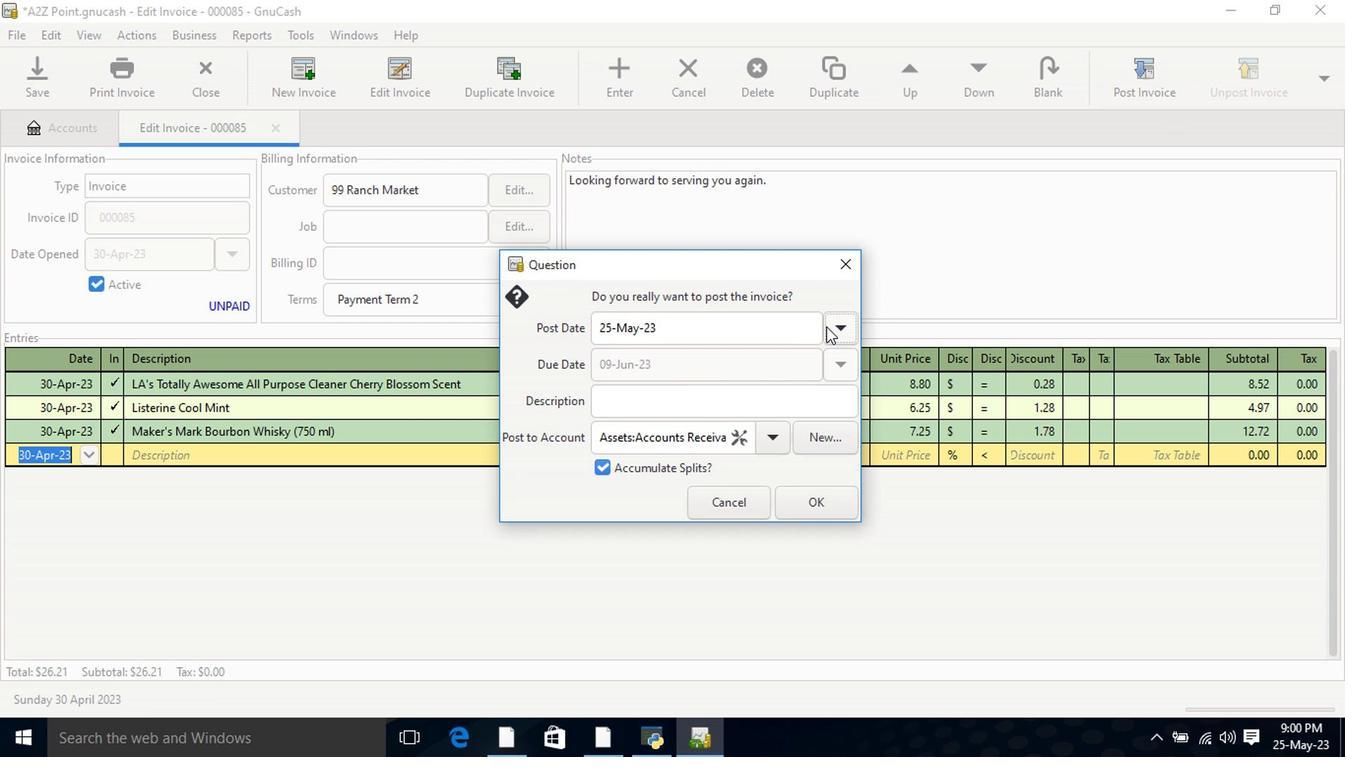 
Action: Mouse moved to (682, 357)
Screenshot: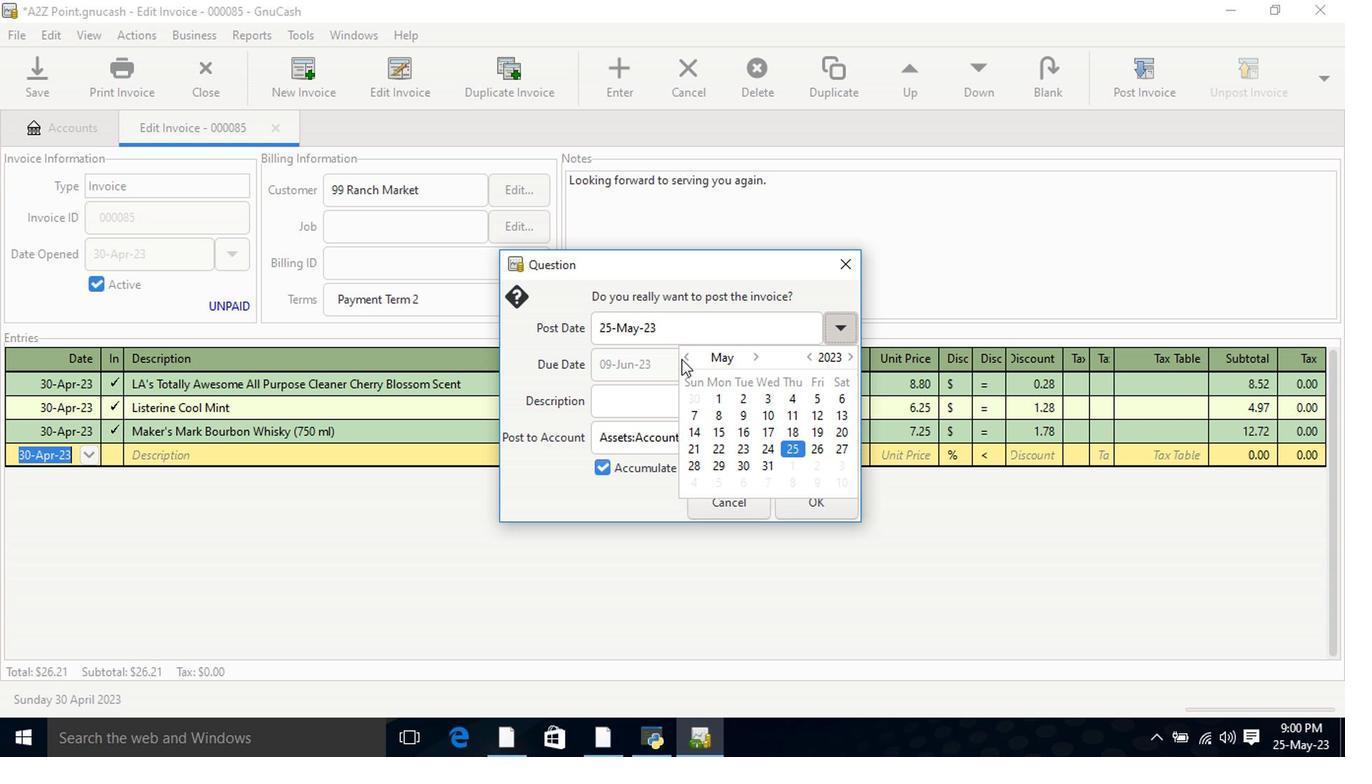 
Action: Mouse pressed left at (682, 357)
Screenshot: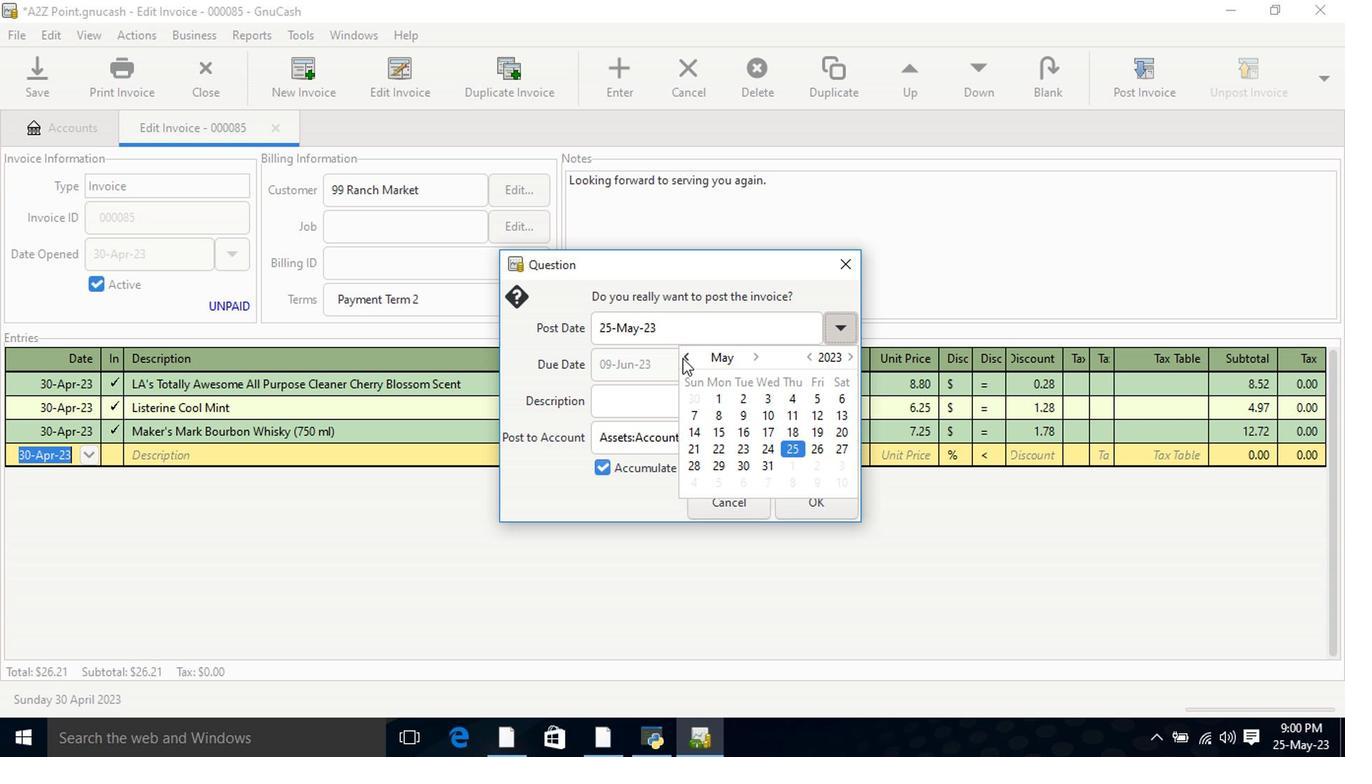 
Action: Mouse moved to (701, 480)
Screenshot: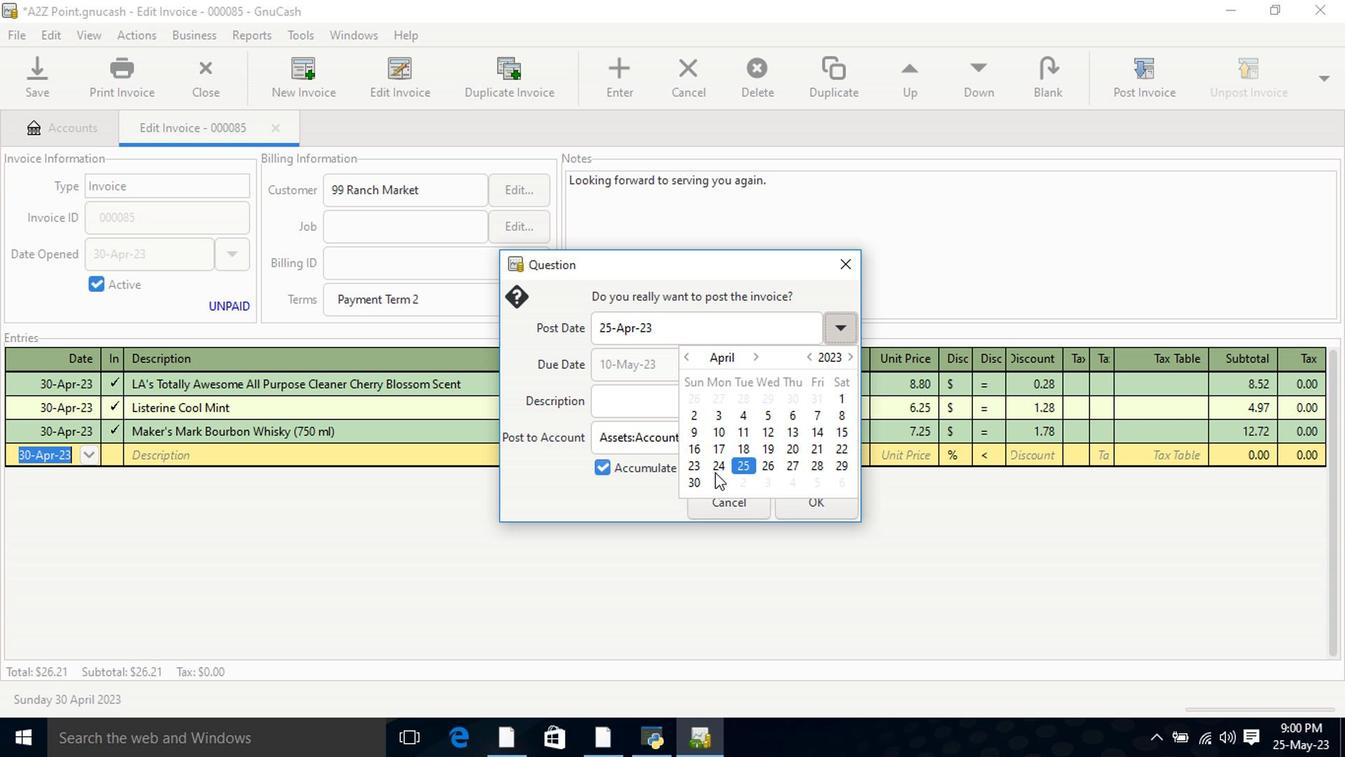 
Action: Mouse pressed left at (701, 480)
Screenshot: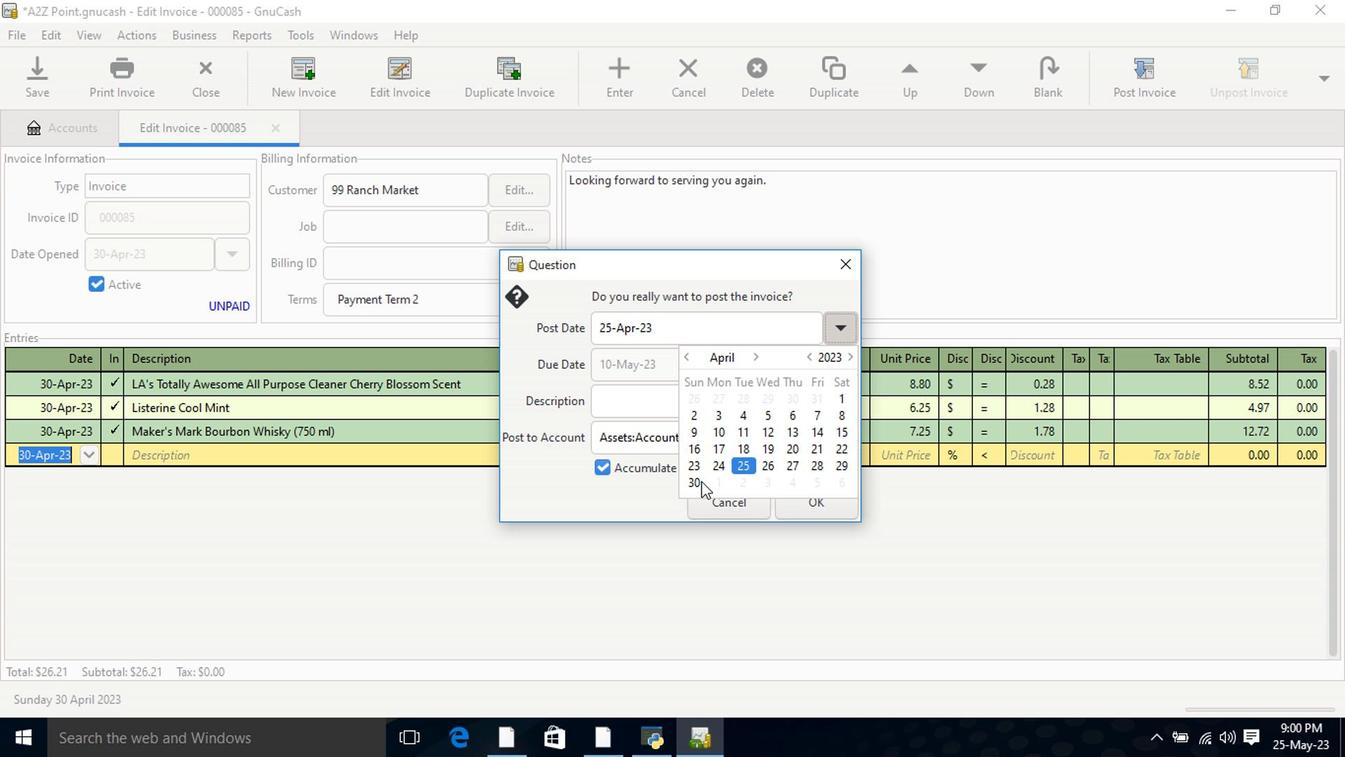 
Action: Mouse pressed left at (701, 480)
Screenshot: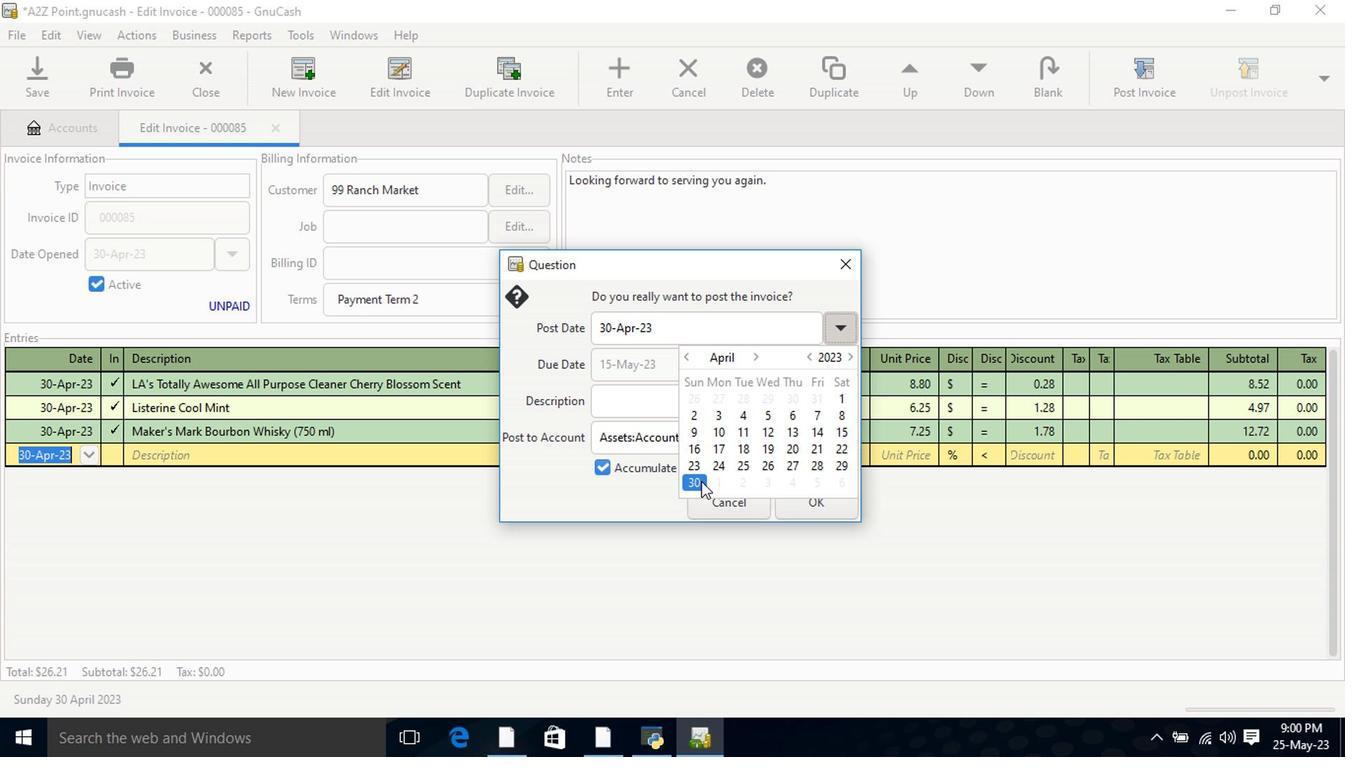 
Action: Mouse moved to (820, 492)
Screenshot: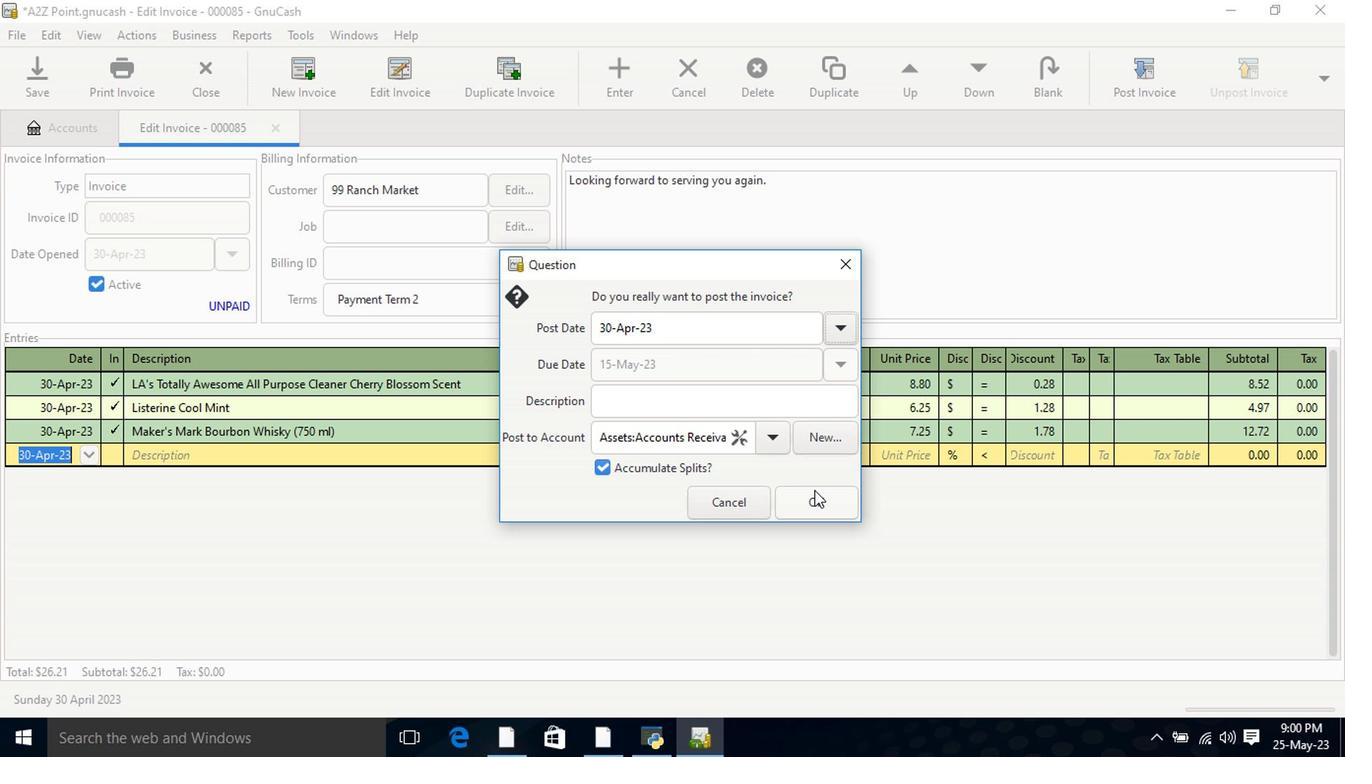 
Action: Mouse pressed left at (820, 495)
Screenshot: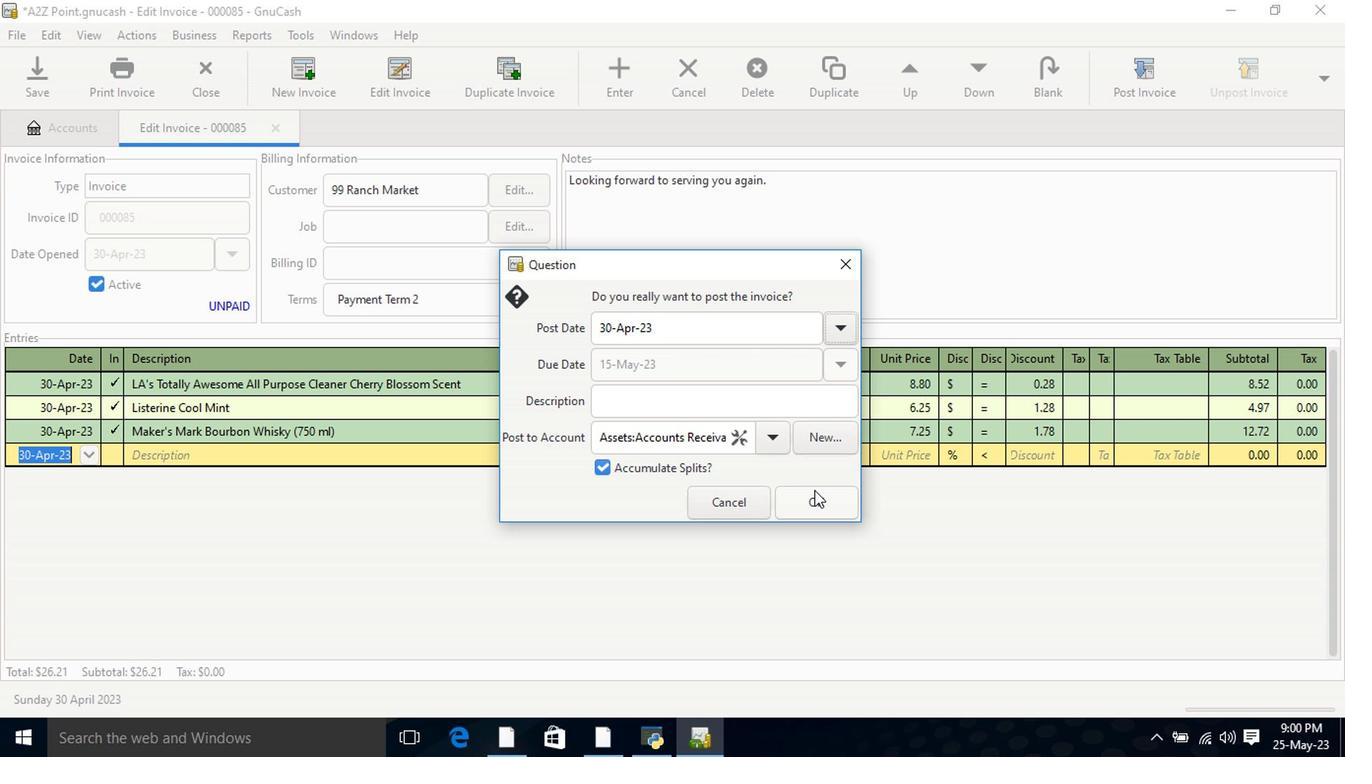 
Action: Mouse moved to (1278, 82)
Screenshot: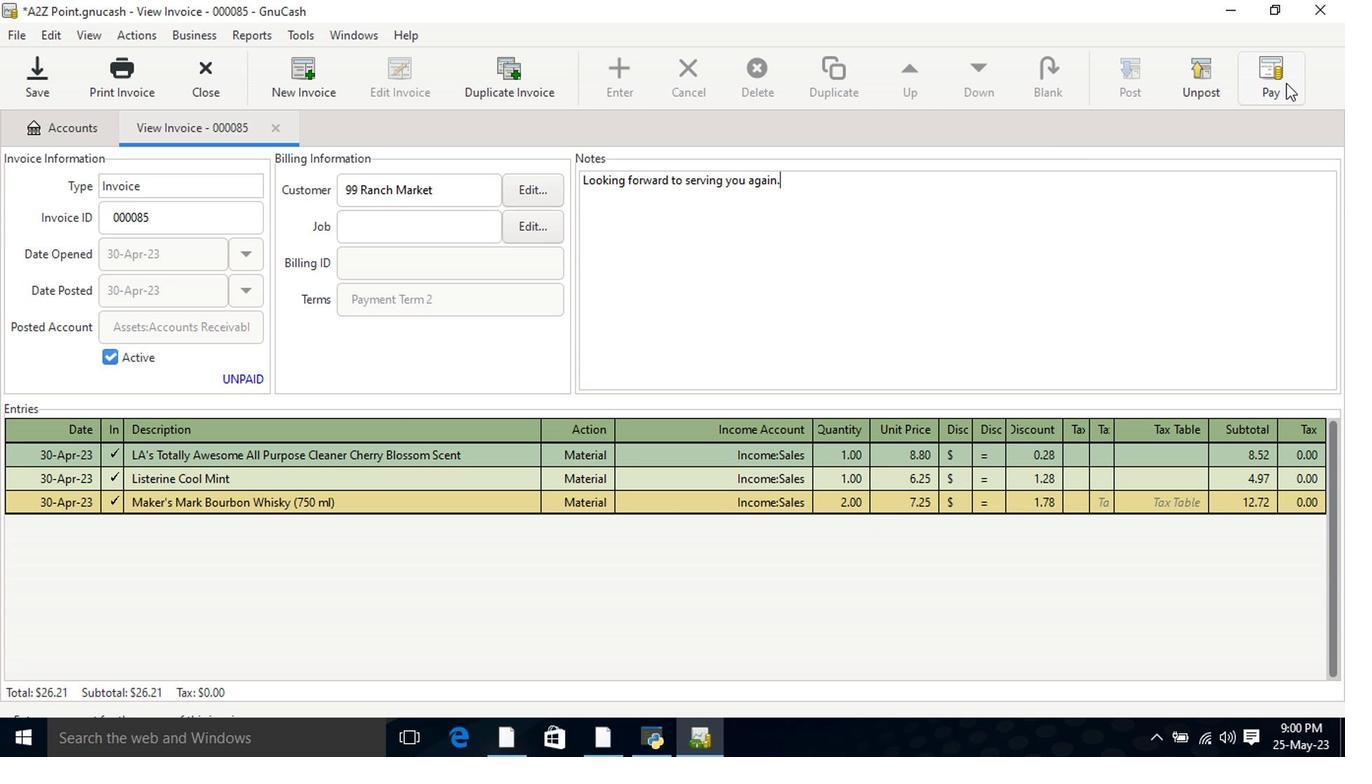 
Action: Mouse pressed left at (1278, 82)
Screenshot: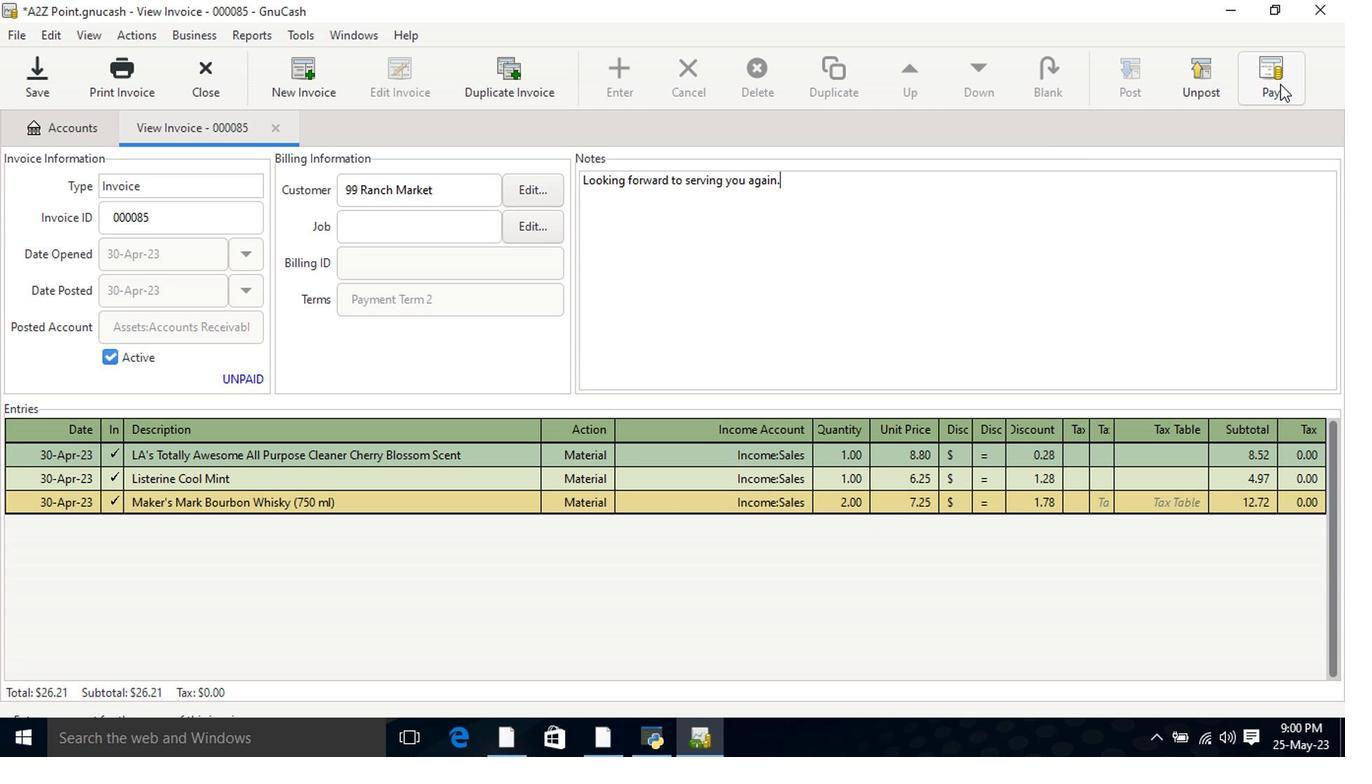 
Action: Mouse moved to (611, 386)
Screenshot: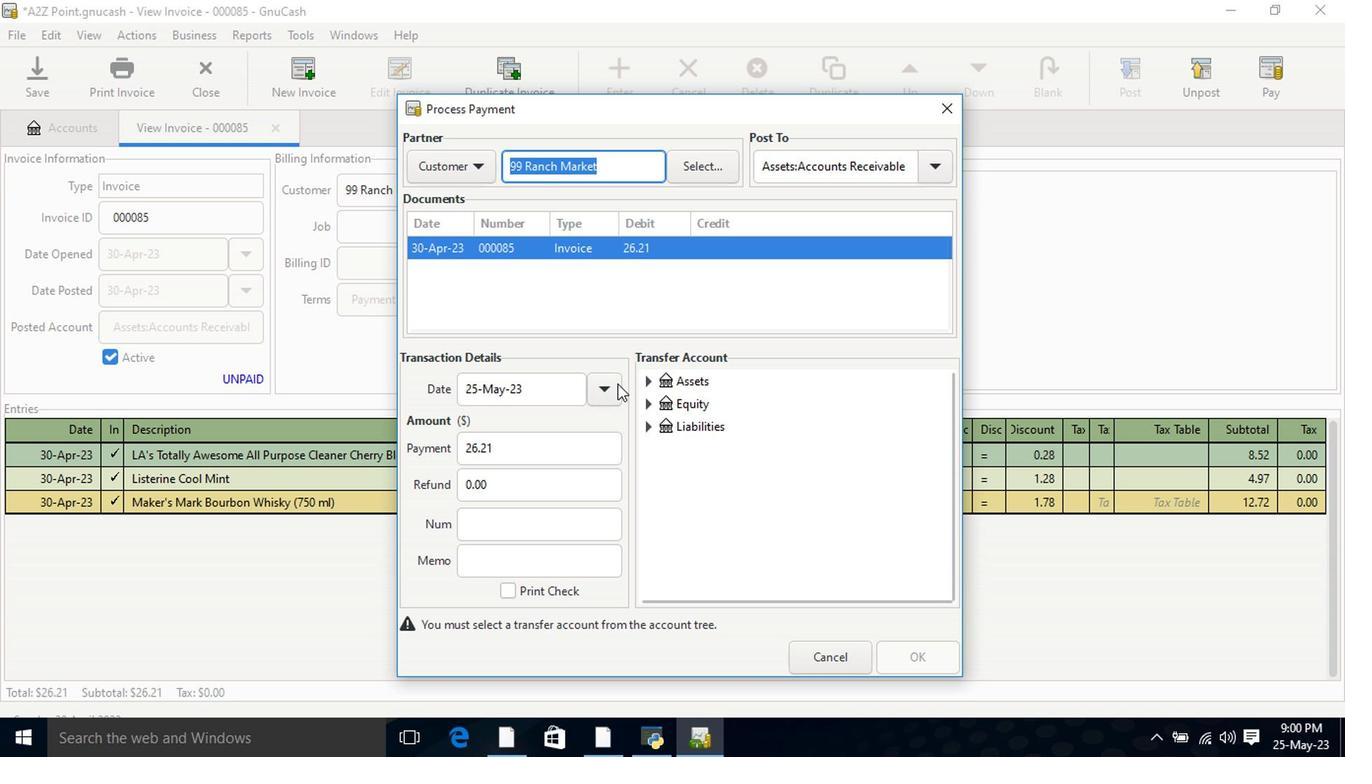 
Action: Mouse pressed left at (611, 386)
Screenshot: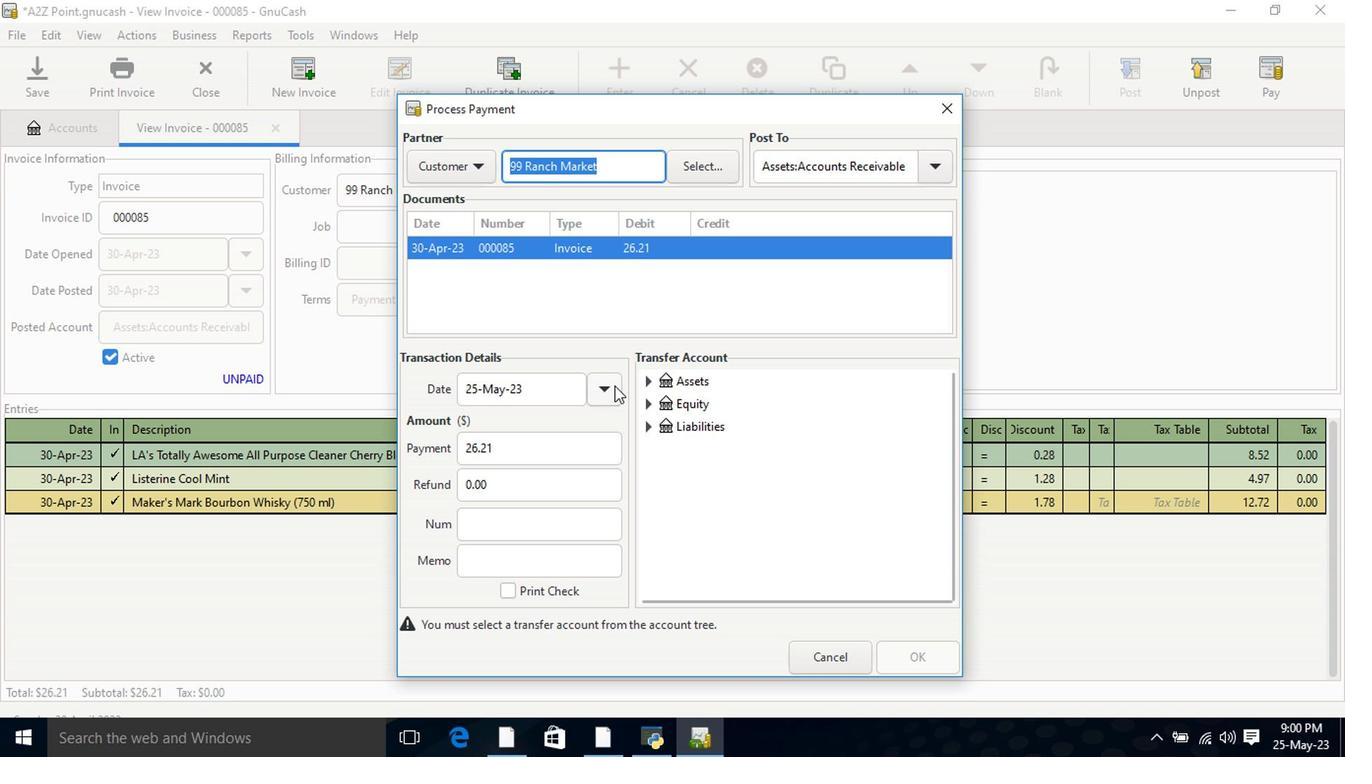 
Action: Mouse moved to (485, 497)
Screenshot: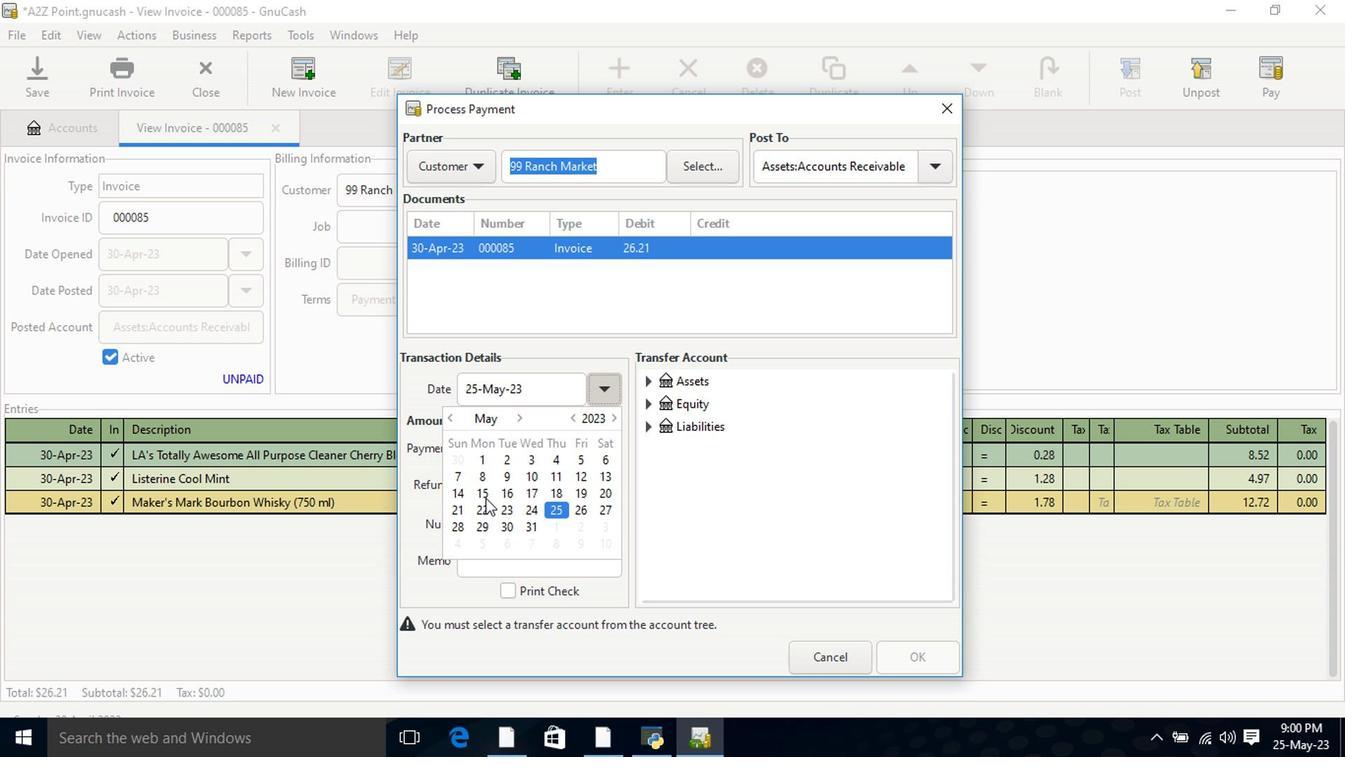 
Action: Mouse pressed left at (485, 497)
Screenshot: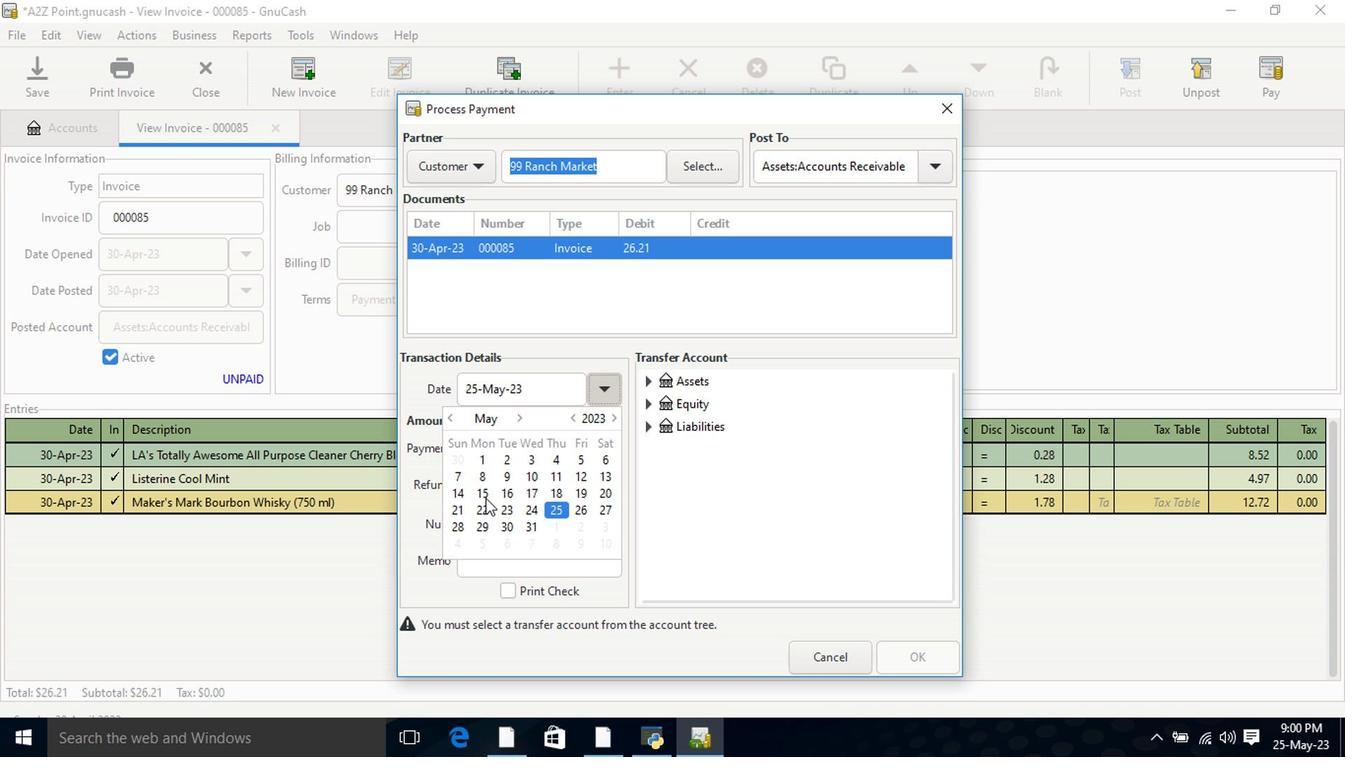 
Action: Mouse pressed left at (485, 497)
Screenshot: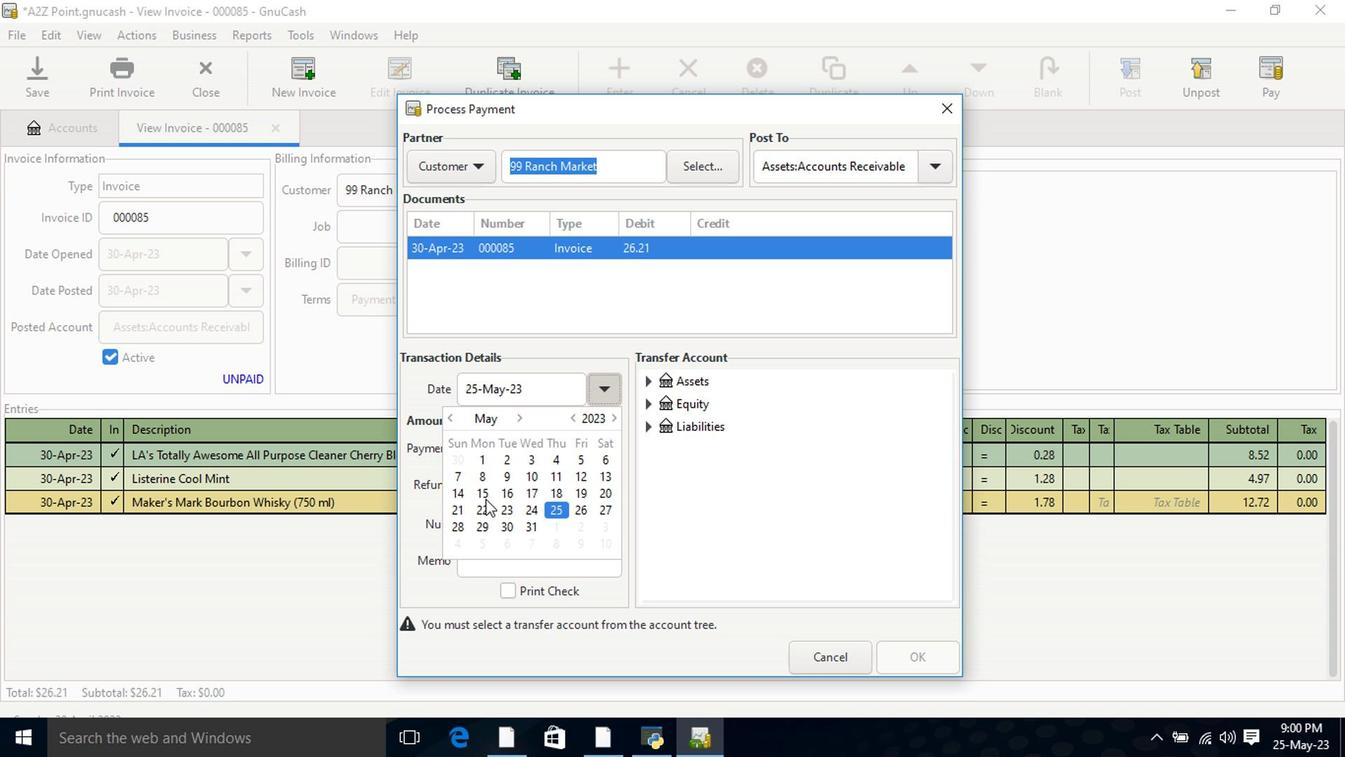 
Action: Mouse moved to (649, 379)
Screenshot: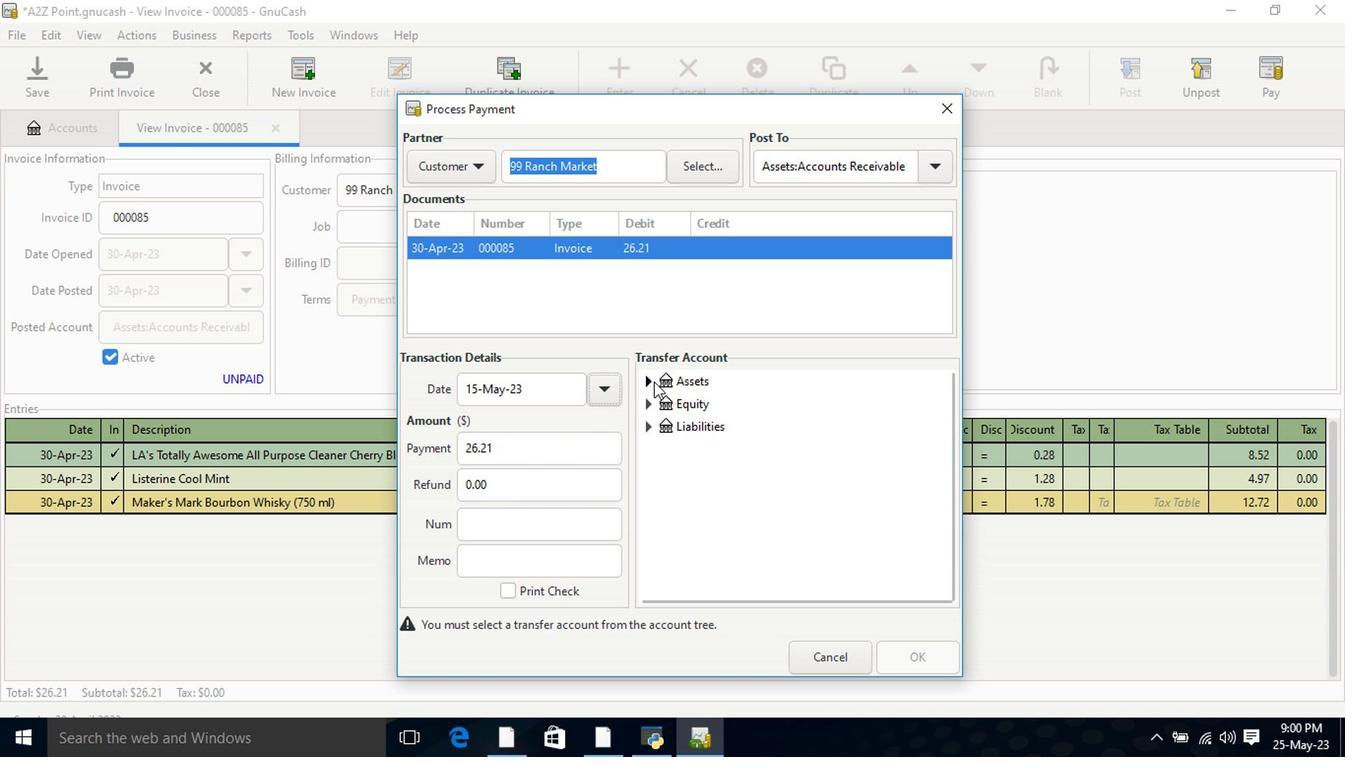 
Action: Mouse pressed left at (649, 379)
Screenshot: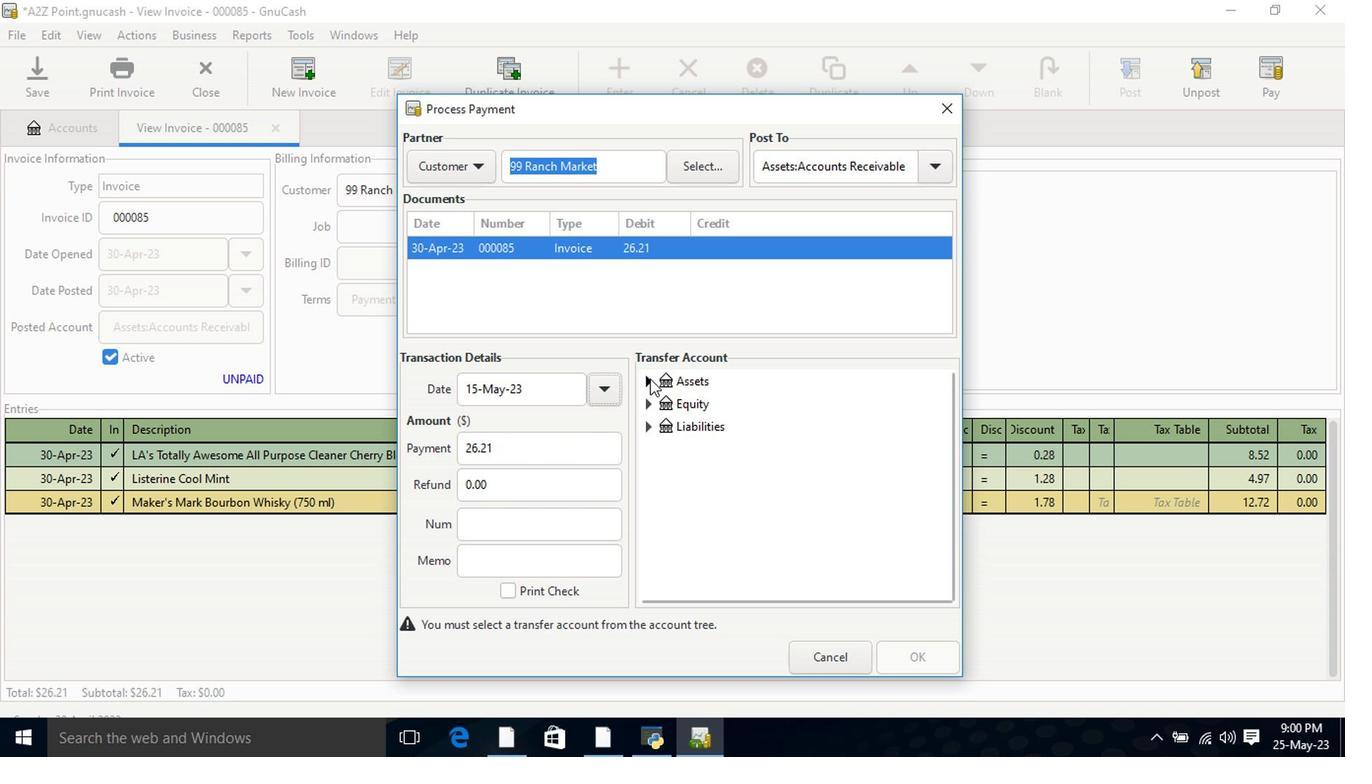 
Action: Mouse moved to (664, 403)
Screenshot: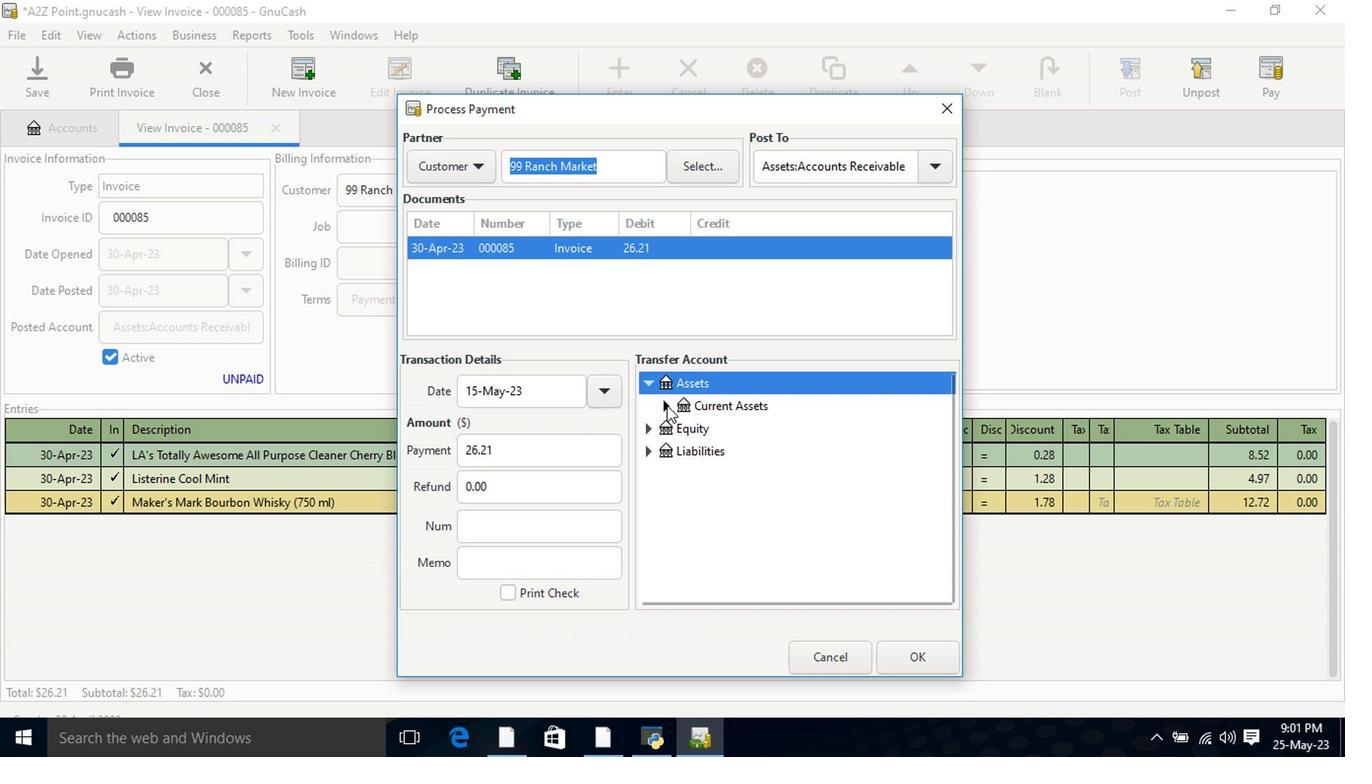 
Action: Mouse pressed left at (664, 403)
Screenshot: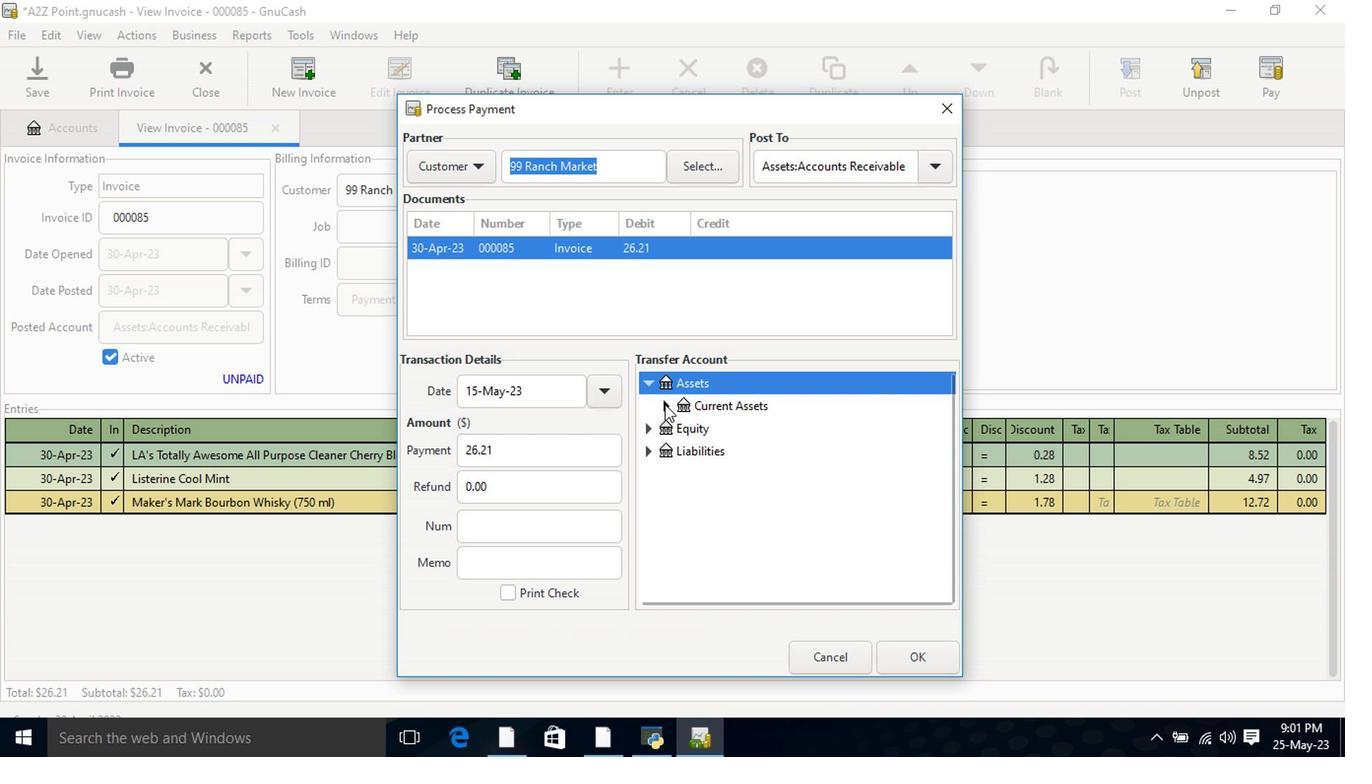 
Action: Mouse moved to (754, 425)
Screenshot: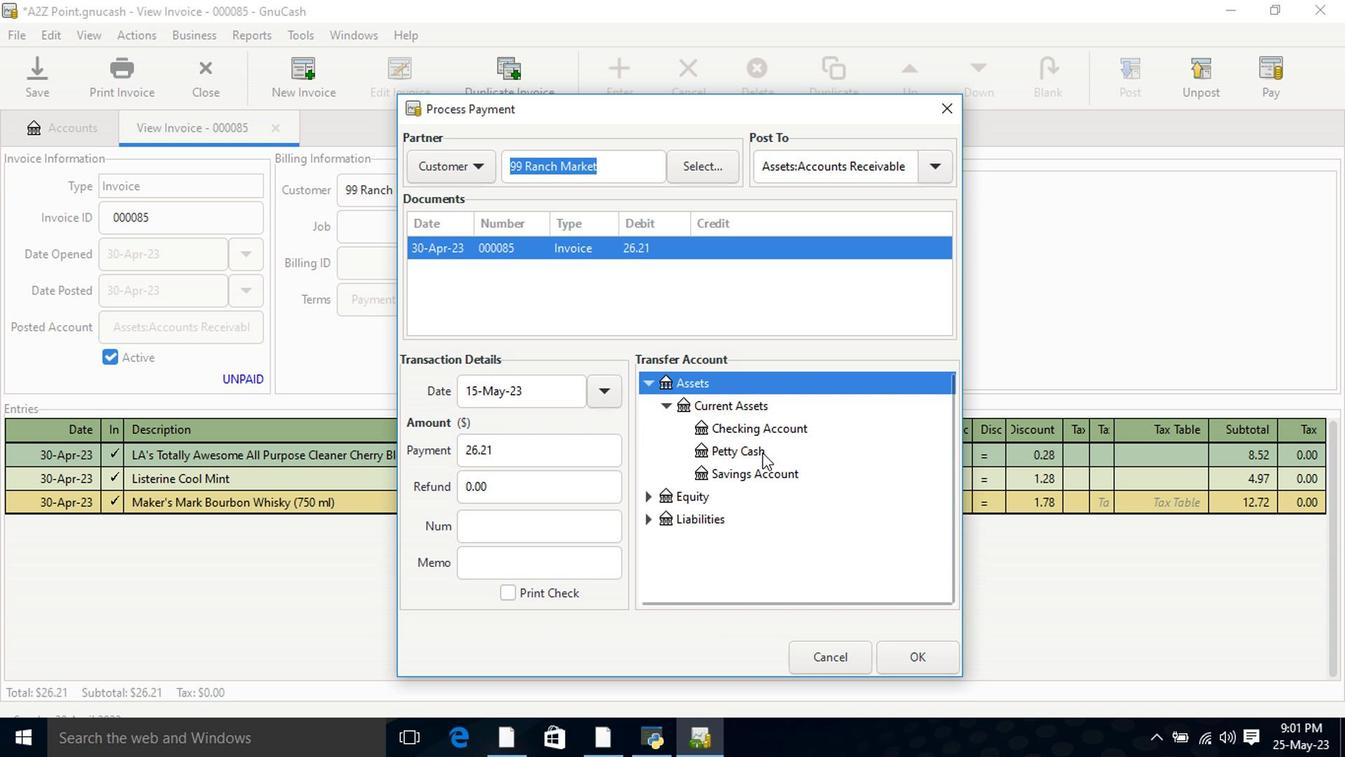 
Action: Mouse pressed left at (754, 425)
Screenshot: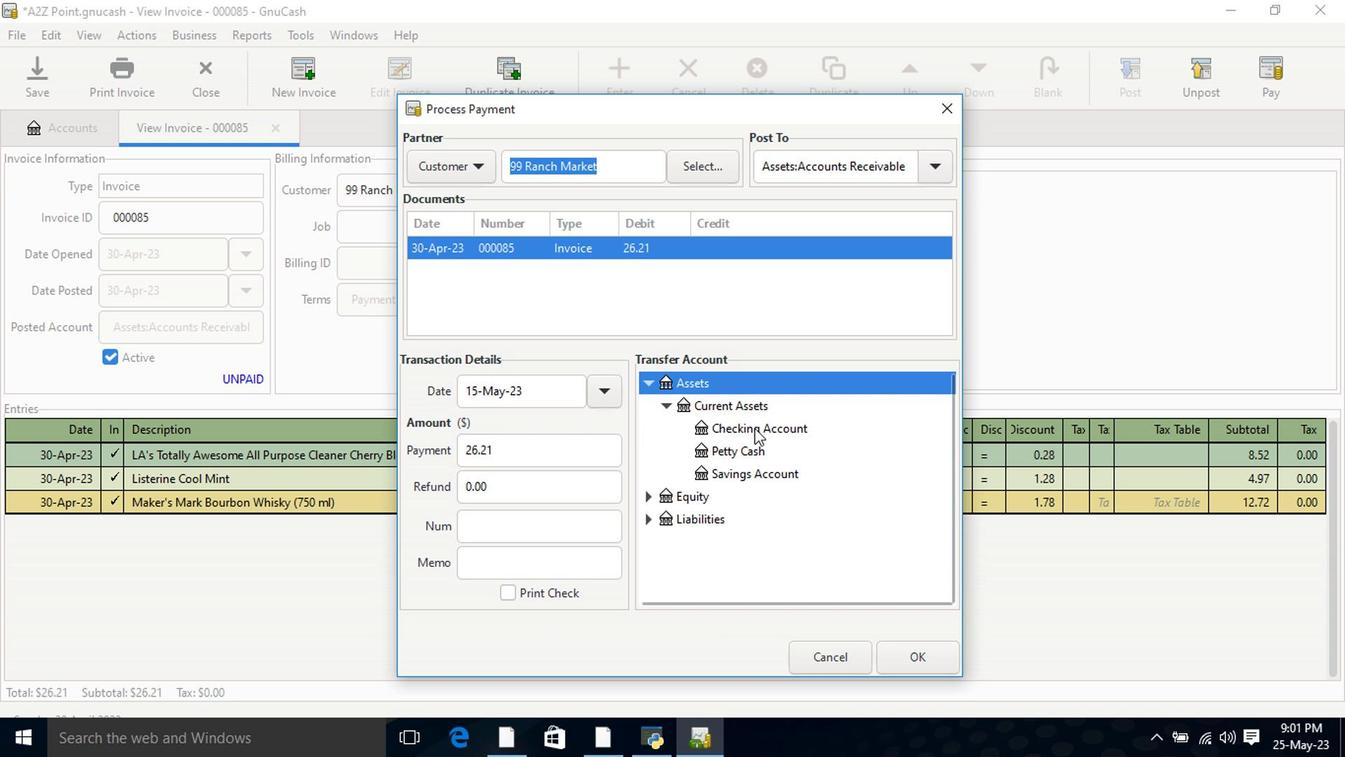 
Action: Mouse moved to (912, 646)
Screenshot: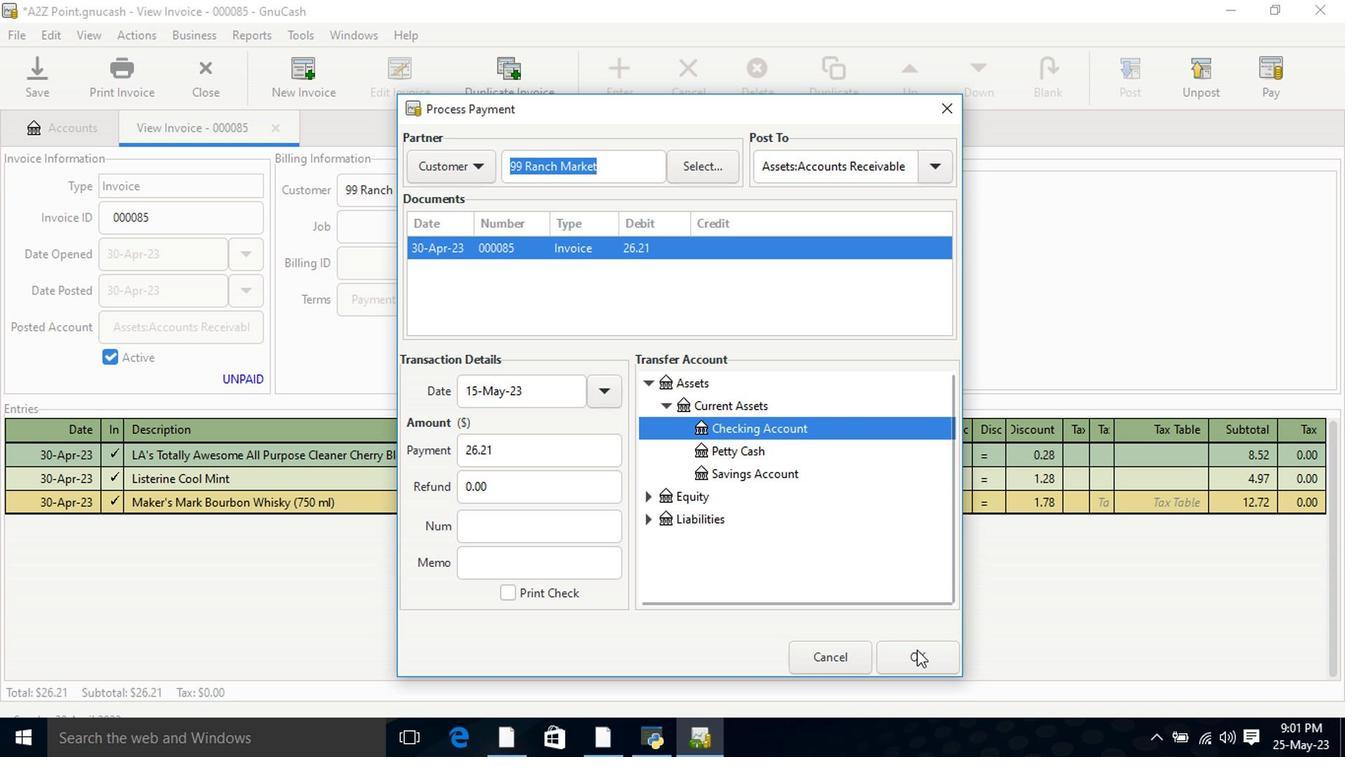 
Action: Mouse pressed left at (916, 648)
Screenshot: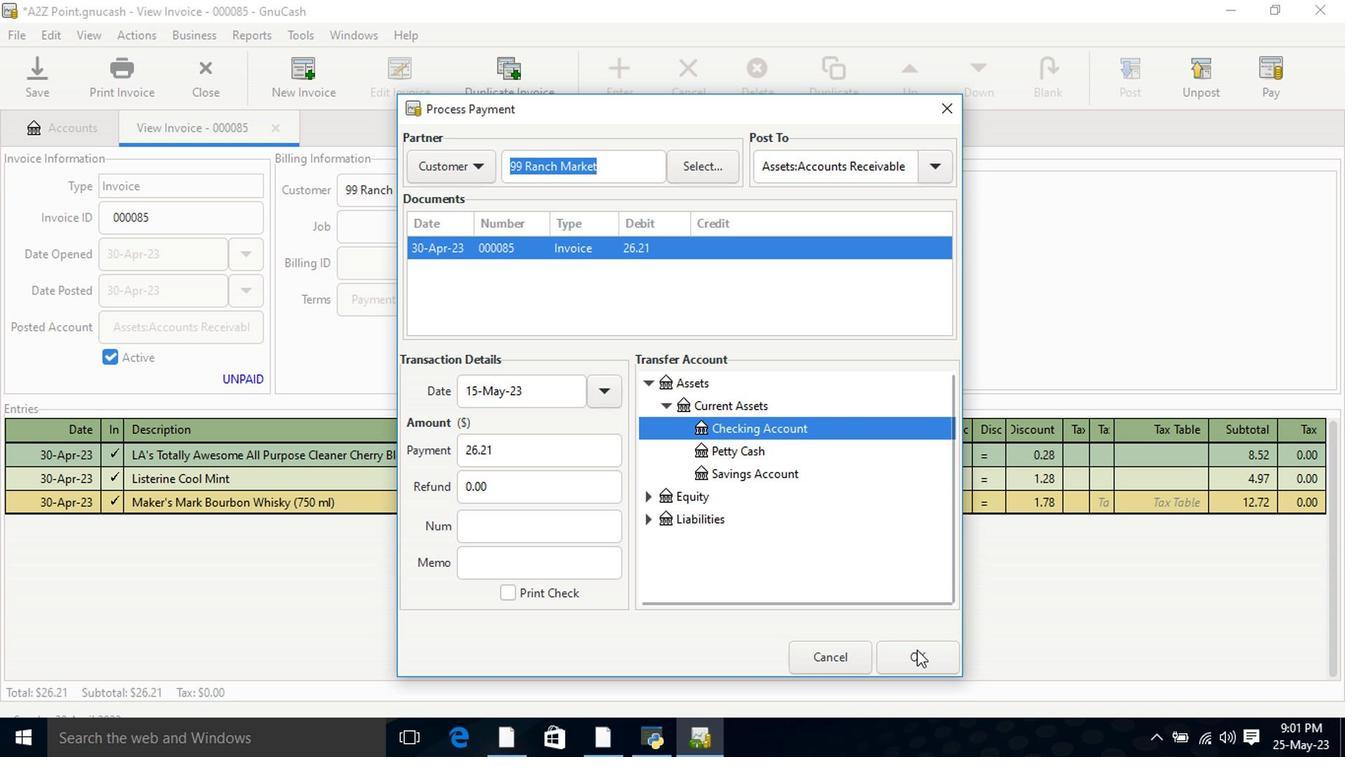 
Action: Mouse moved to (120, 76)
Screenshot: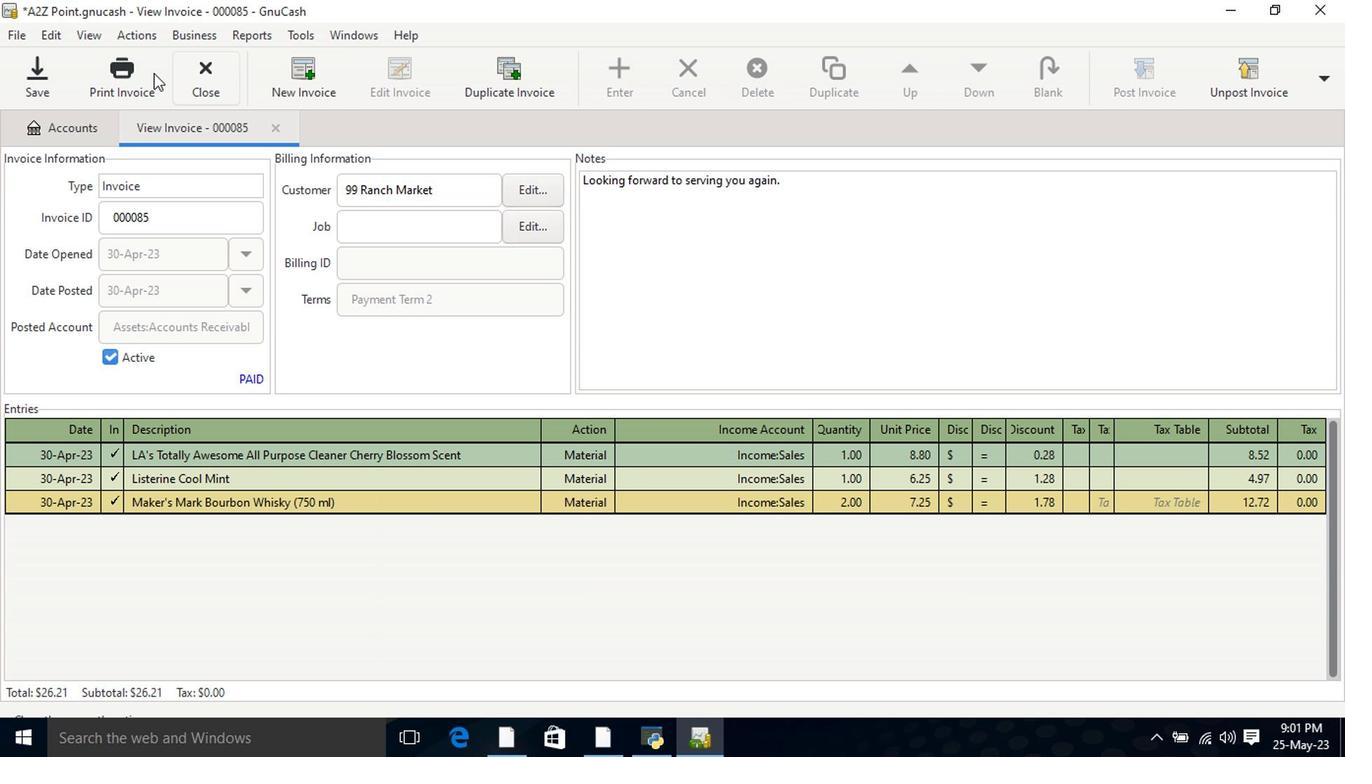 
Action: Mouse pressed left at (120, 76)
Screenshot: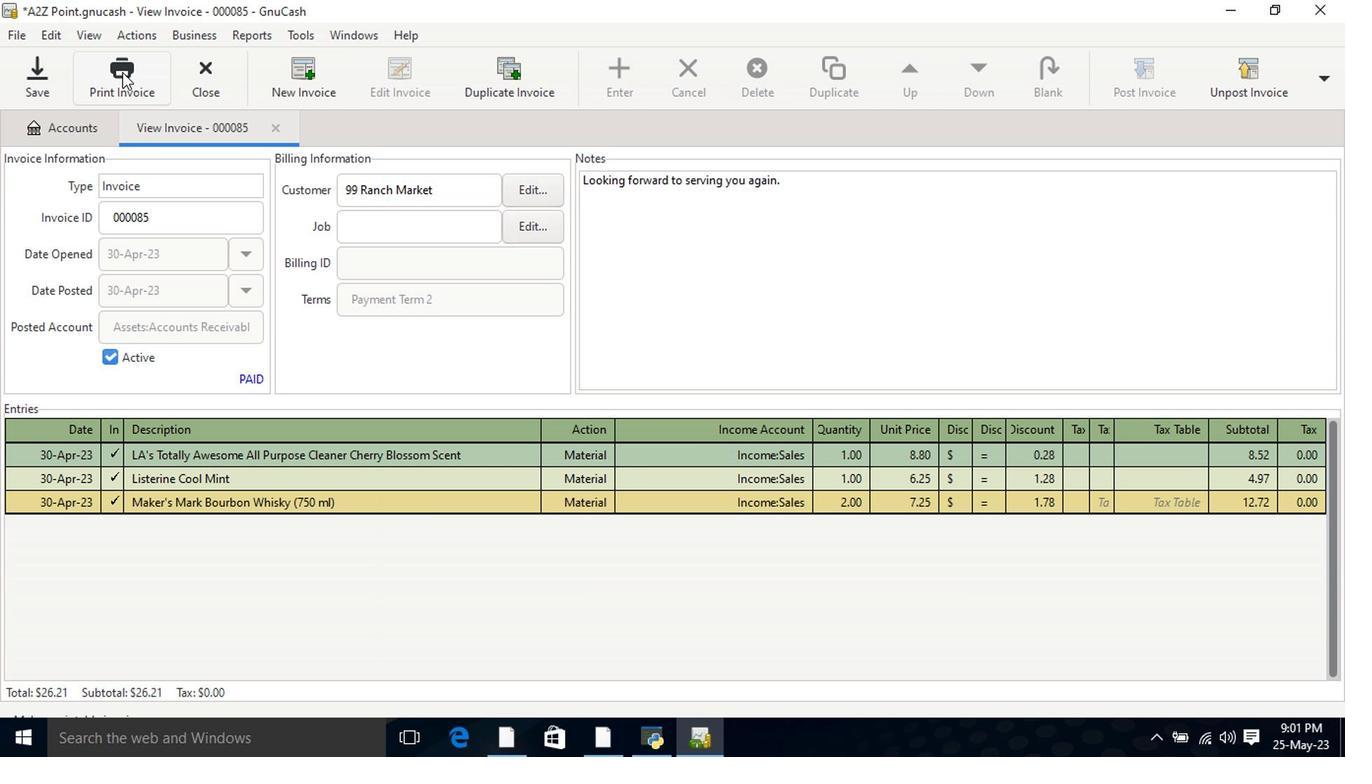 
Action: Mouse moved to (493, 82)
Screenshot: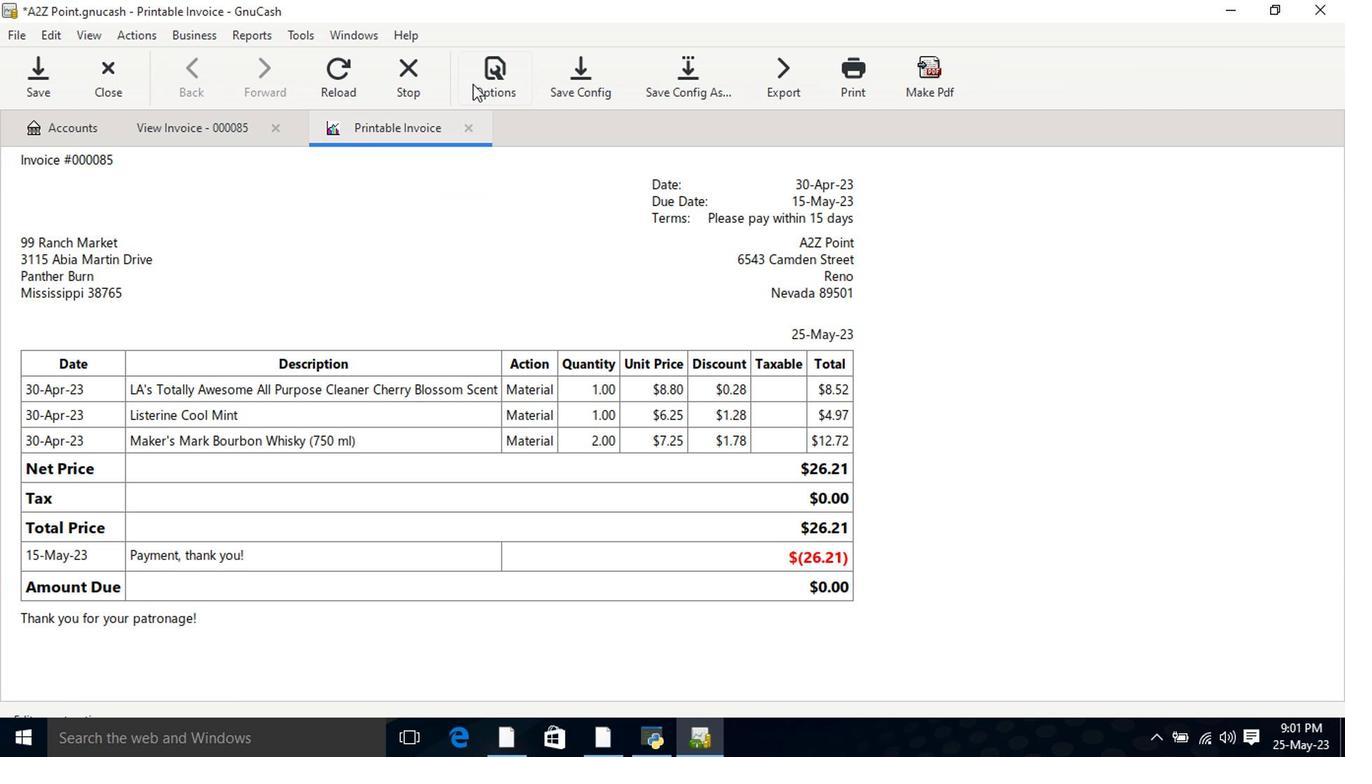 
Action: Mouse pressed left at (493, 82)
Screenshot: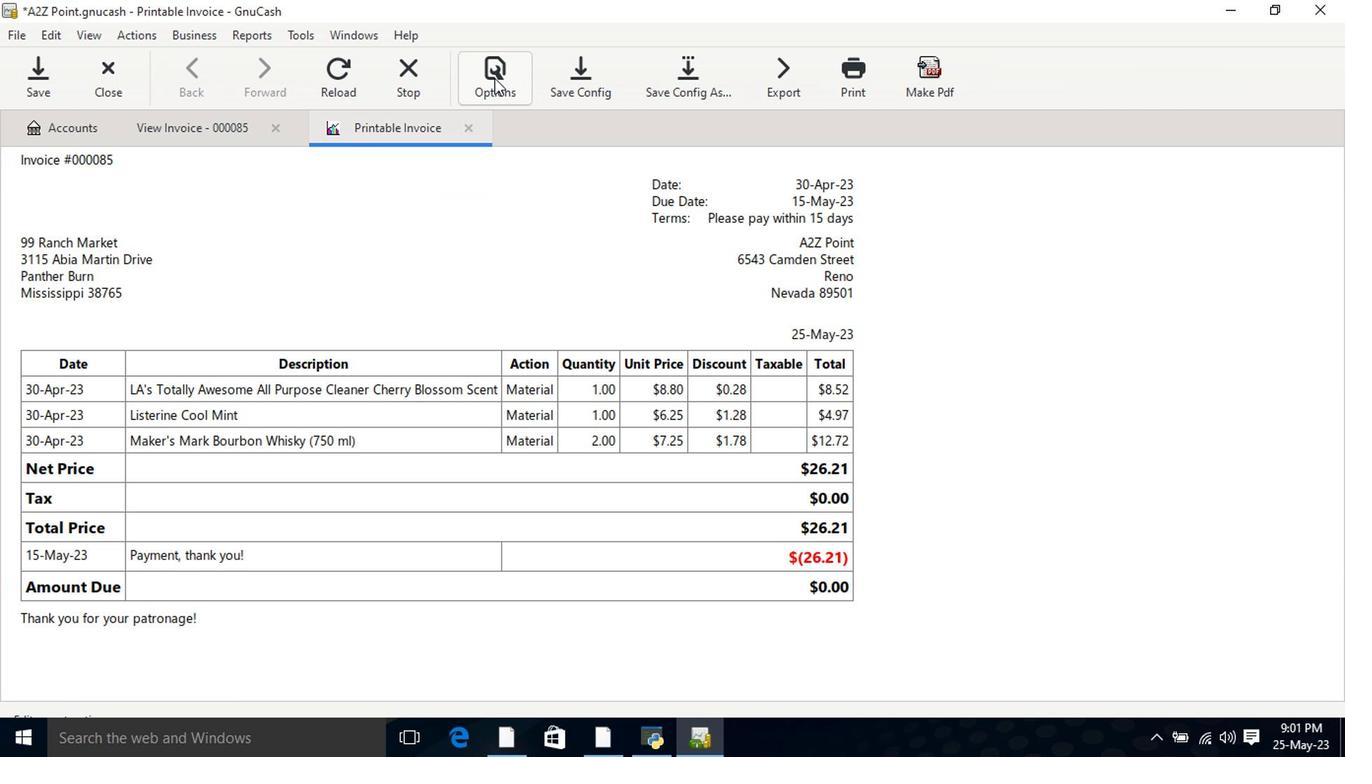 
Action: Mouse moved to (427, 162)
Screenshot: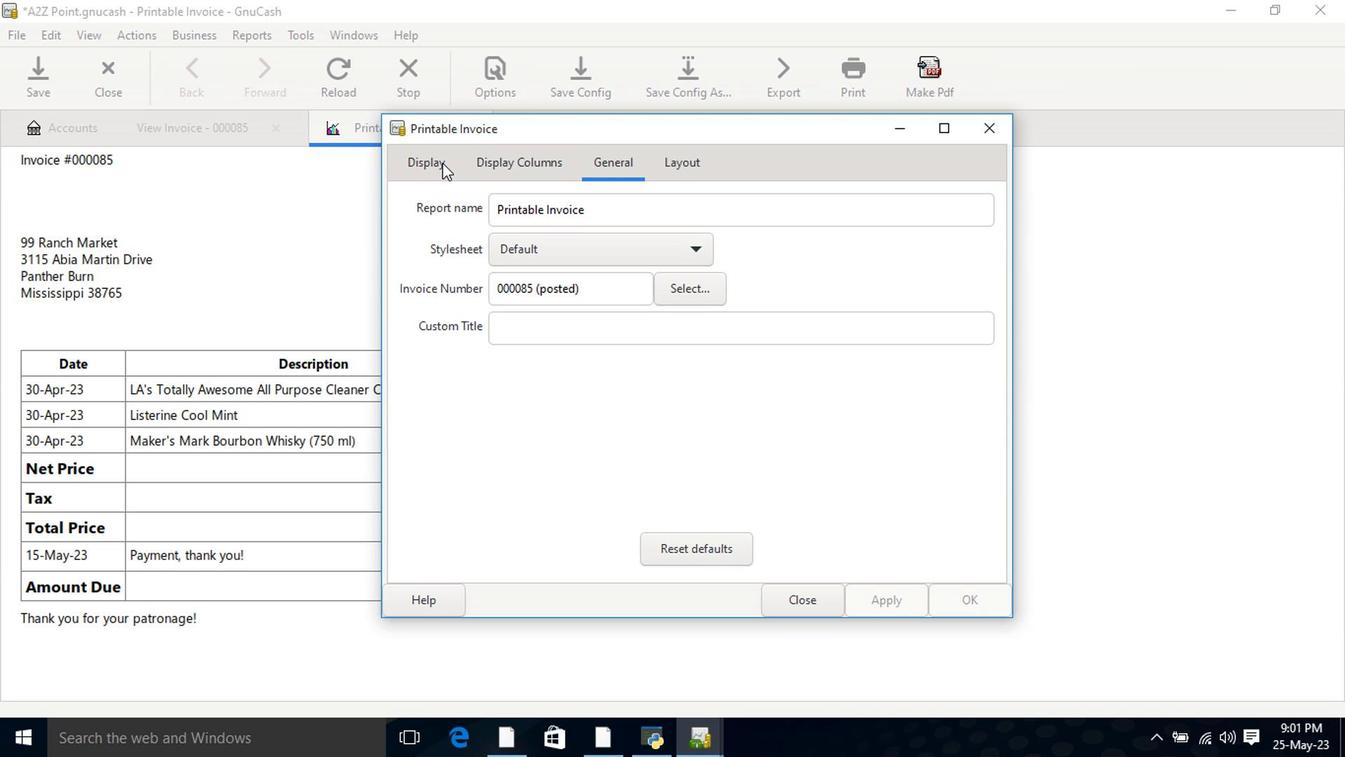 
Action: Mouse pressed left at (427, 162)
Screenshot: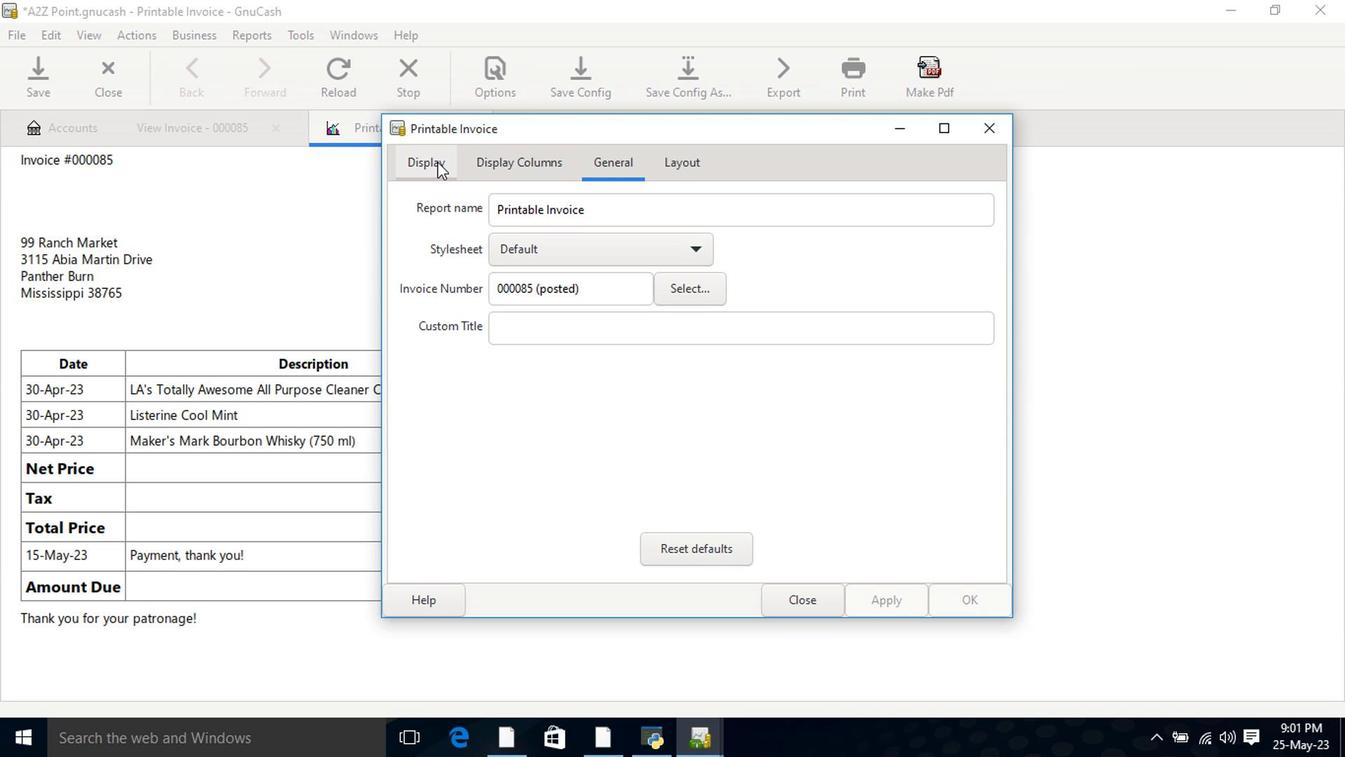 
Action: Mouse moved to (534, 386)
Screenshot: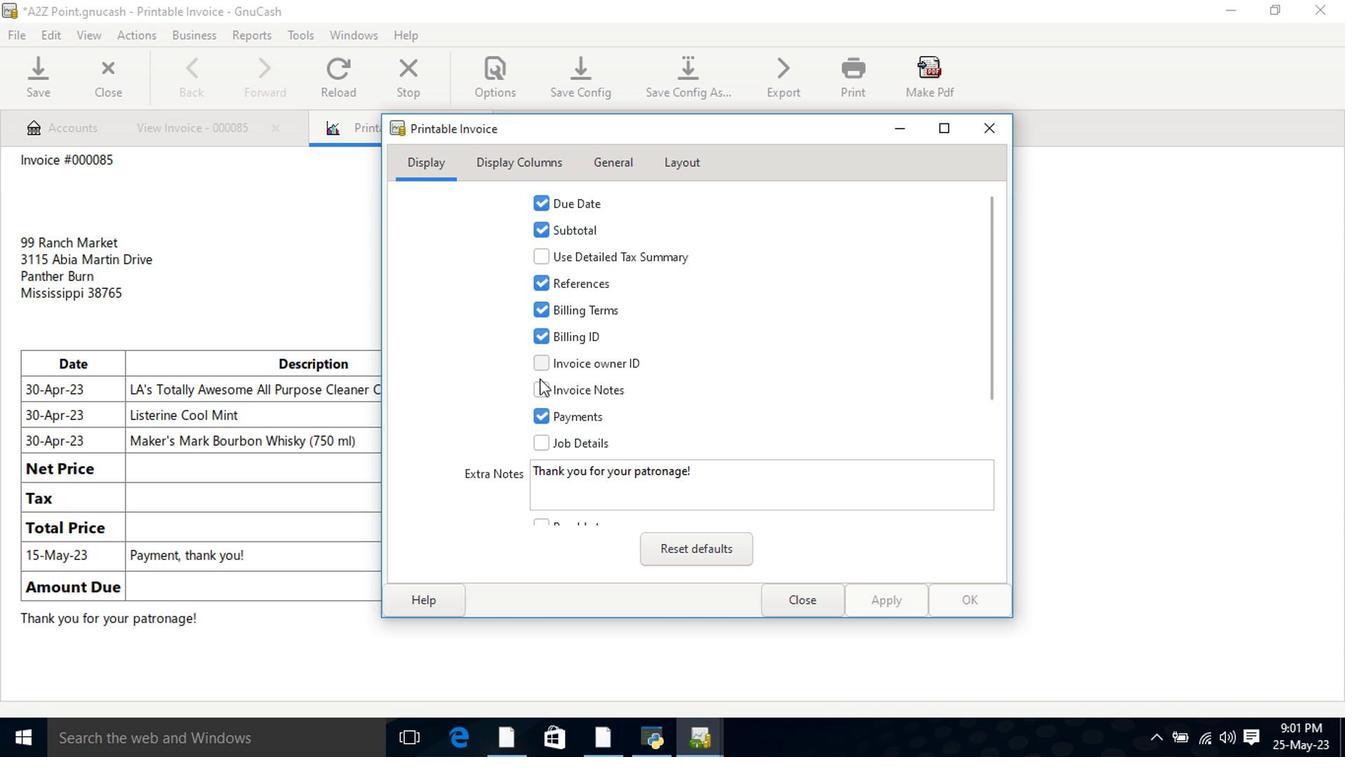 
Action: Mouse pressed left at (534, 386)
Screenshot: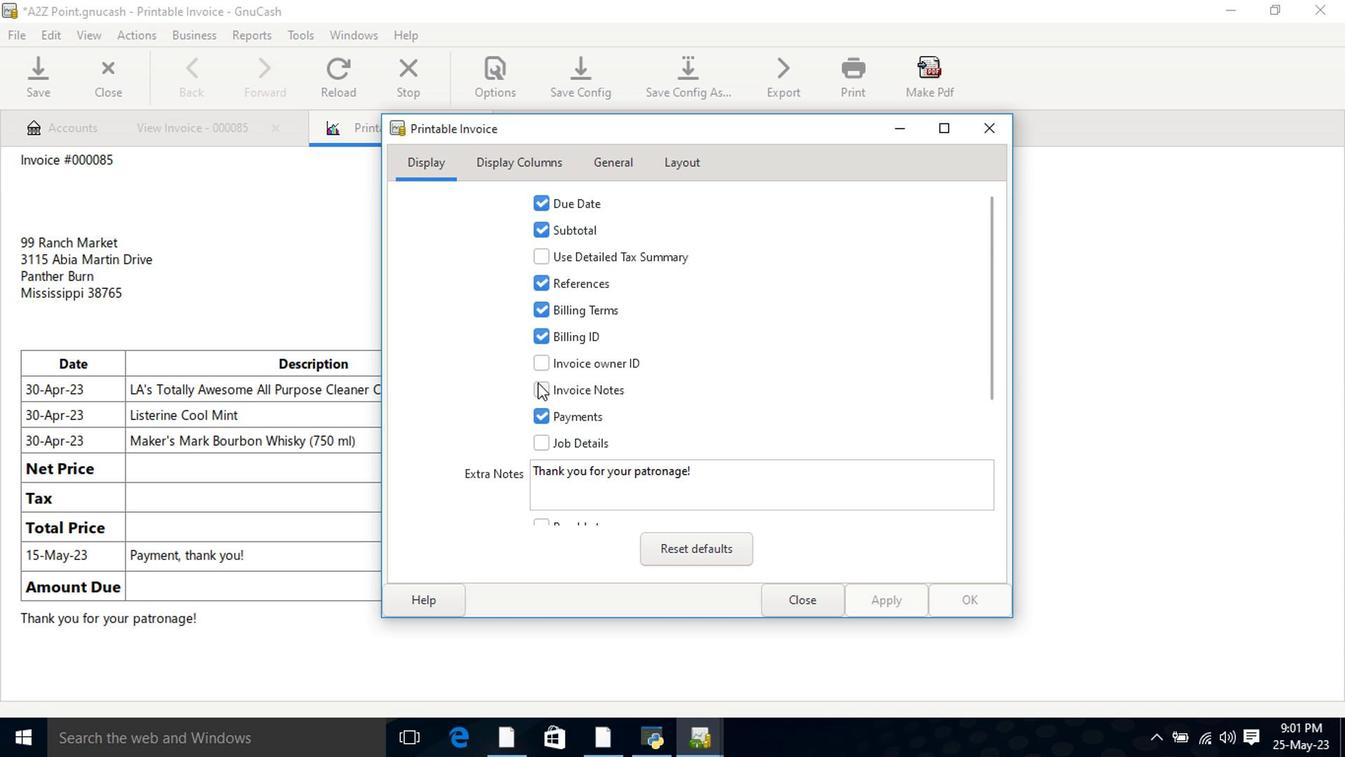 
Action: Mouse moved to (872, 593)
Screenshot: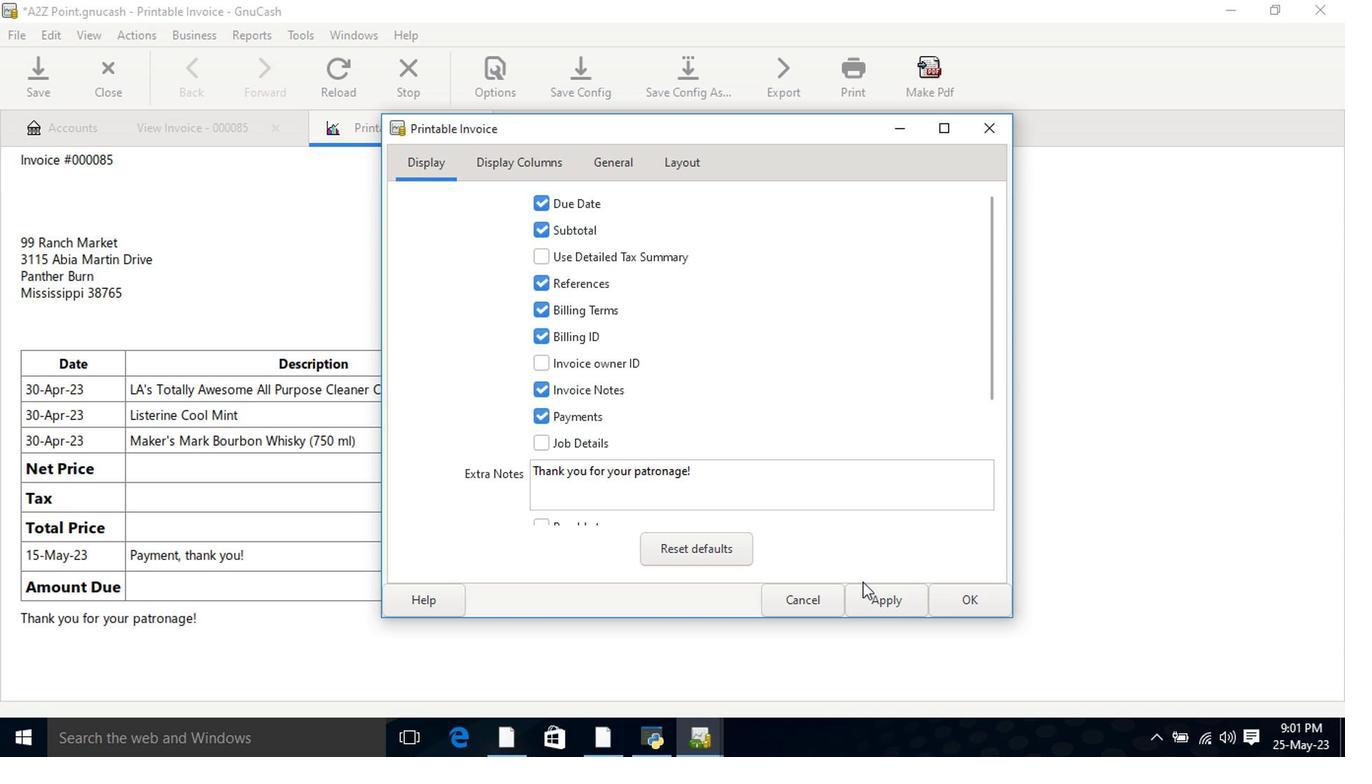 
Action: Mouse pressed left at (872, 593)
Screenshot: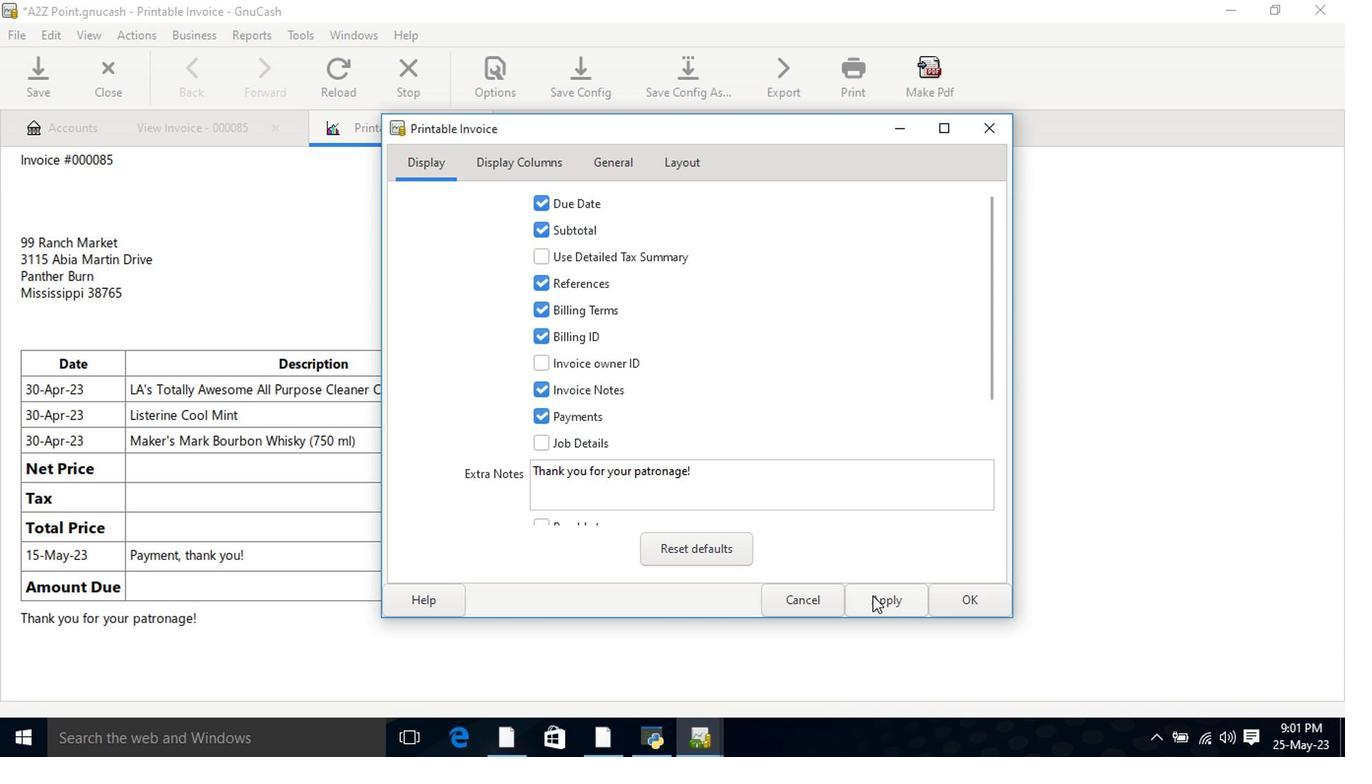 
Action: Mouse moved to (783, 595)
Screenshot: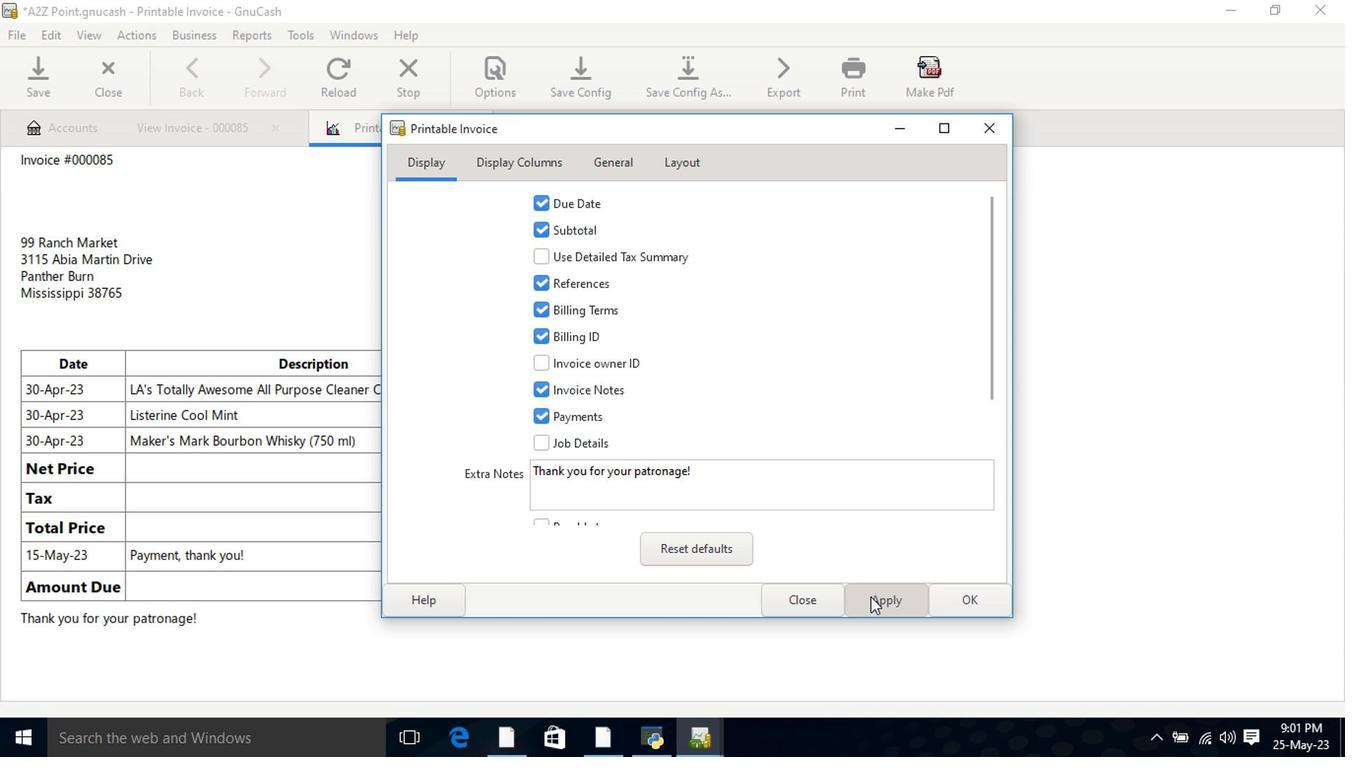 
Action: Mouse pressed left at (783, 595)
Screenshot: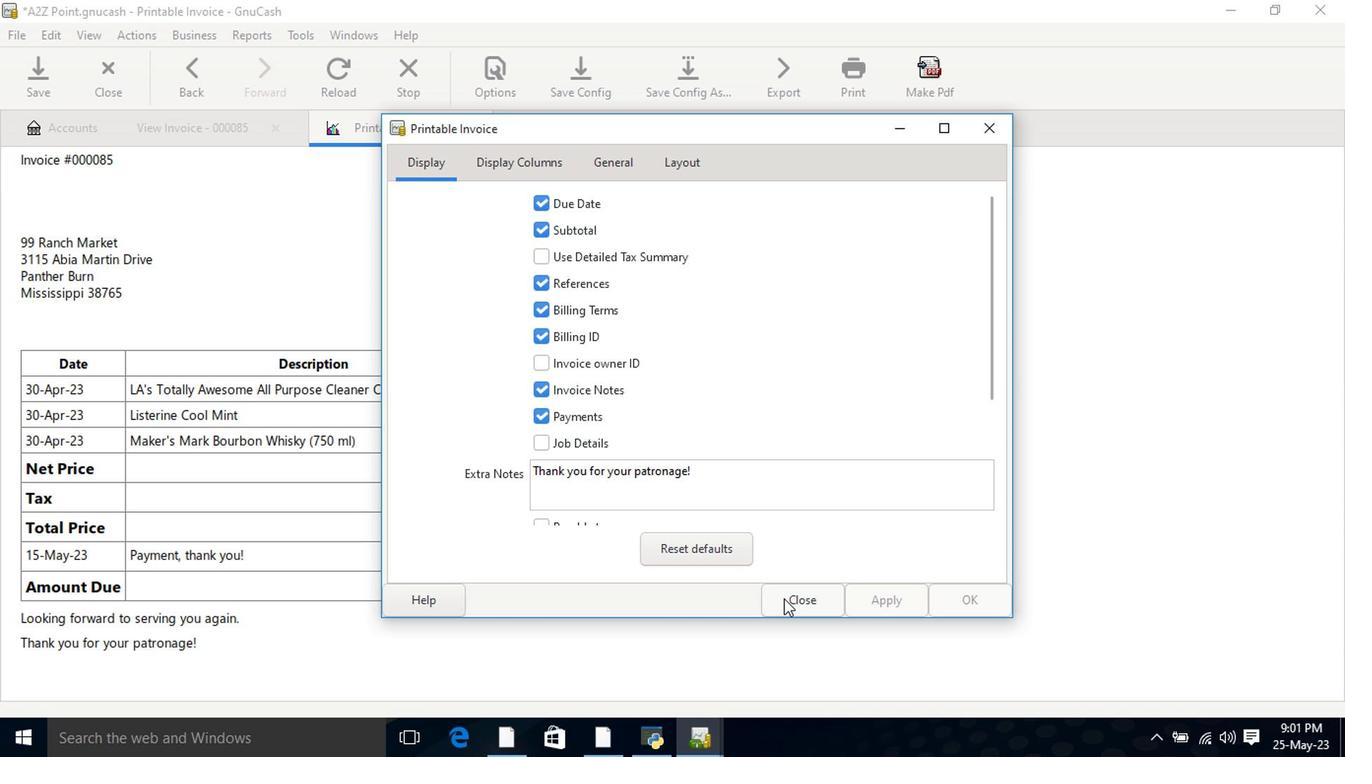 
Action: Mouse moved to (783, 595)
Screenshot: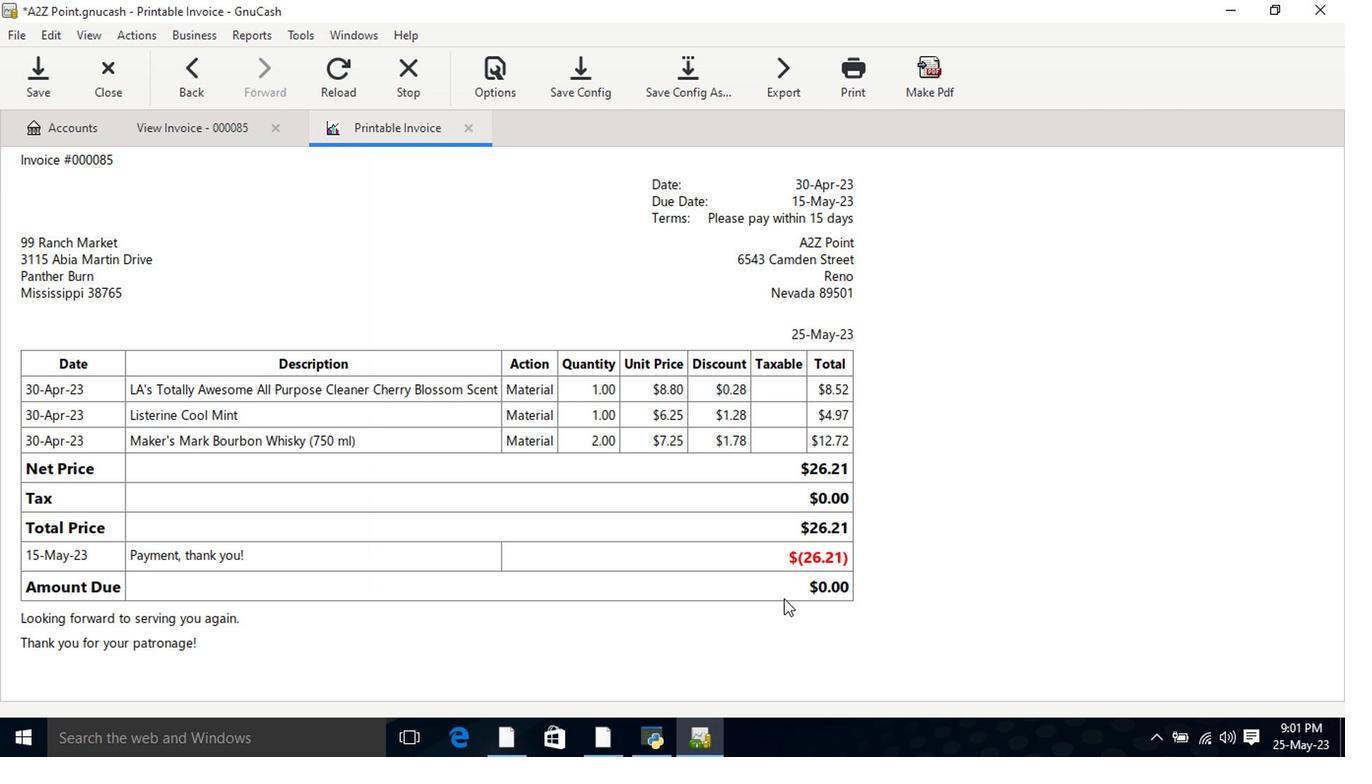 
